 Task: Look for space in Miri, Malaysia from 2nd June, 2023 to 9th June, 2023 for 5 adults in price range Rs.7000 to Rs.13000. Place can be shared room with 2 bedrooms having 5 beds and 2 bathrooms. Property type can be house, flat, guest house. Amenities needed are: wifi. Booking option can be shelf check-in. Required host language is English.
Action: Mouse moved to (512, 144)
Screenshot: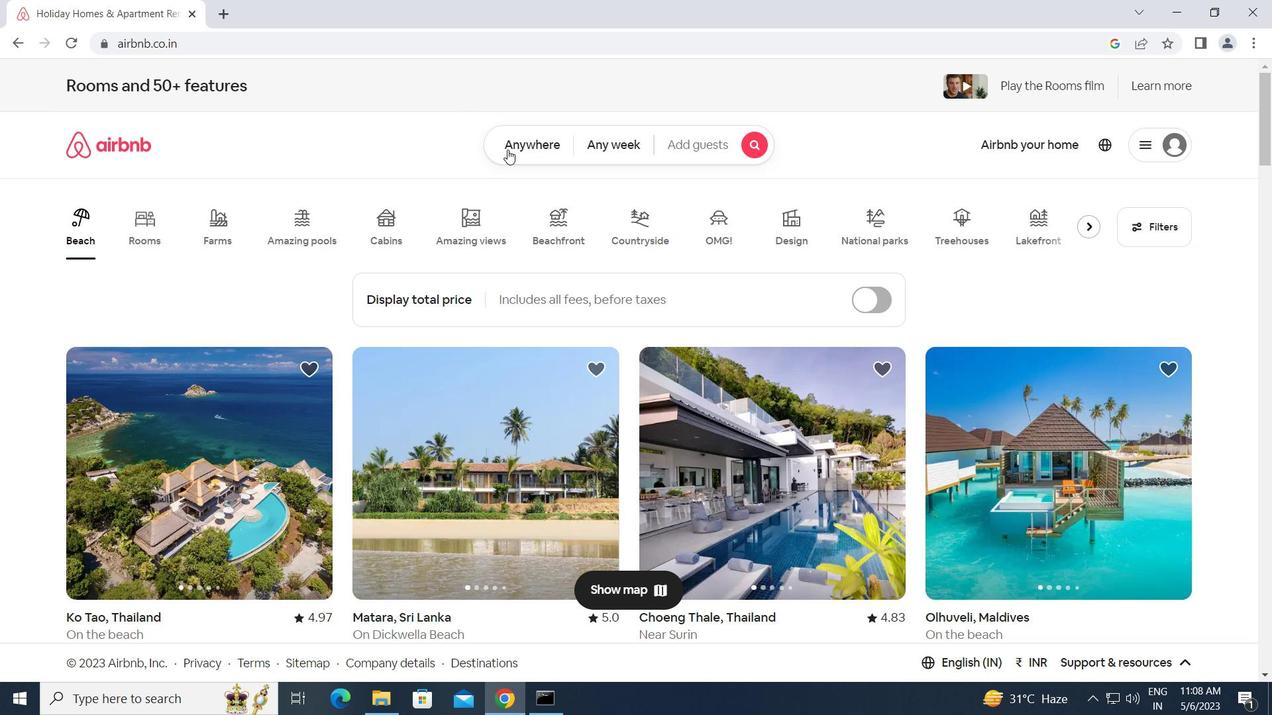 
Action: Mouse pressed left at (512, 144)
Screenshot: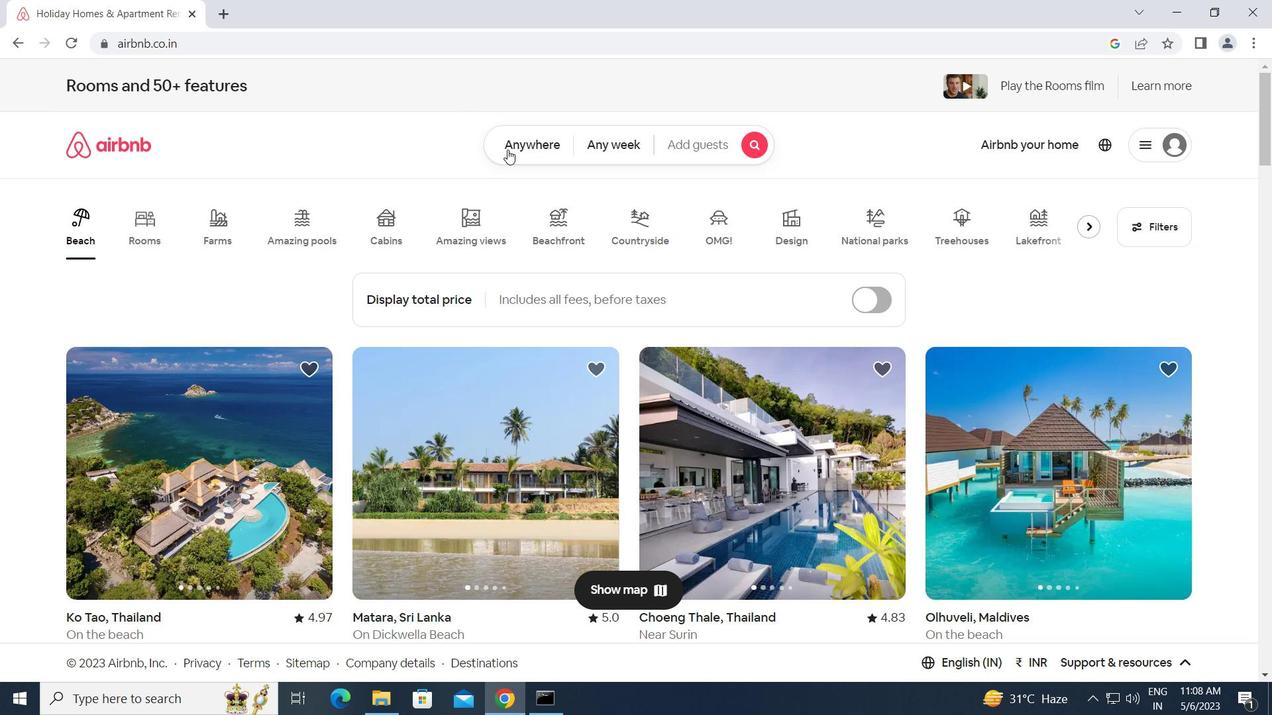
Action: Mouse moved to (379, 205)
Screenshot: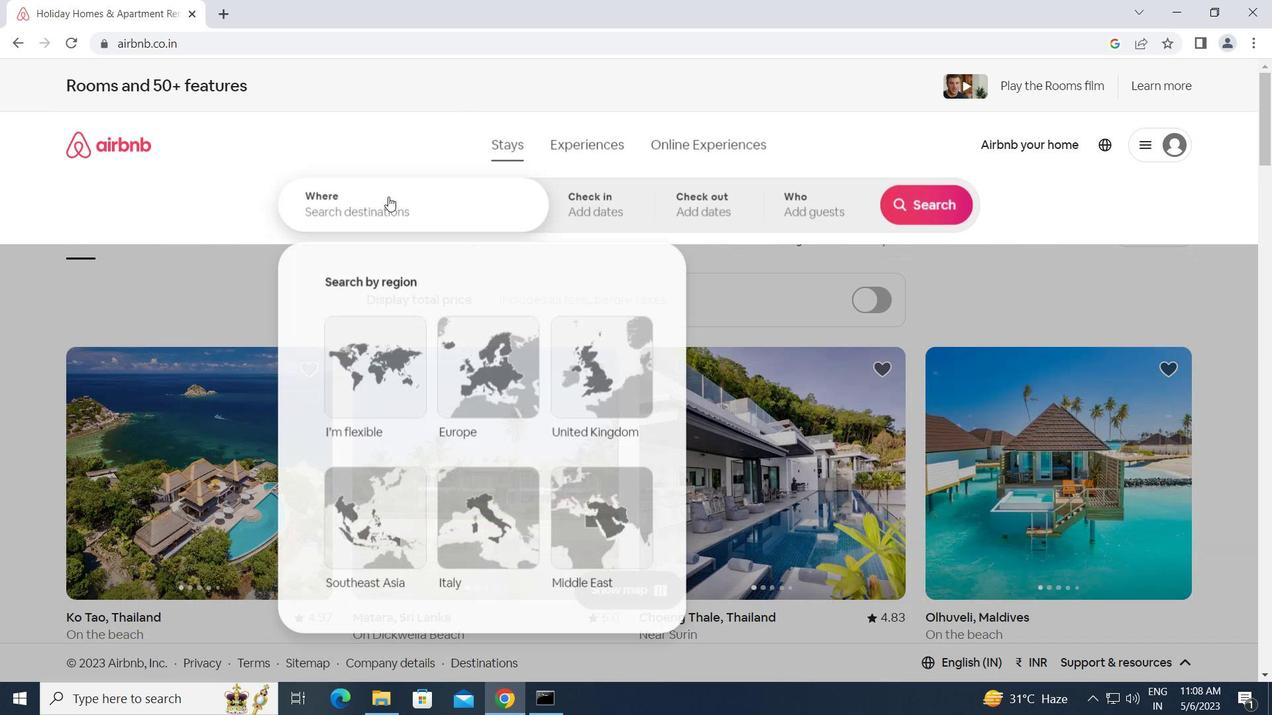 
Action: Mouse pressed left at (379, 205)
Screenshot: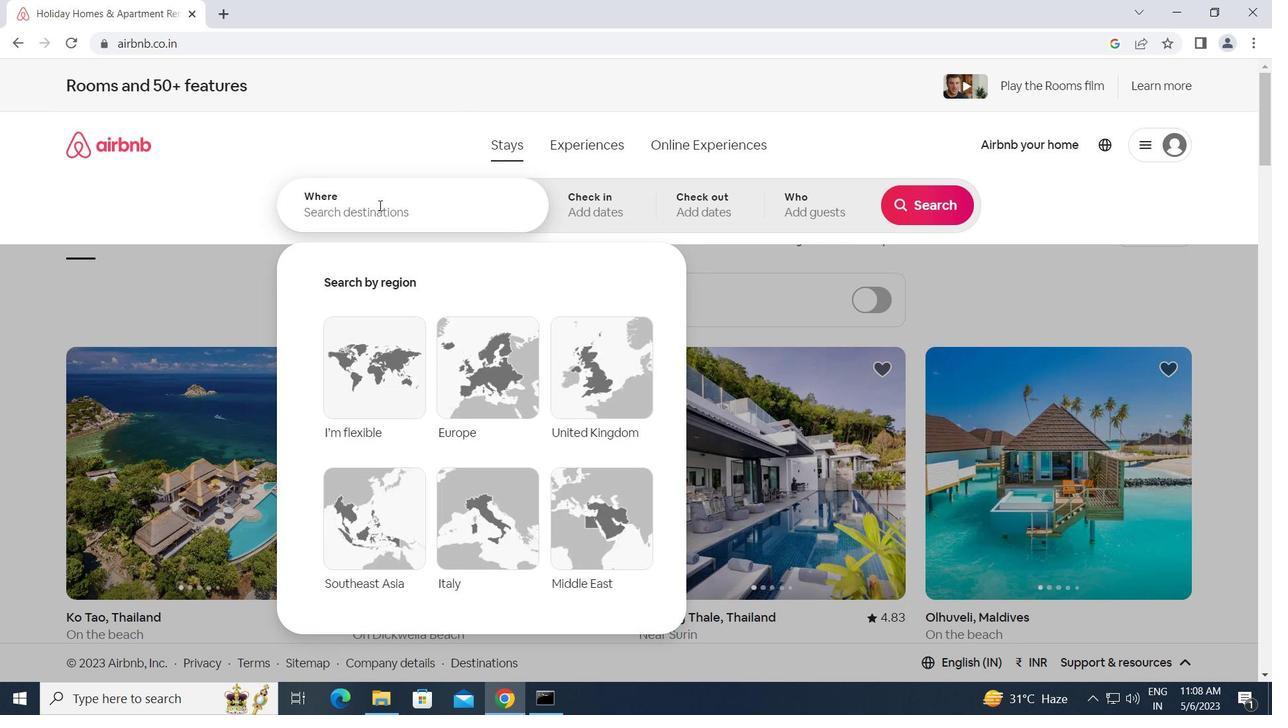 
Action: Key pressed m<Key.caps_lock>iri,<Key.space><Key.caps_lock>m<Key.caps_lock>alaysia<Key.enter>
Screenshot: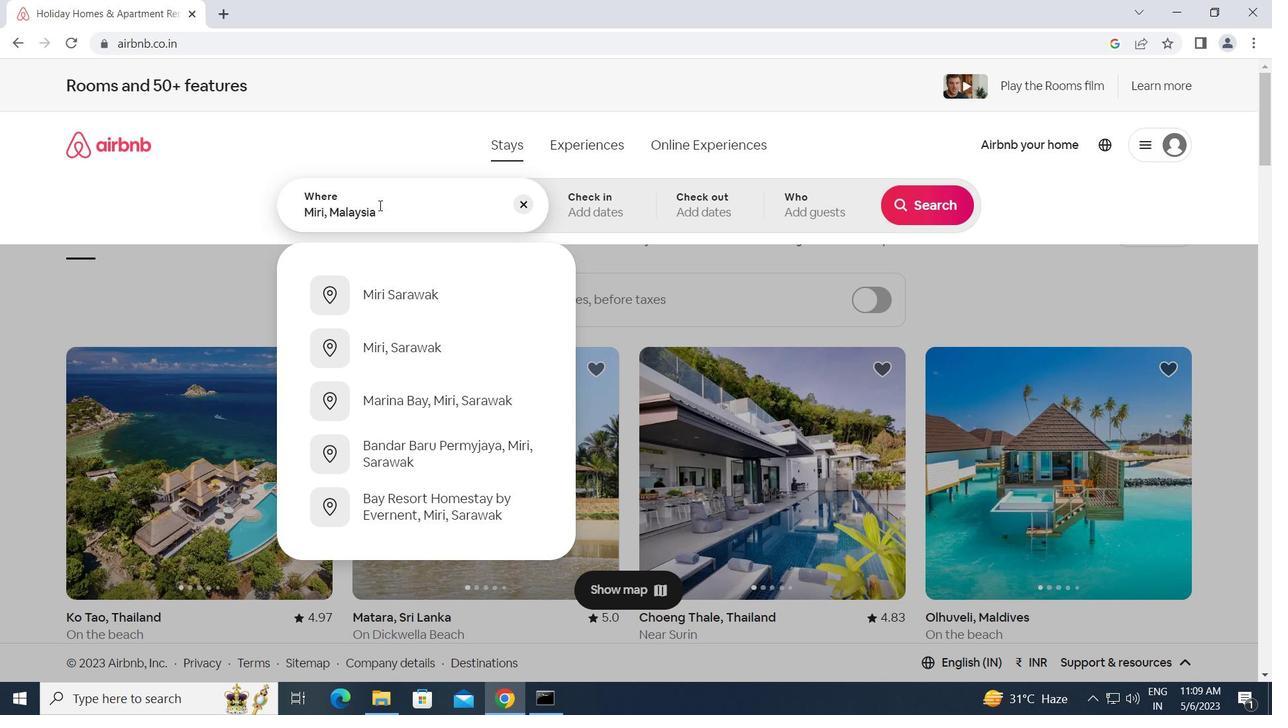 
Action: Mouse moved to (861, 405)
Screenshot: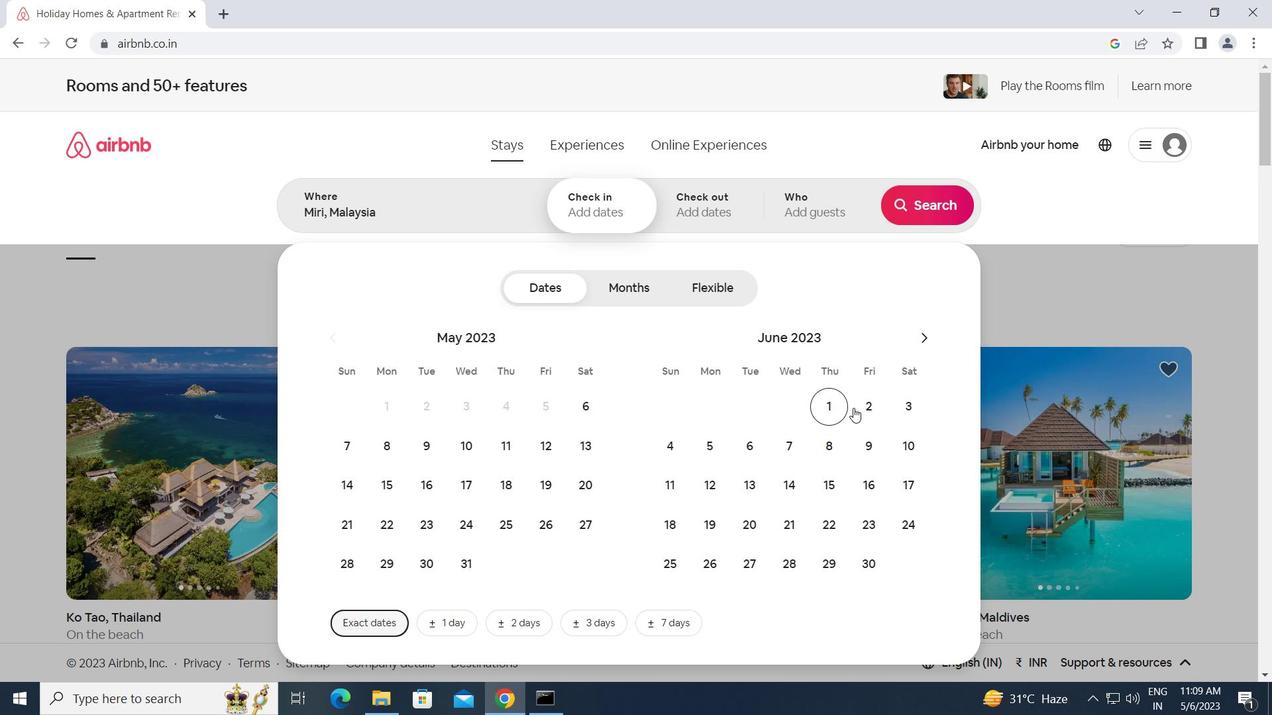 
Action: Mouse pressed left at (861, 405)
Screenshot: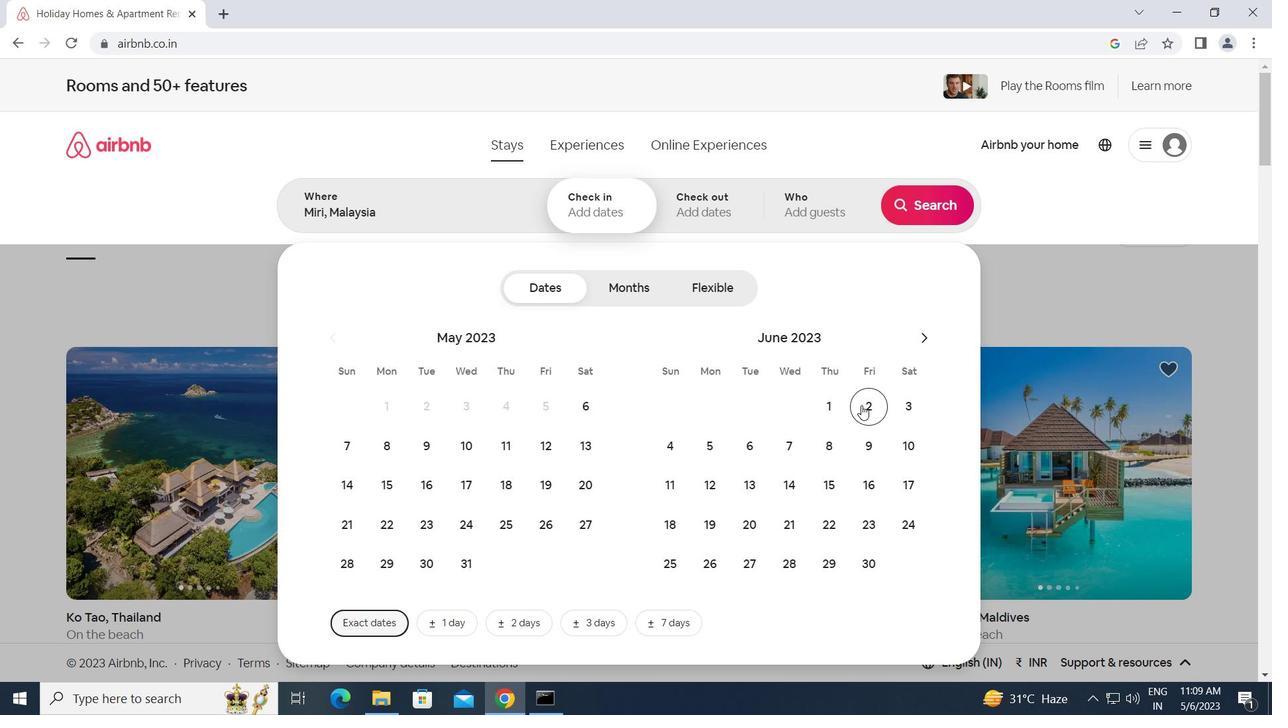 
Action: Mouse moved to (860, 443)
Screenshot: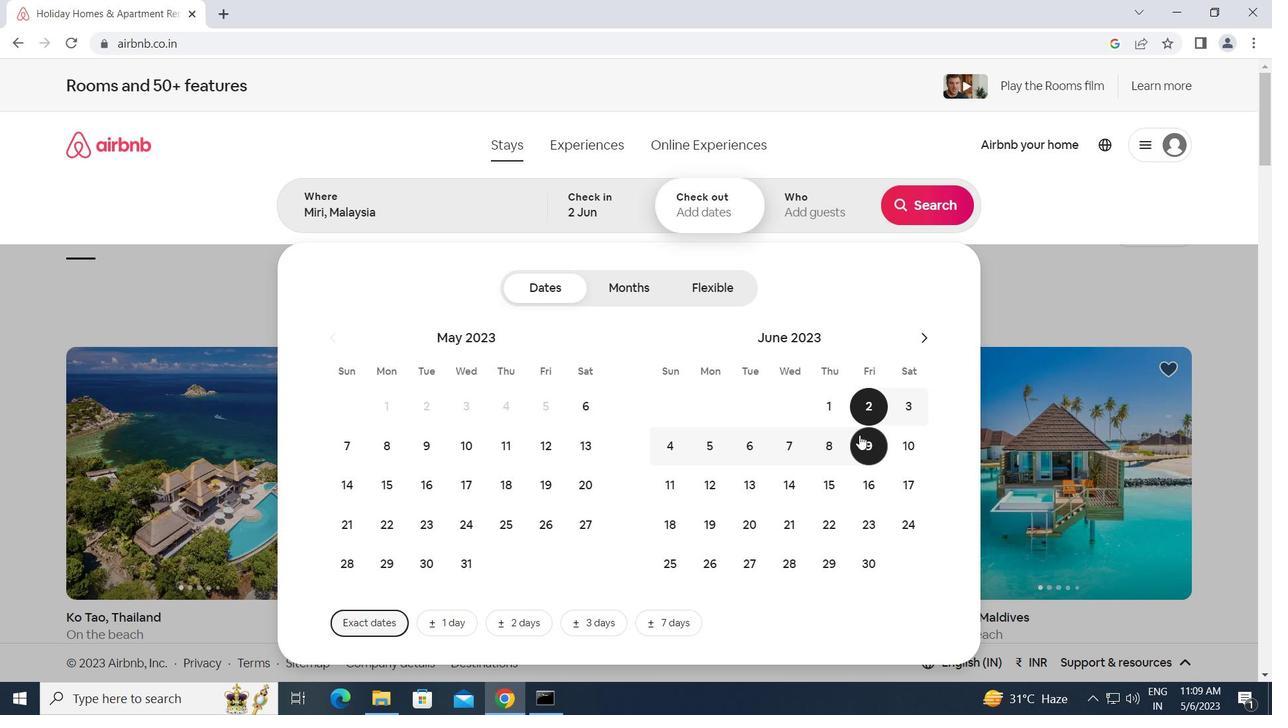 
Action: Mouse pressed left at (860, 443)
Screenshot: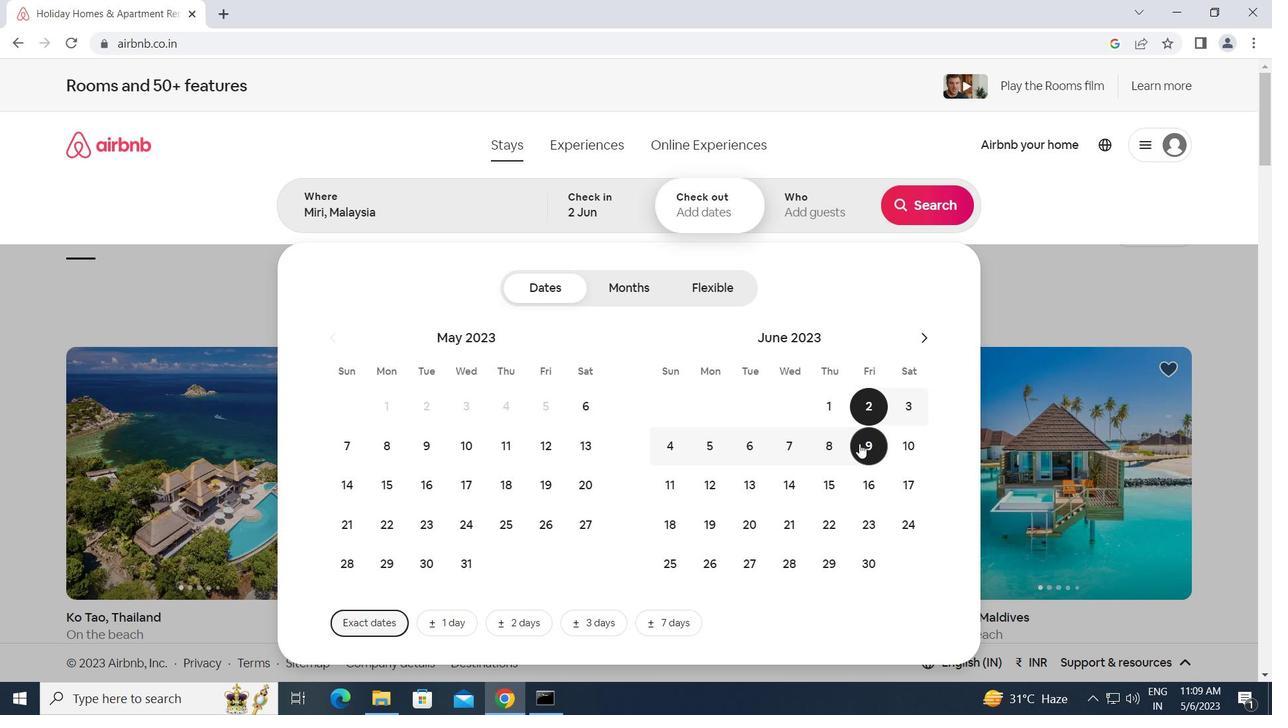 
Action: Mouse moved to (819, 205)
Screenshot: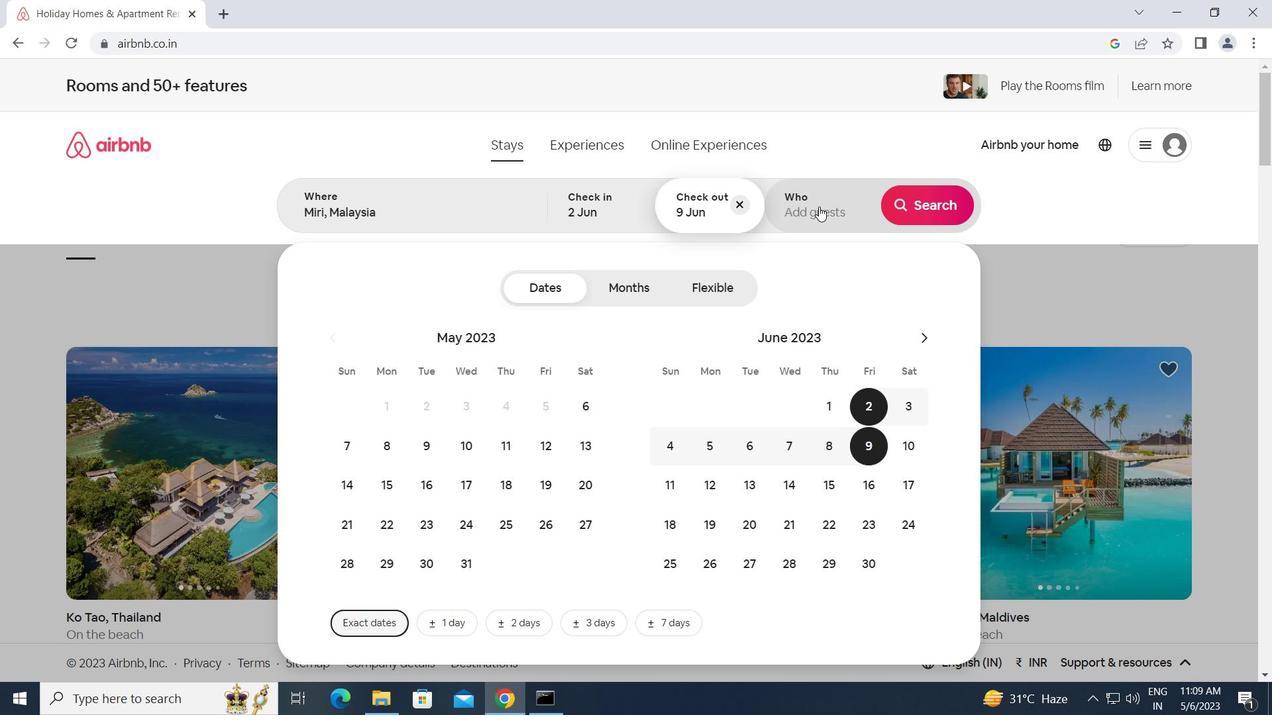 
Action: Mouse pressed left at (819, 205)
Screenshot: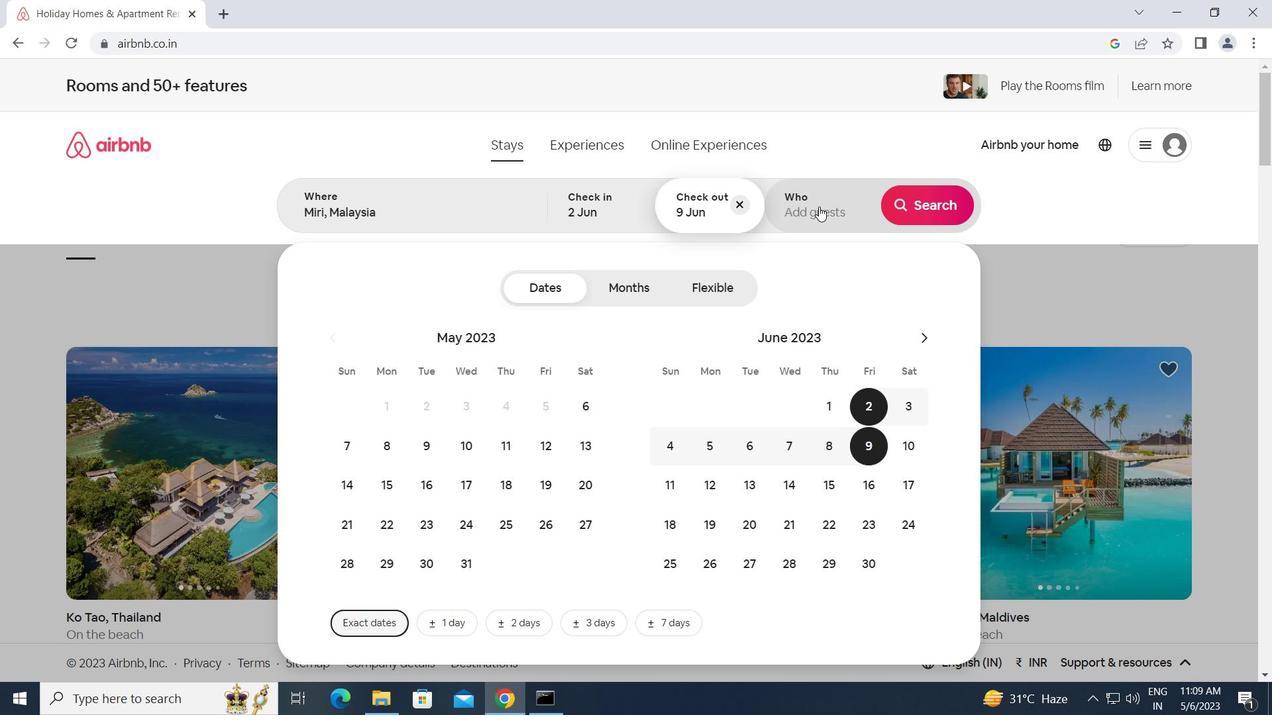
Action: Mouse moved to (929, 300)
Screenshot: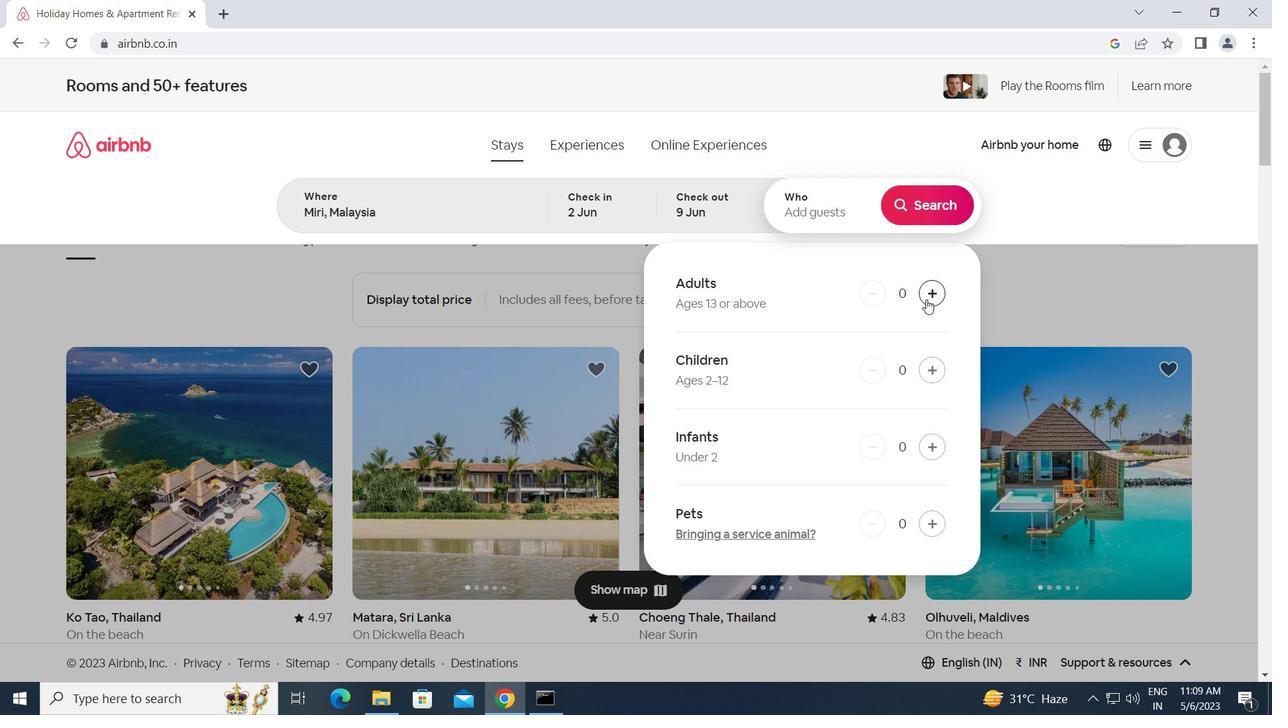 
Action: Mouse pressed left at (929, 300)
Screenshot: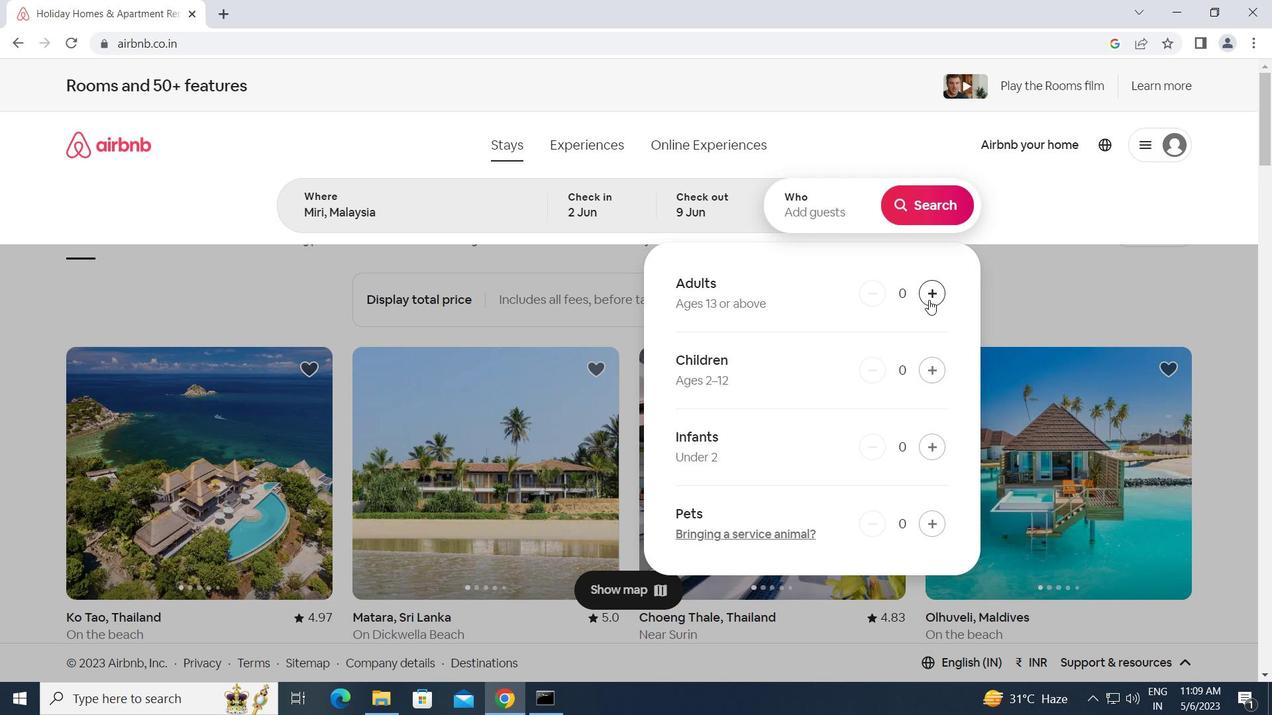 
Action: Mouse pressed left at (929, 300)
Screenshot: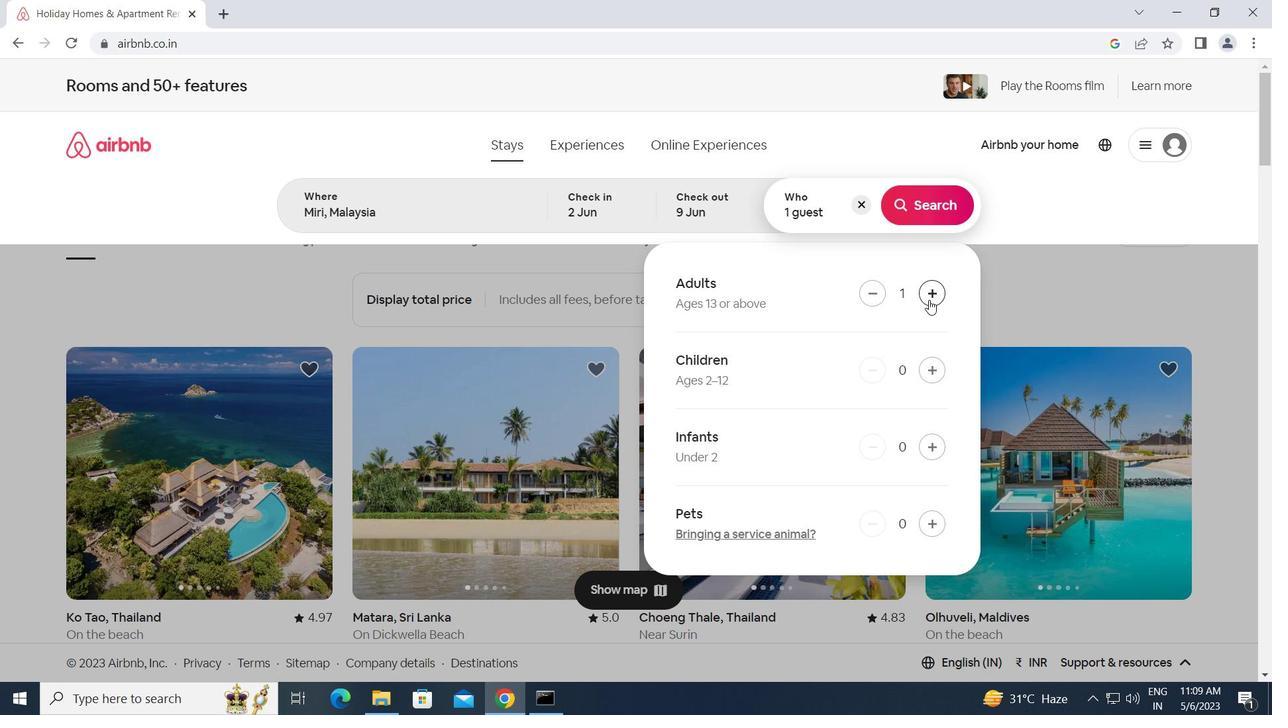 
Action: Mouse pressed left at (929, 300)
Screenshot: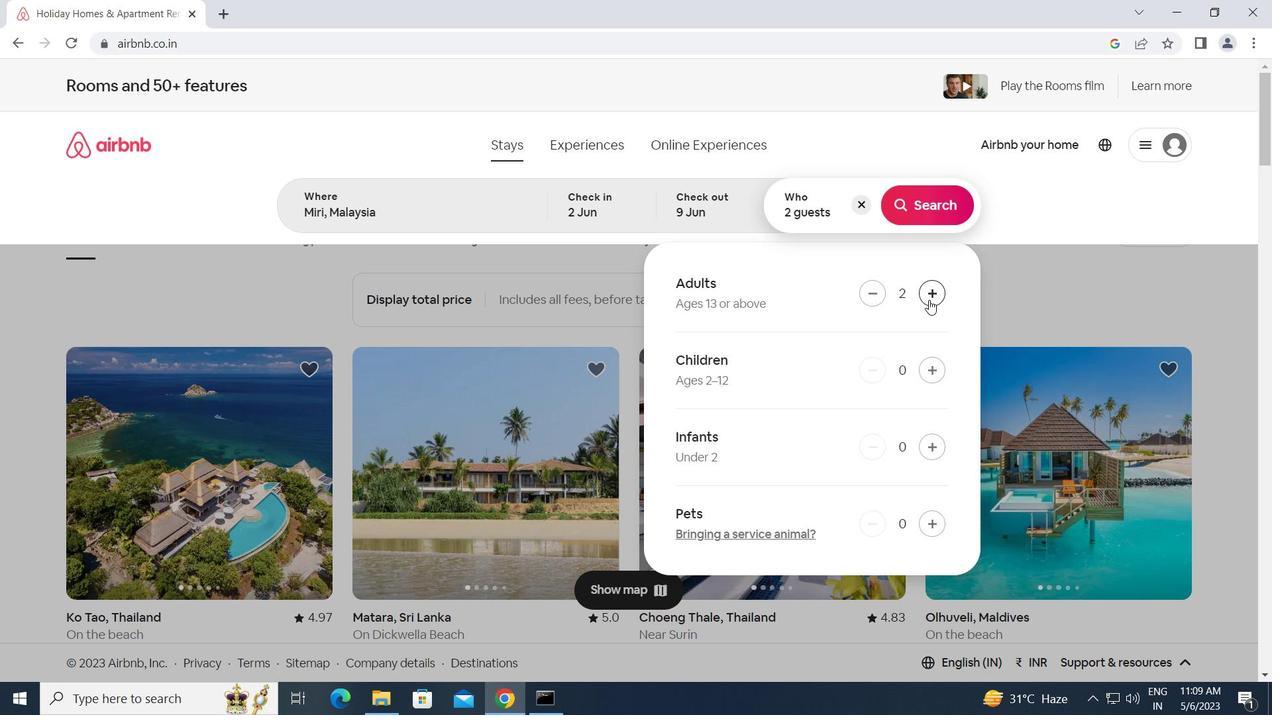 
Action: Mouse pressed left at (929, 300)
Screenshot: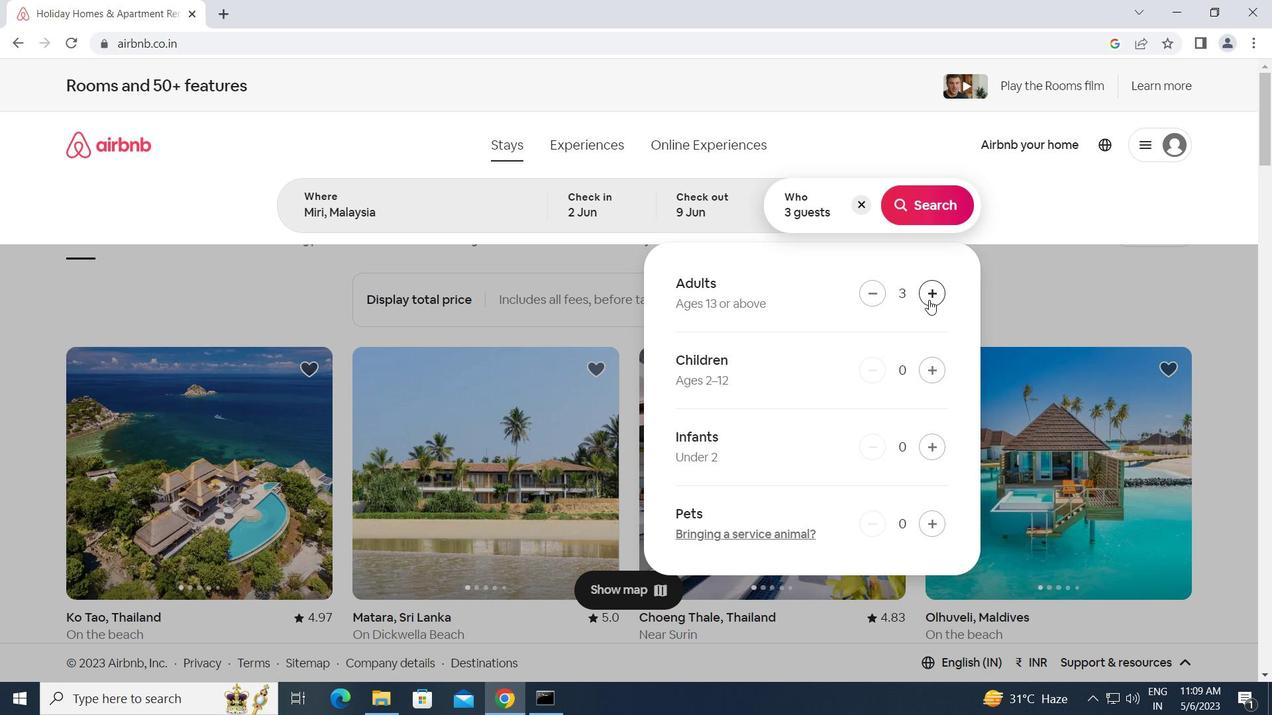 
Action: Mouse pressed left at (929, 300)
Screenshot: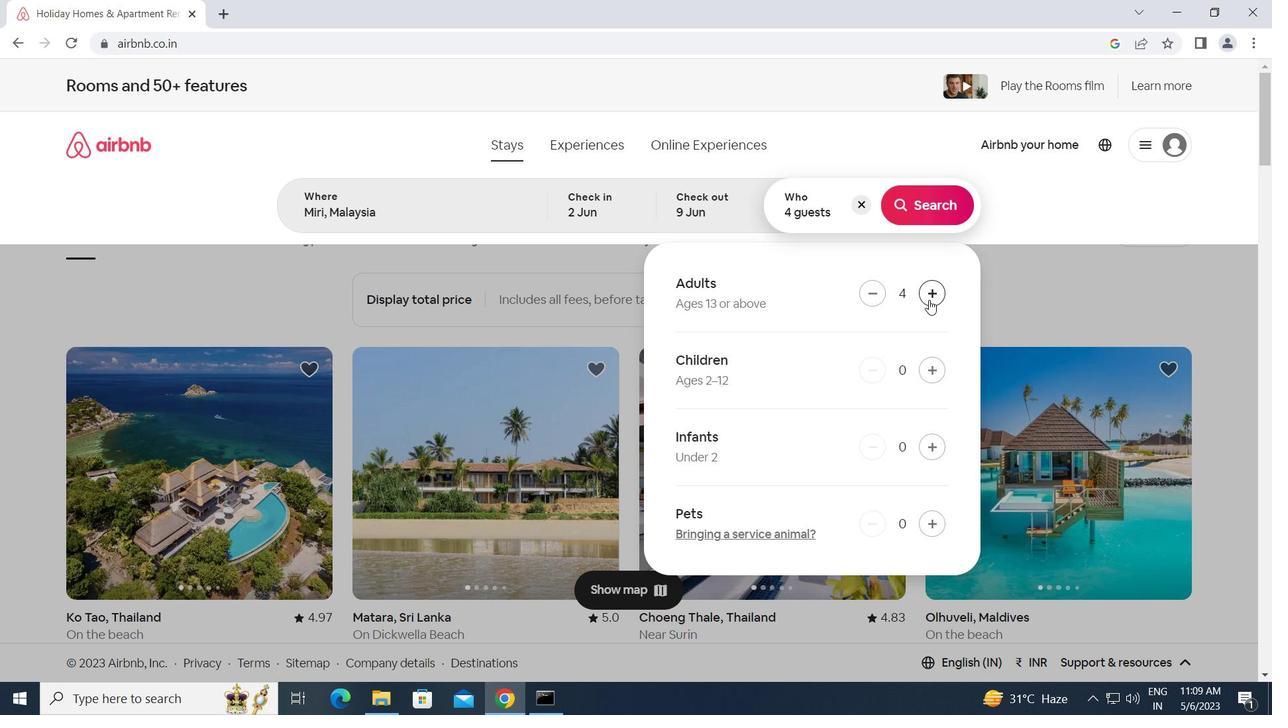 
Action: Mouse moved to (919, 207)
Screenshot: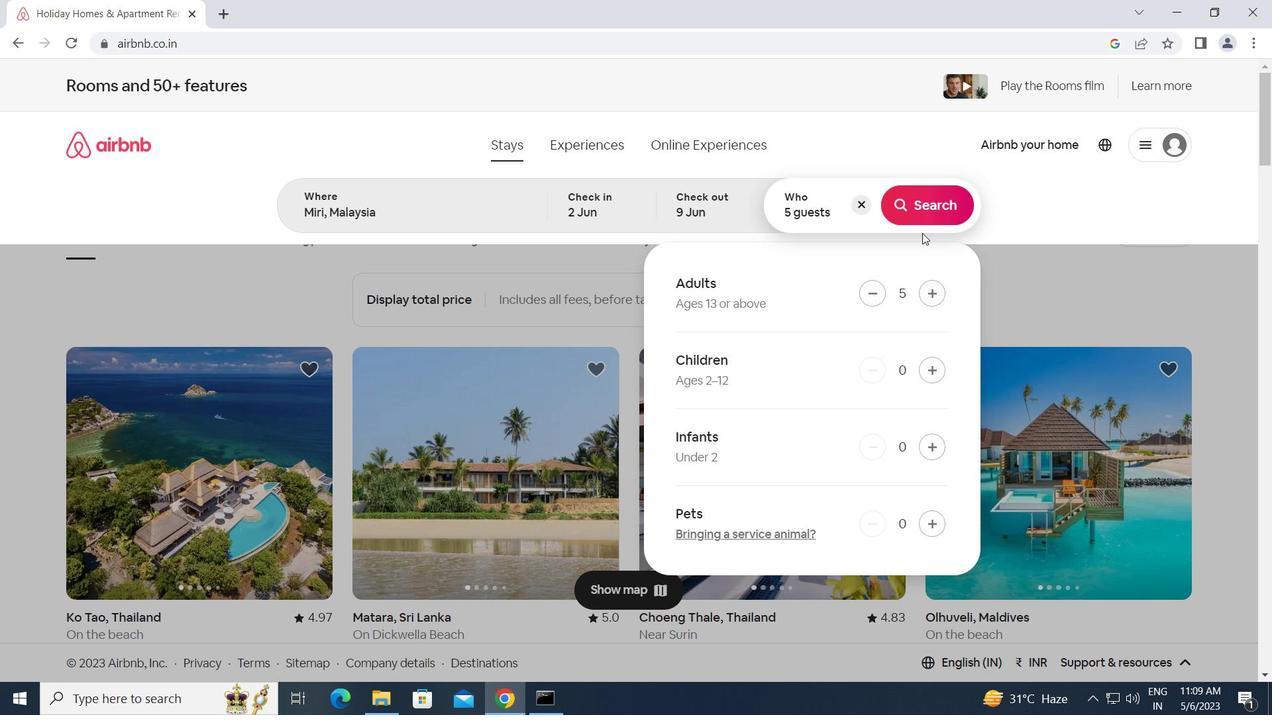 
Action: Mouse pressed left at (919, 207)
Screenshot: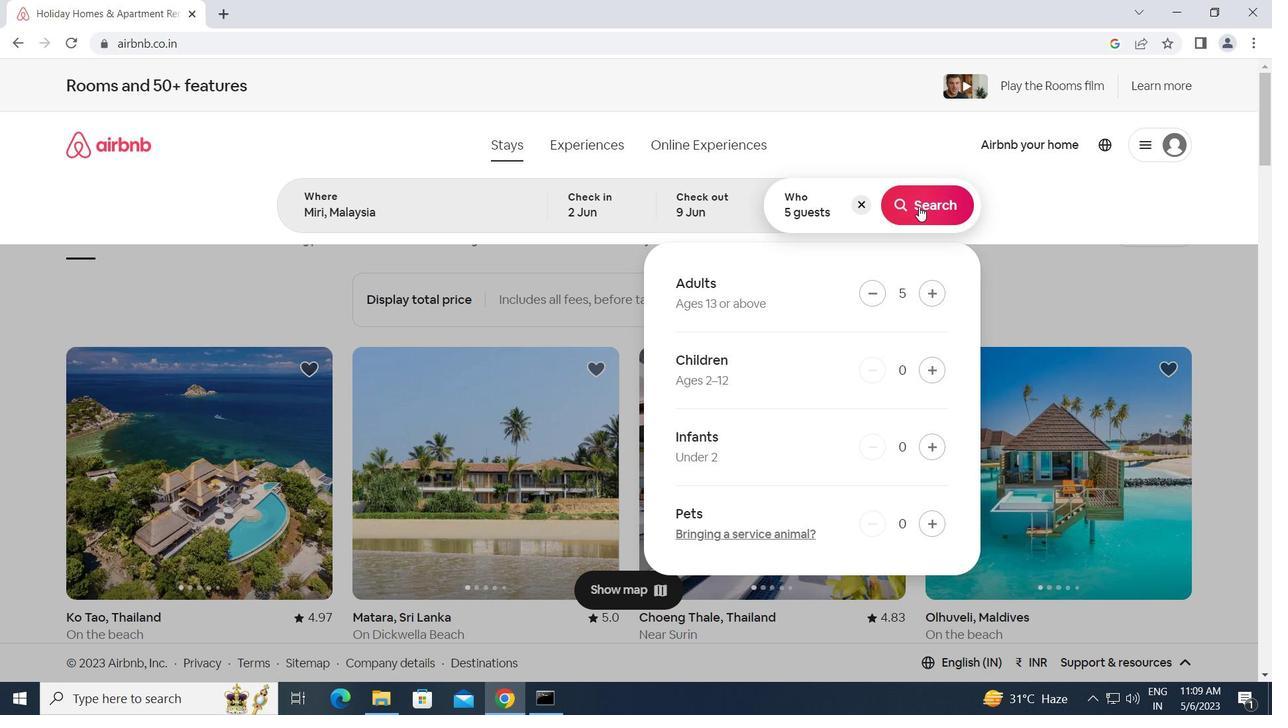 
Action: Mouse moved to (1204, 166)
Screenshot: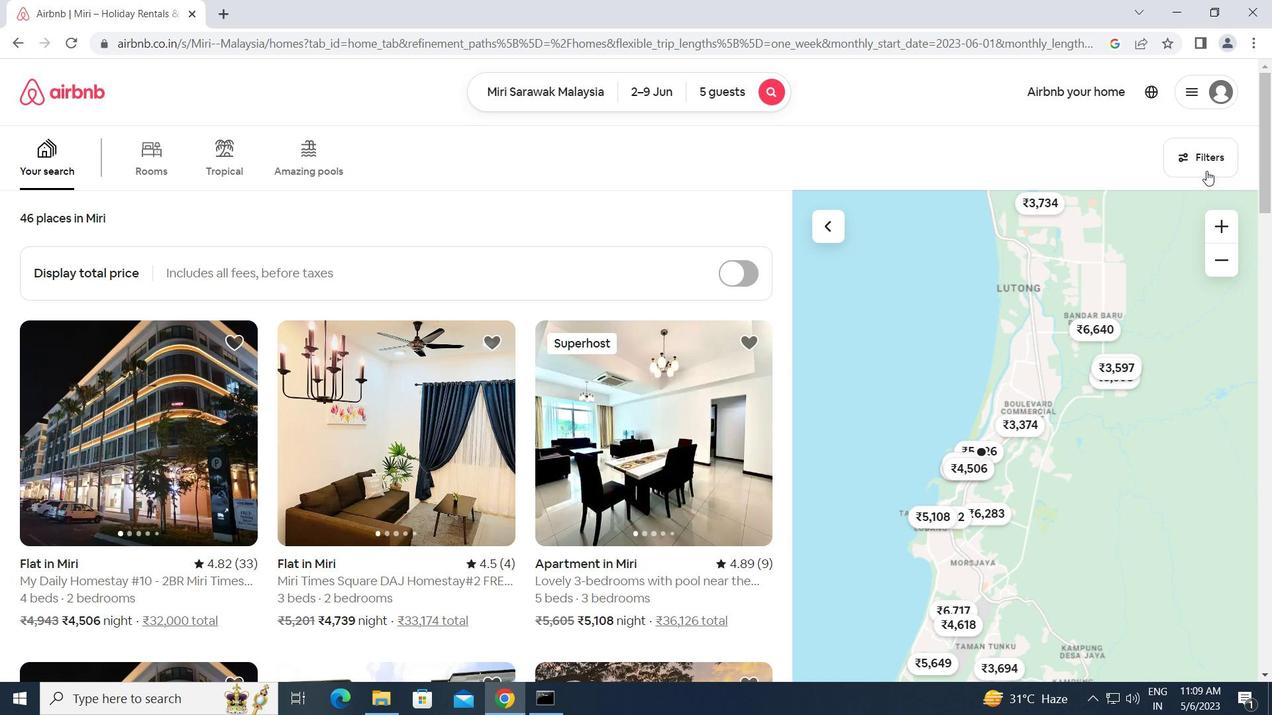 
Action: Mouse pressed left at (1204, 166)
Screenshot: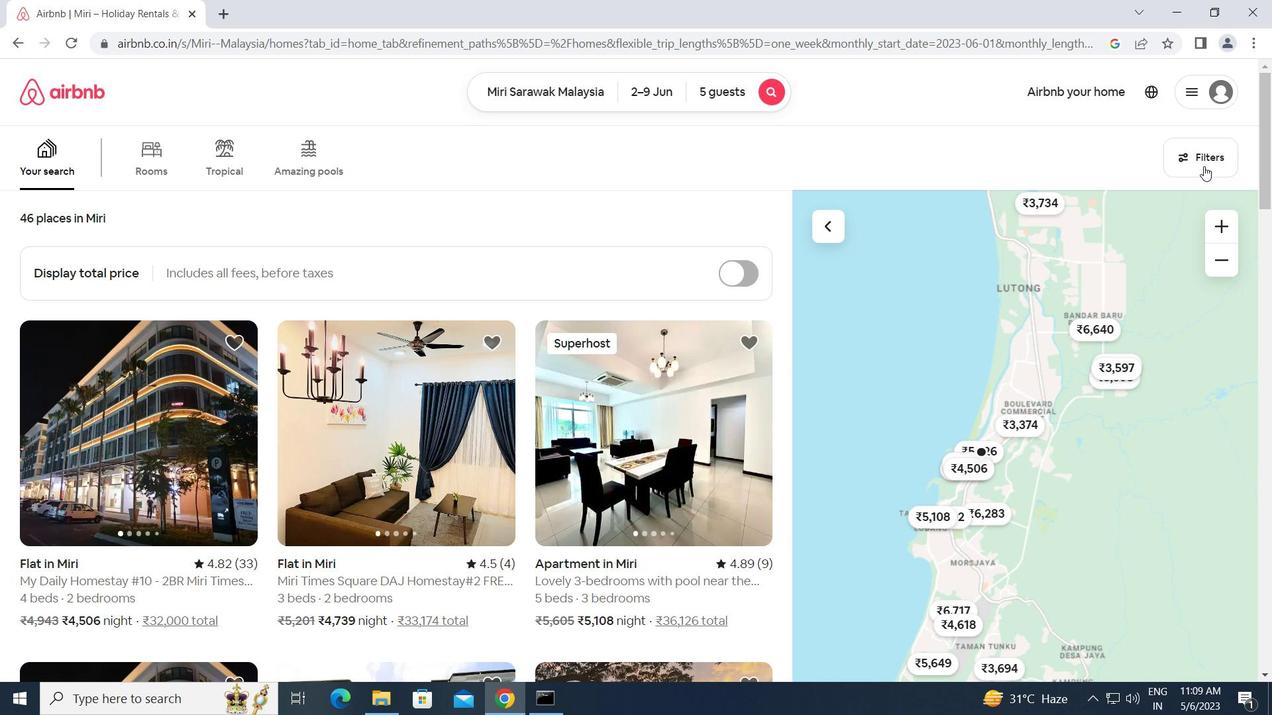 
Action: Mouse moved to (414, 454)
Screenshot: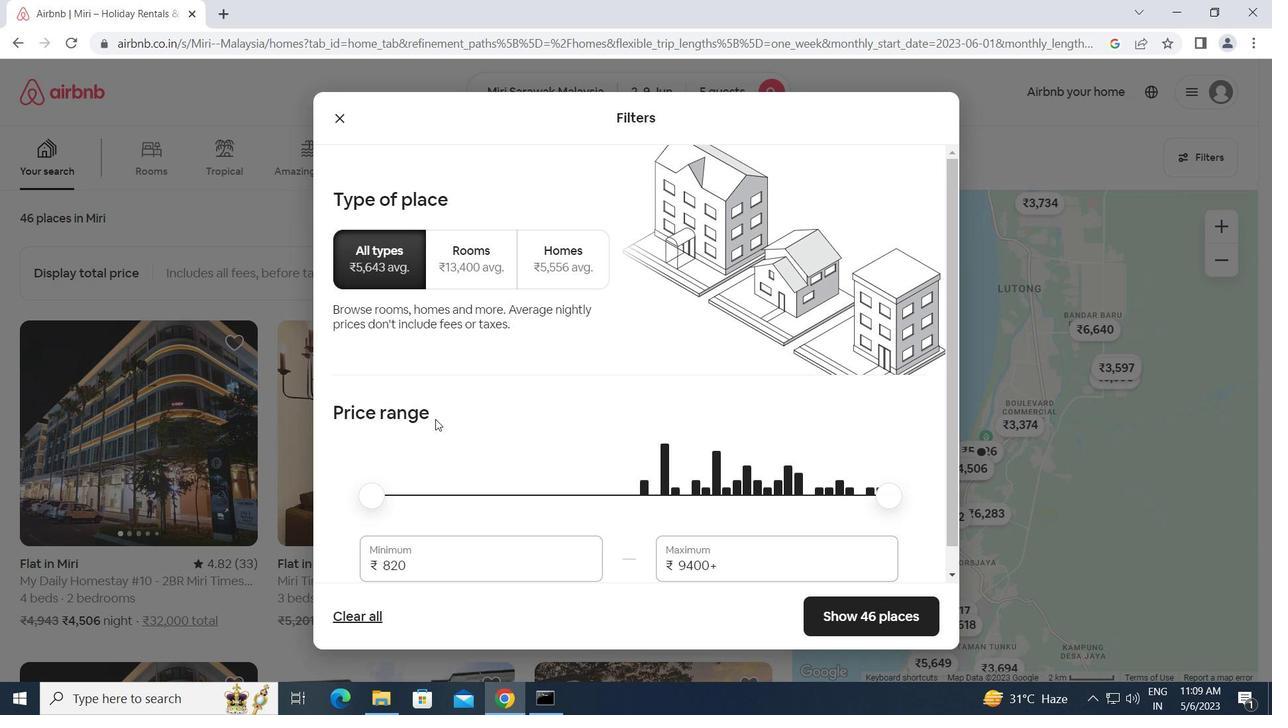 
Action: Mouse scrolled (414, 453) with delta (0, 0)
Screenshot: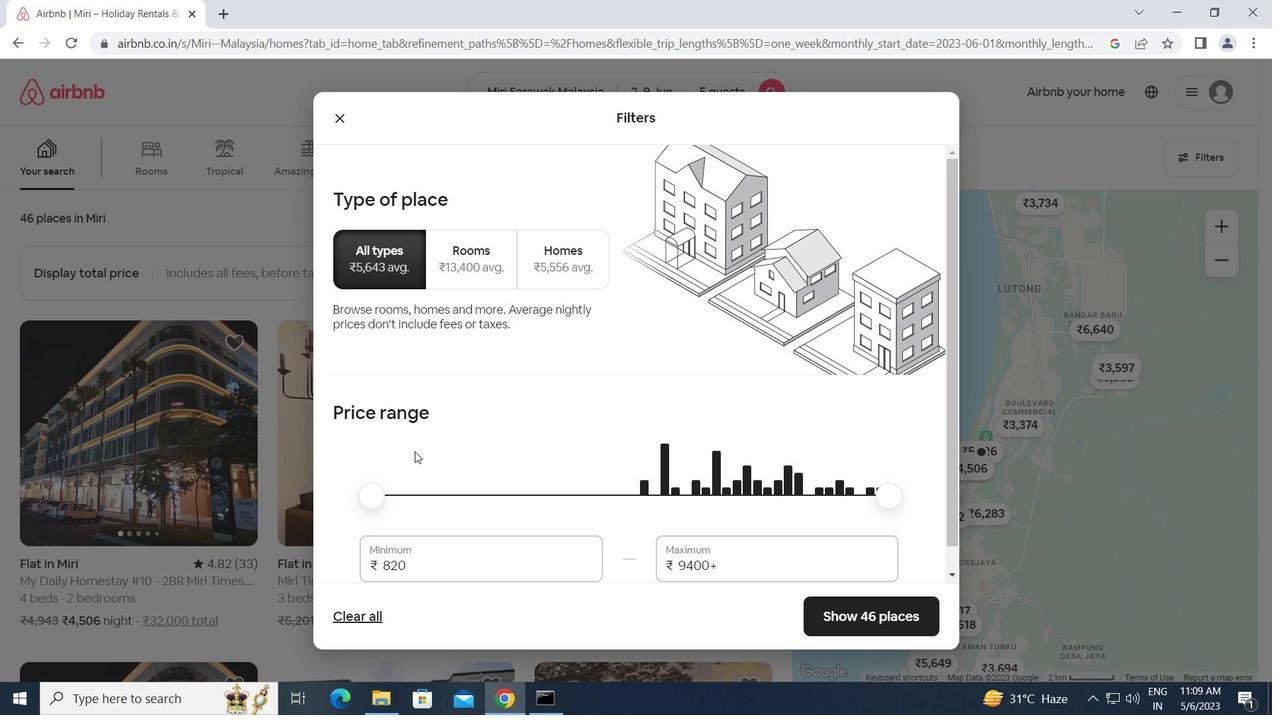 
Action: Mouse scrolled (414, 453) with delta (0, 0)
Screenshot: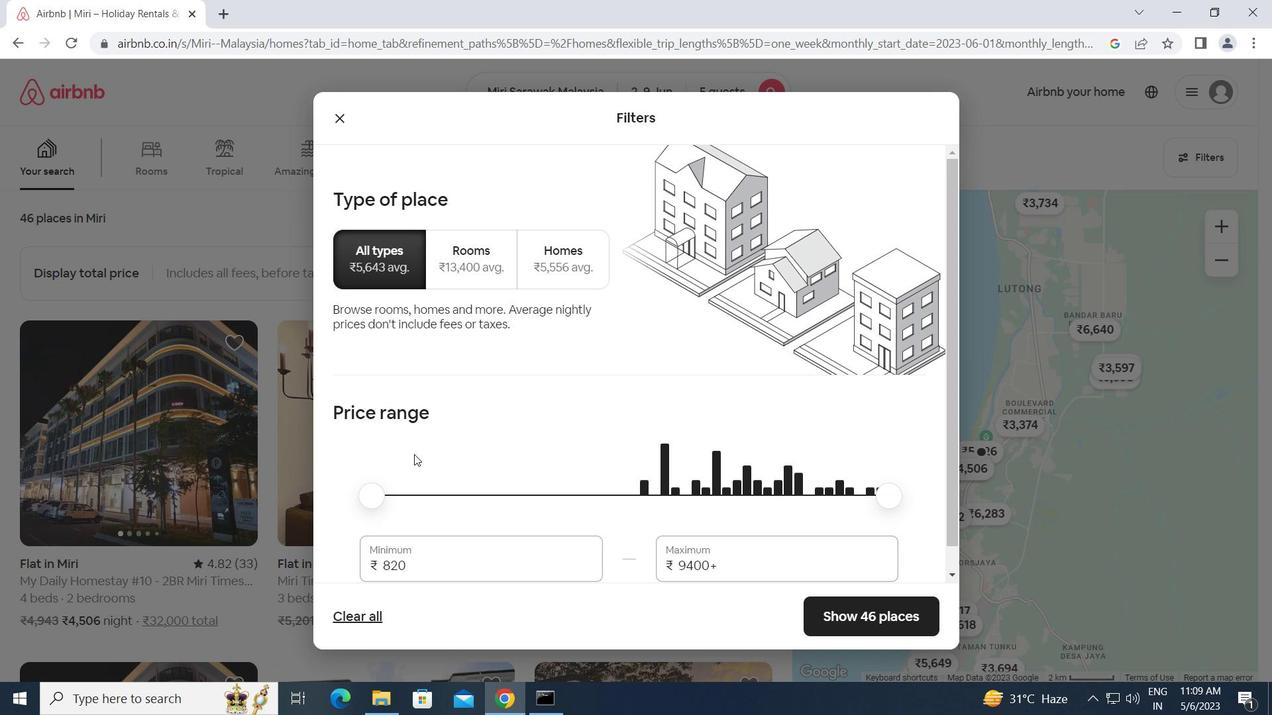 
Action: Mouse moved to (413, 536)
Screenshot: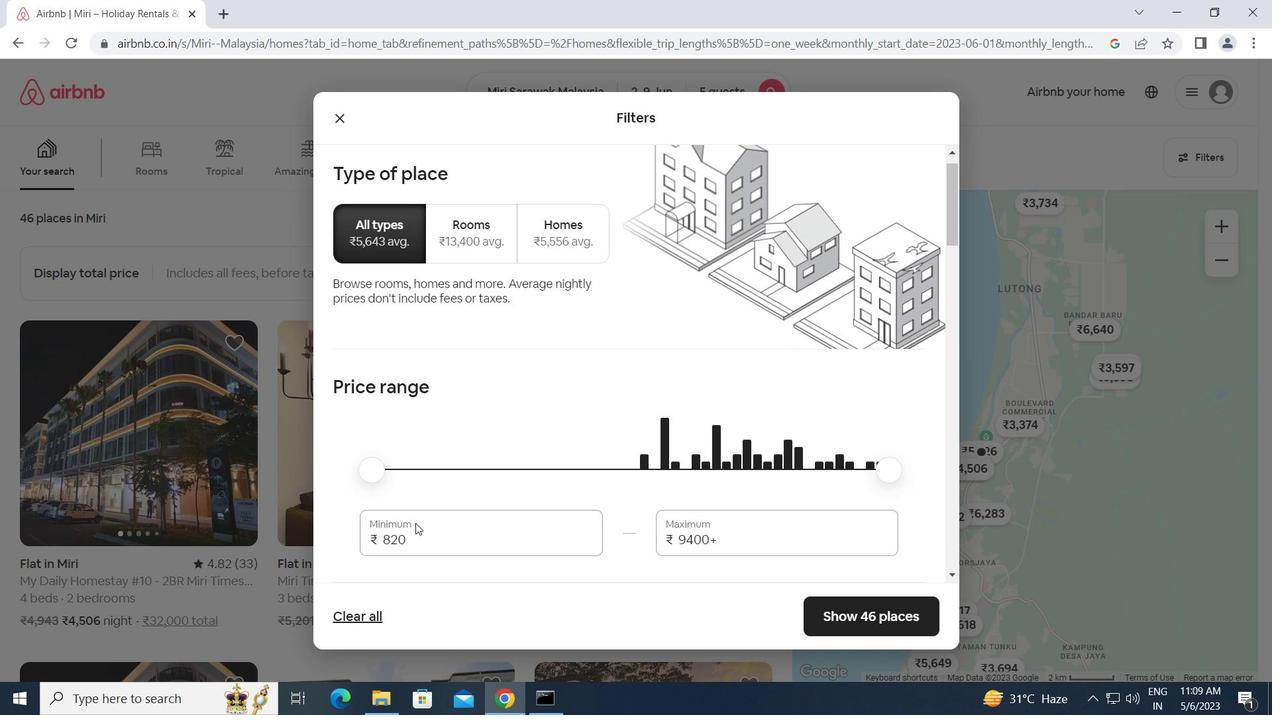 
Action: Mouse pressed left at (413, 536)
Screenshot: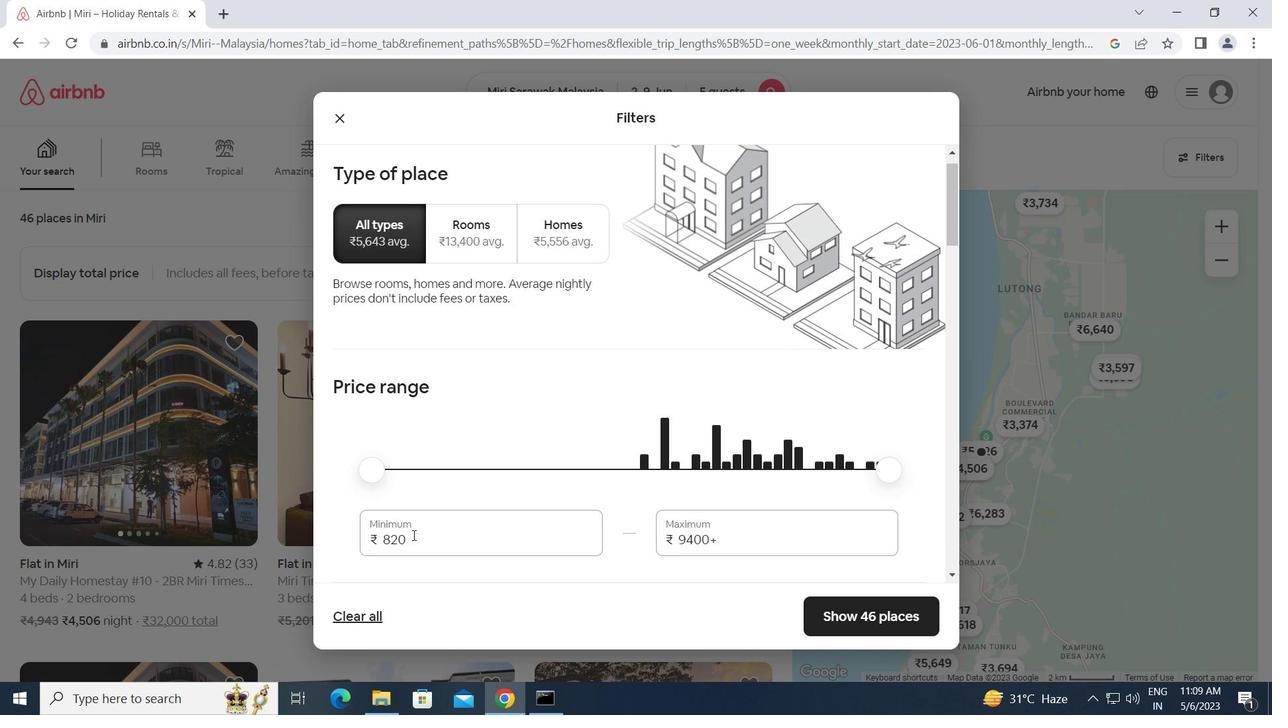 
Action: Mouse moved to (354, 542)
Screenshot: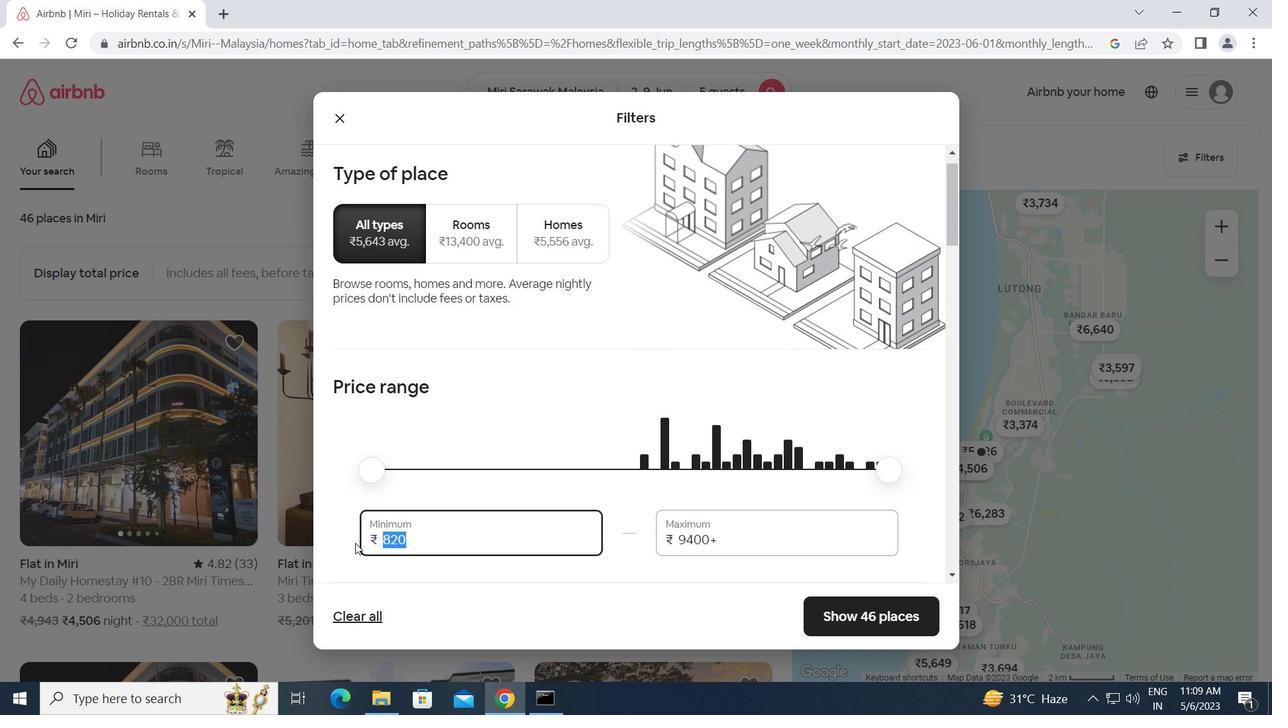 
Action: Key pressed 7000<Key.tab>13000
Screenshot: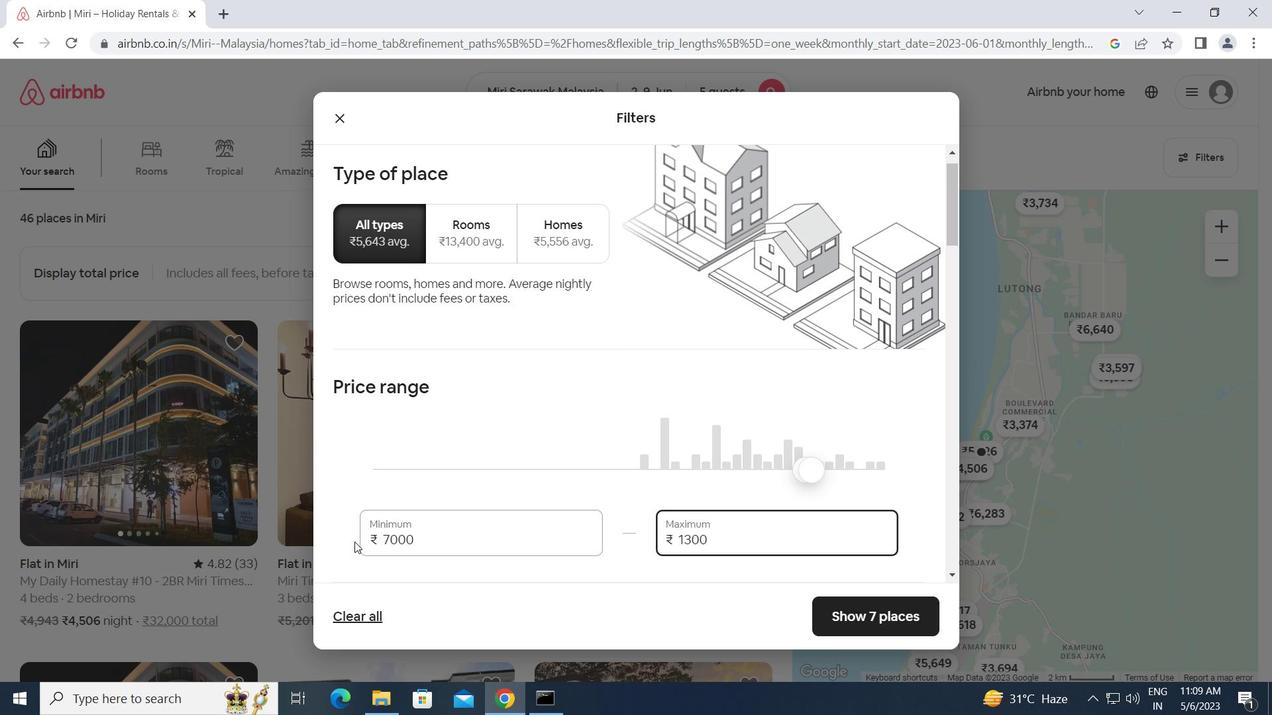
Action: Mouse moved to (422, 542)
Screenshot: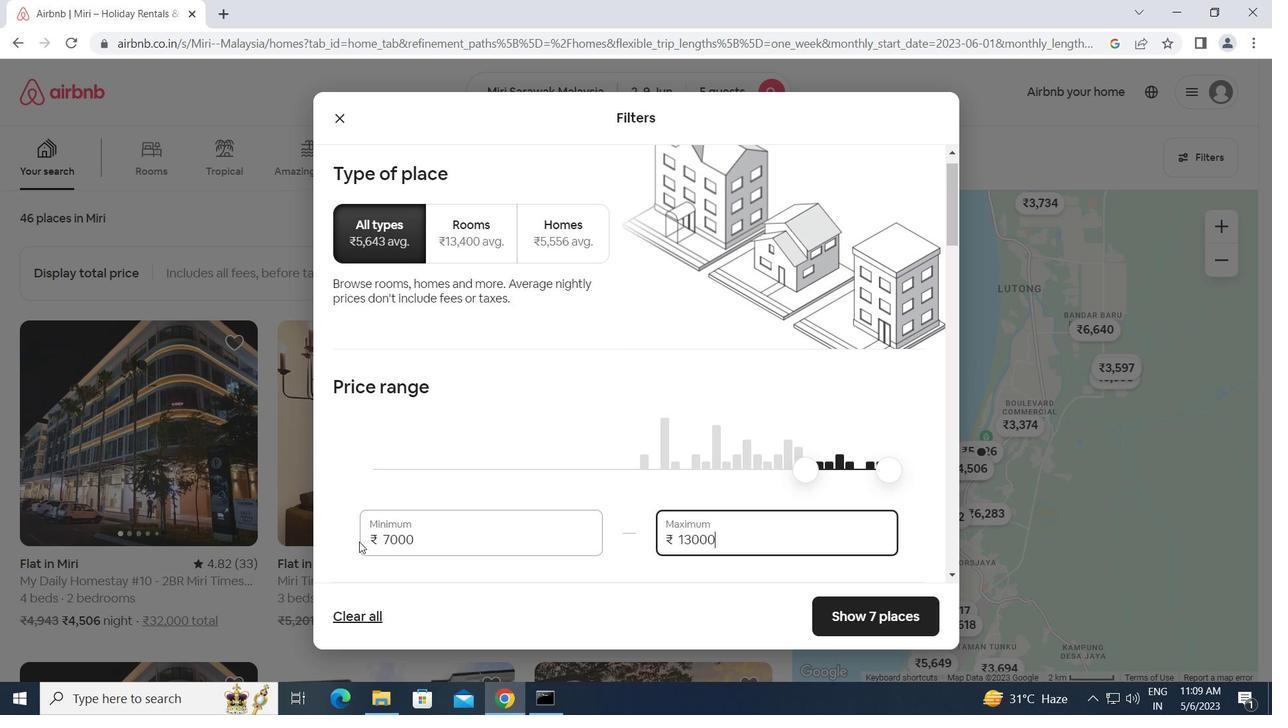 
Action: Mouse scrolled (422, 542) with delta (0, 0)
Screenshot: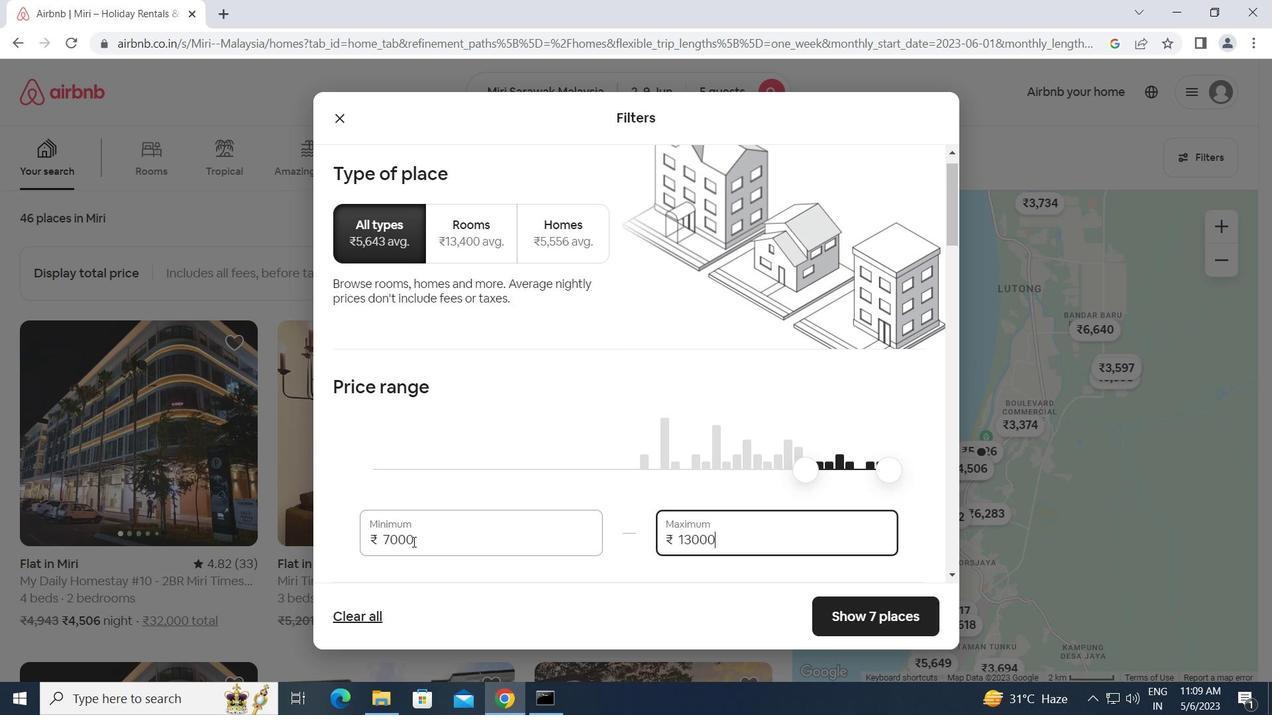 
Action: Mouse scrolled (422, 542) with delta (0, 0)
Screenshot: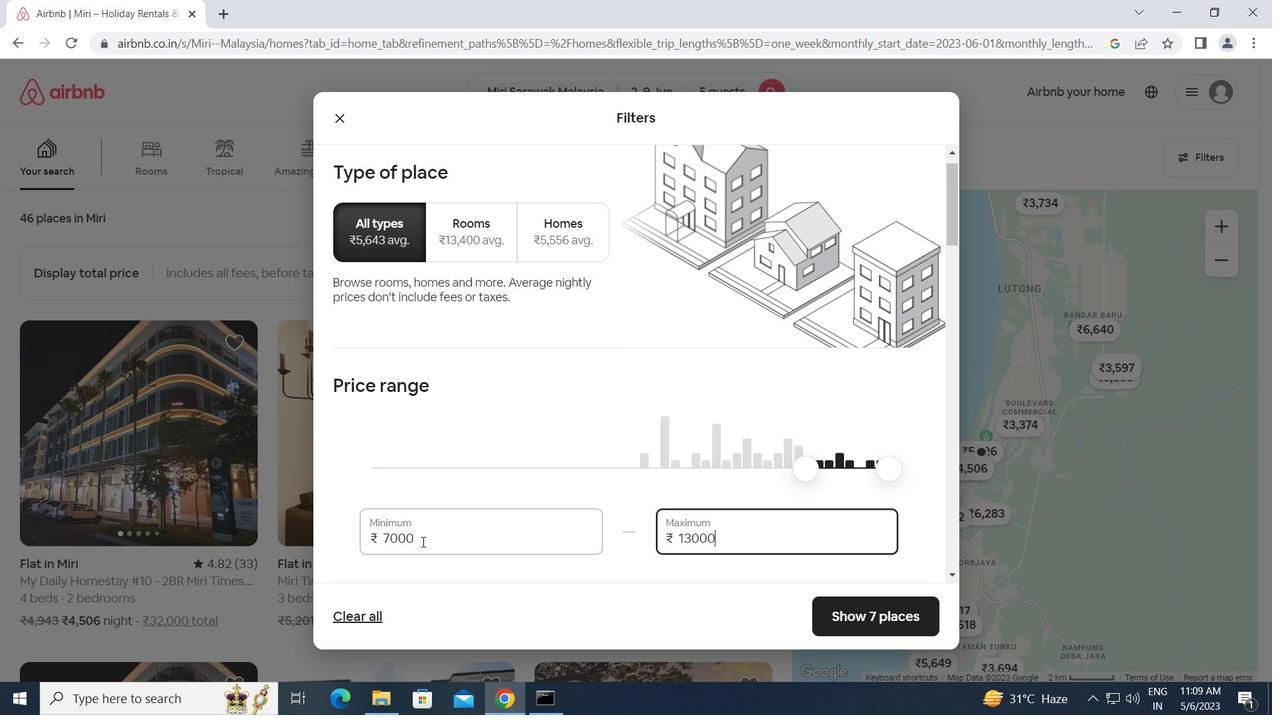 
Action: Mouse scrolled (422, 542) with delta (0, 0)
Screenshot: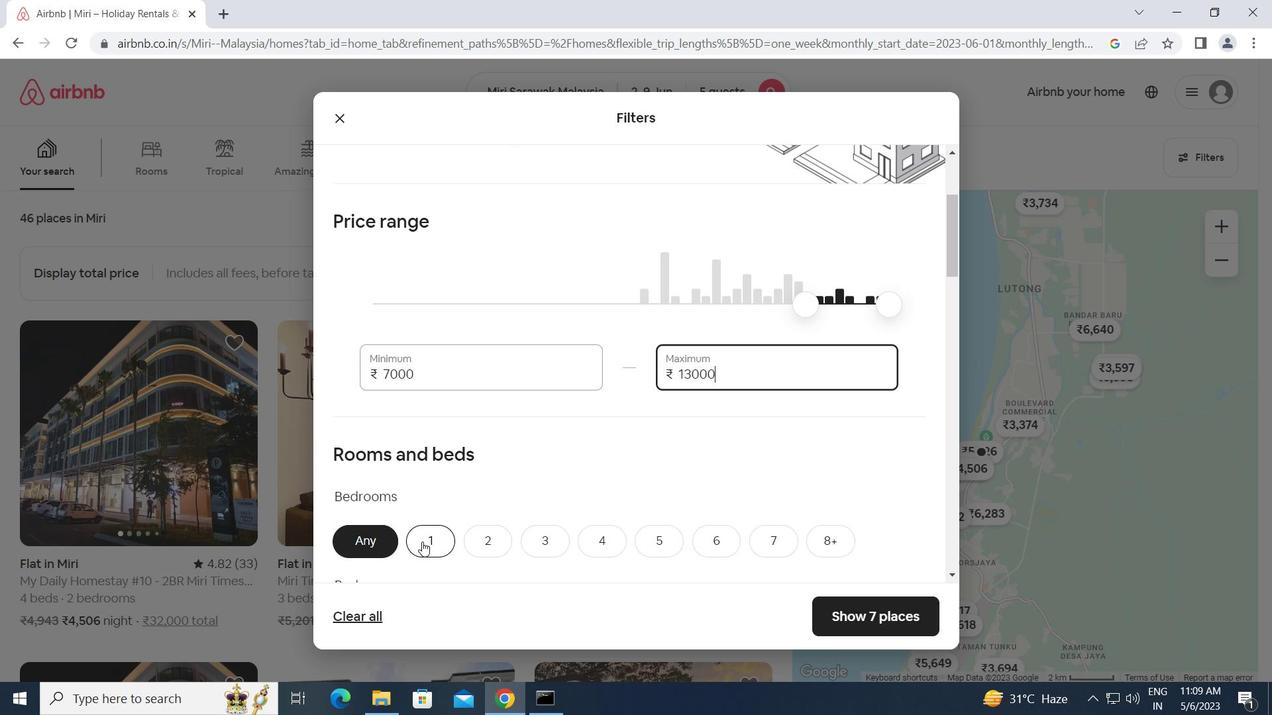 
Action: Mouse scrolled (422, 542) with delta (0, 0)
Screenshot: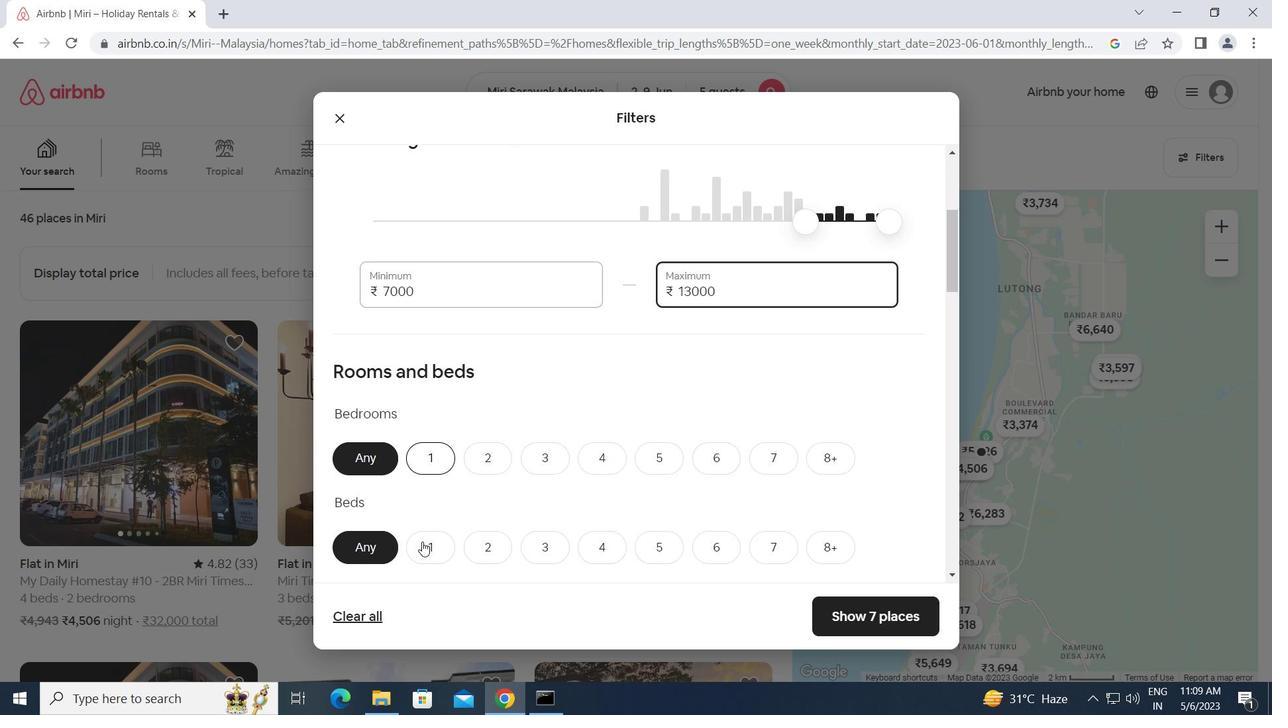 
Action: Mouse moved to (481, 371)
Screenshot: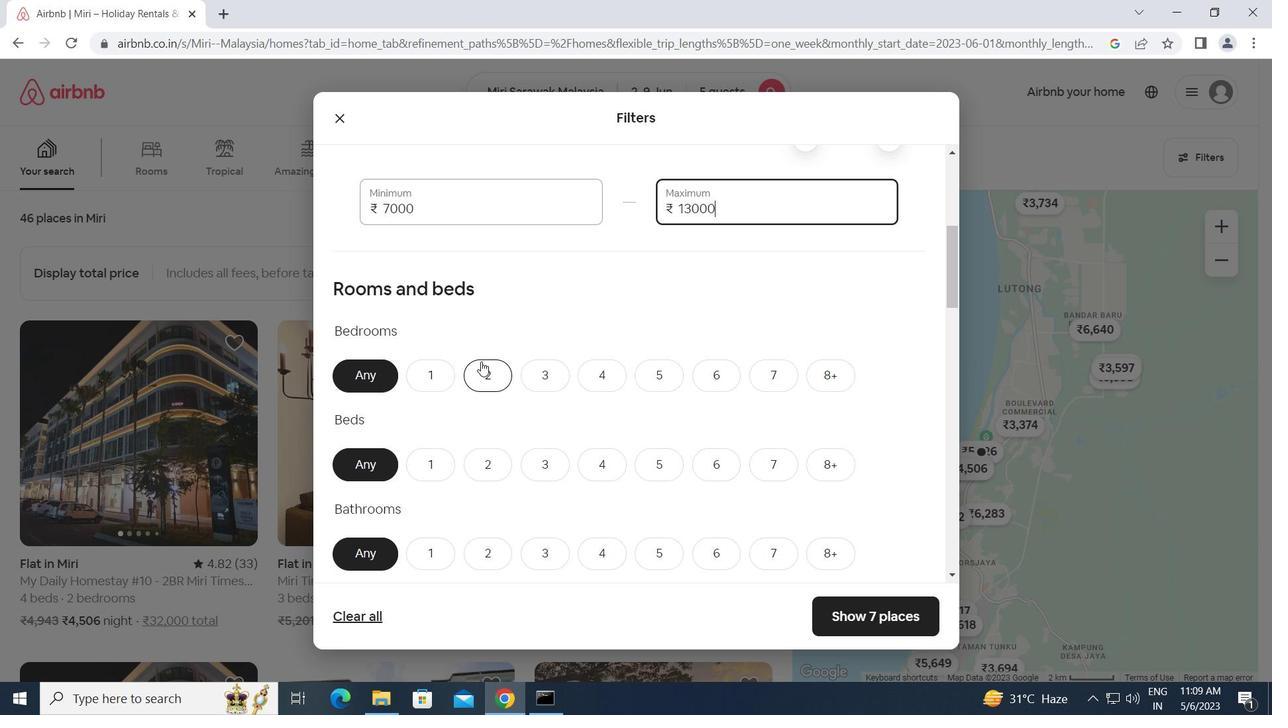 
Action: Mouse pressed left at (481, 371)
Screenshot: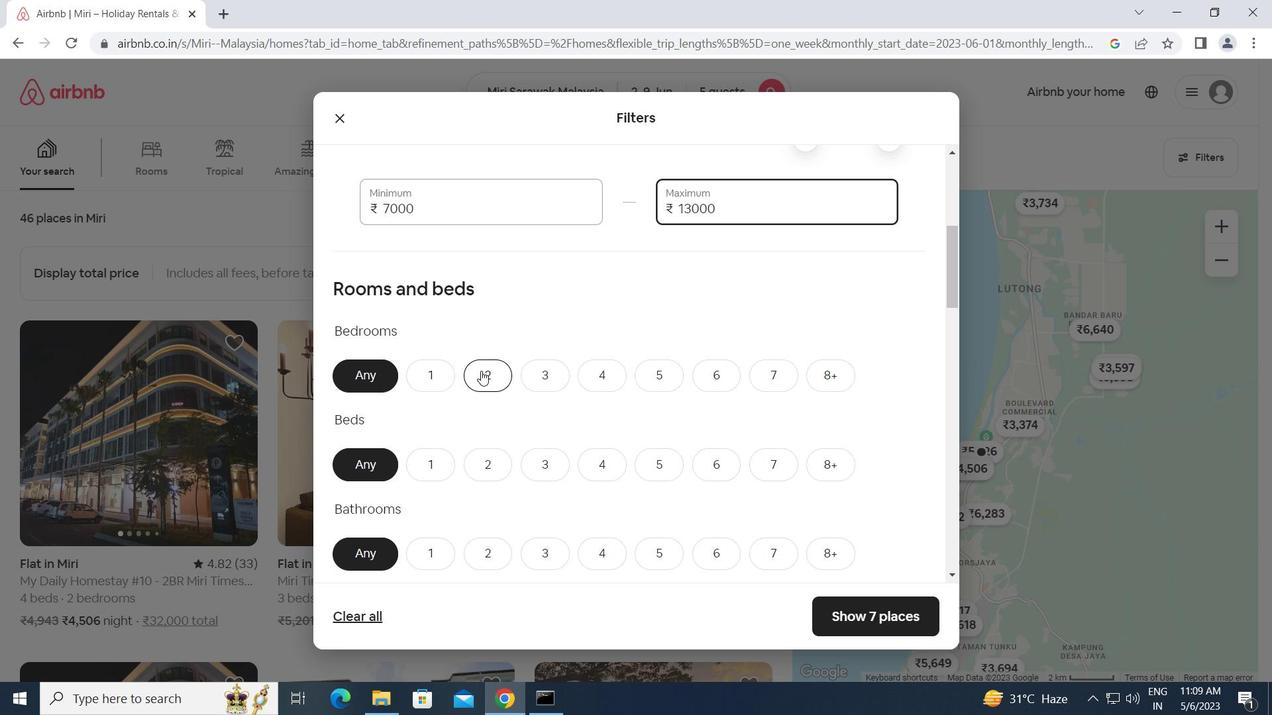 
Action: Mouse moved to (656, 461)
Screenshot: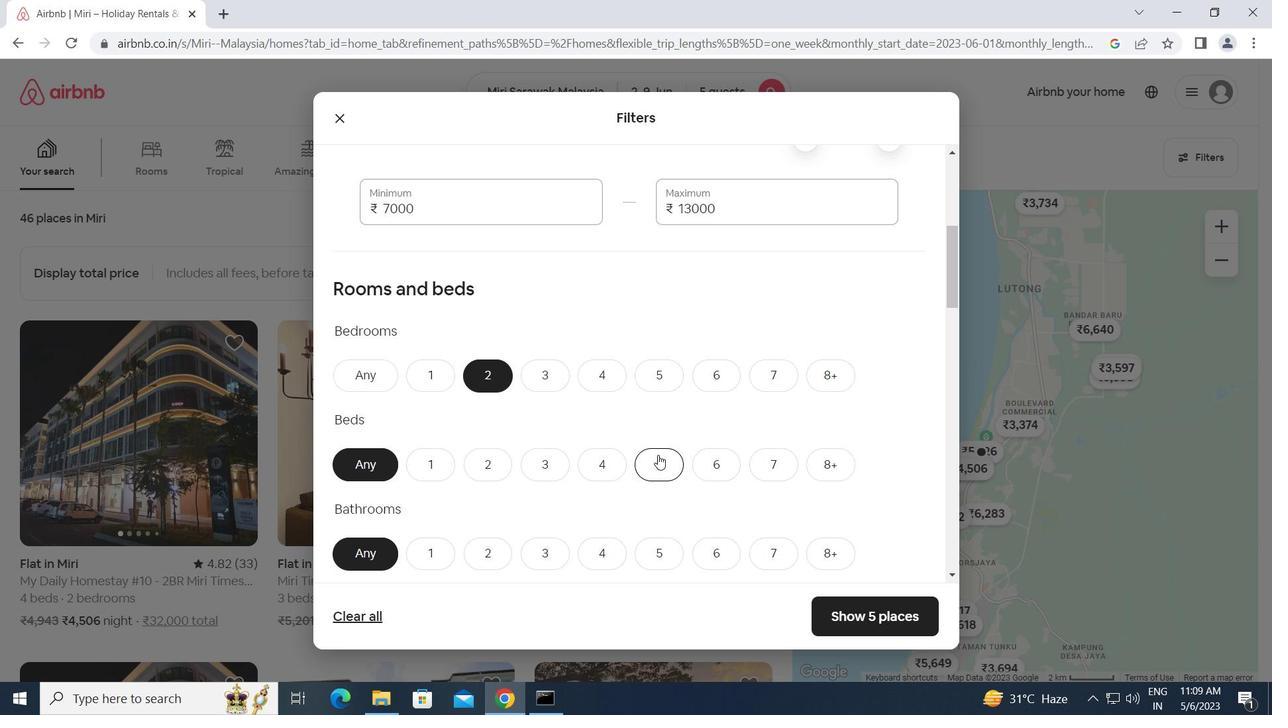 
Action: Mouse pressed left at (656, 461)
Screenshot: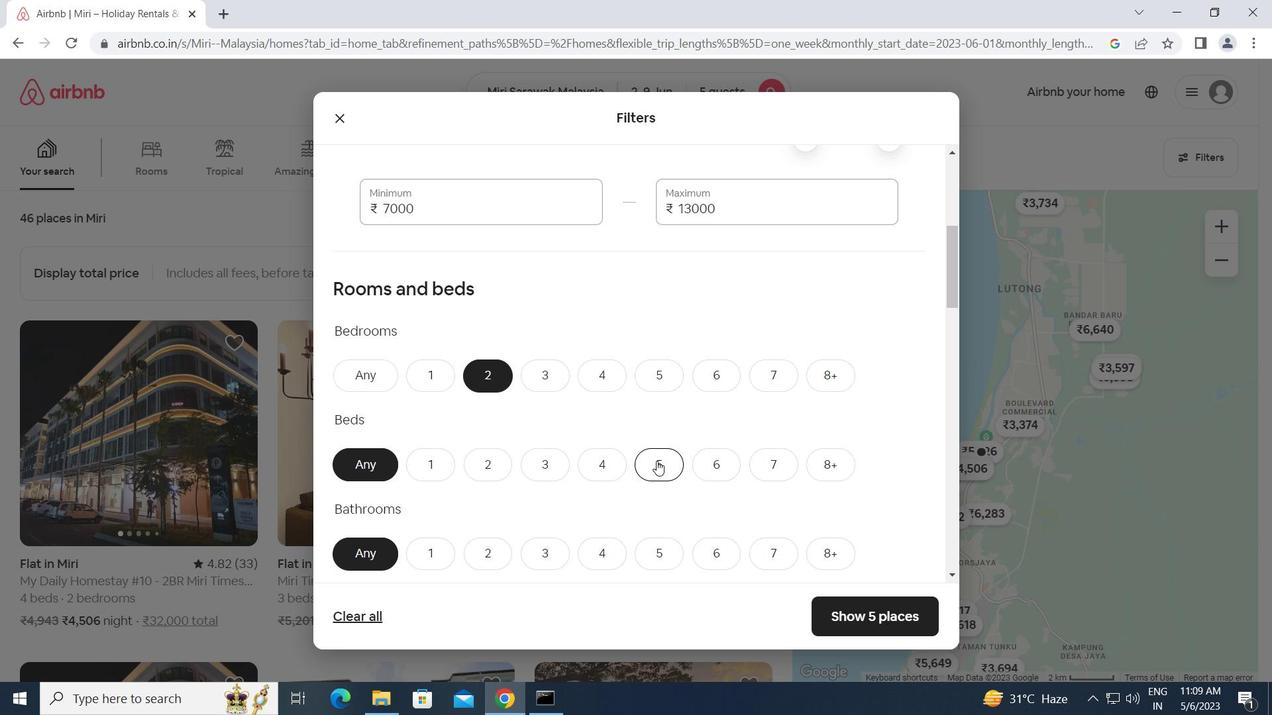 
Action: Mouse moved to (494, 555)
Screenshot: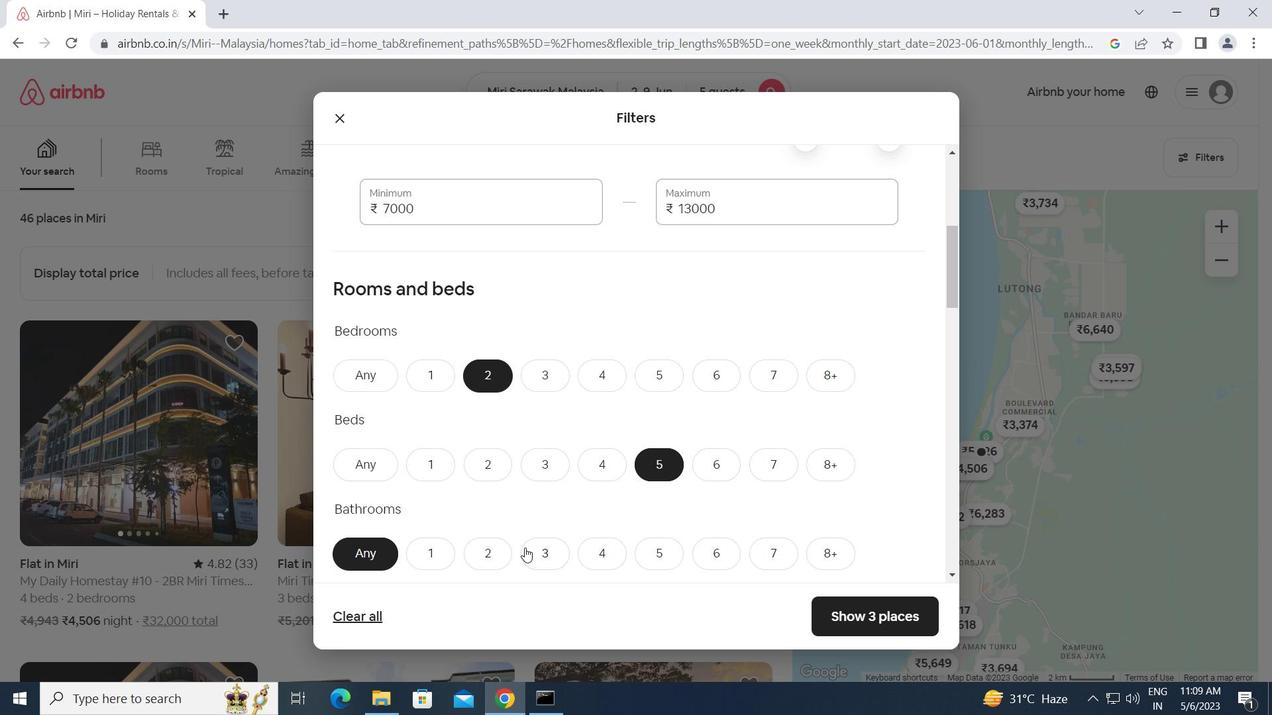 
Action: Mouse pressed left at (494, 555)
Screenshot: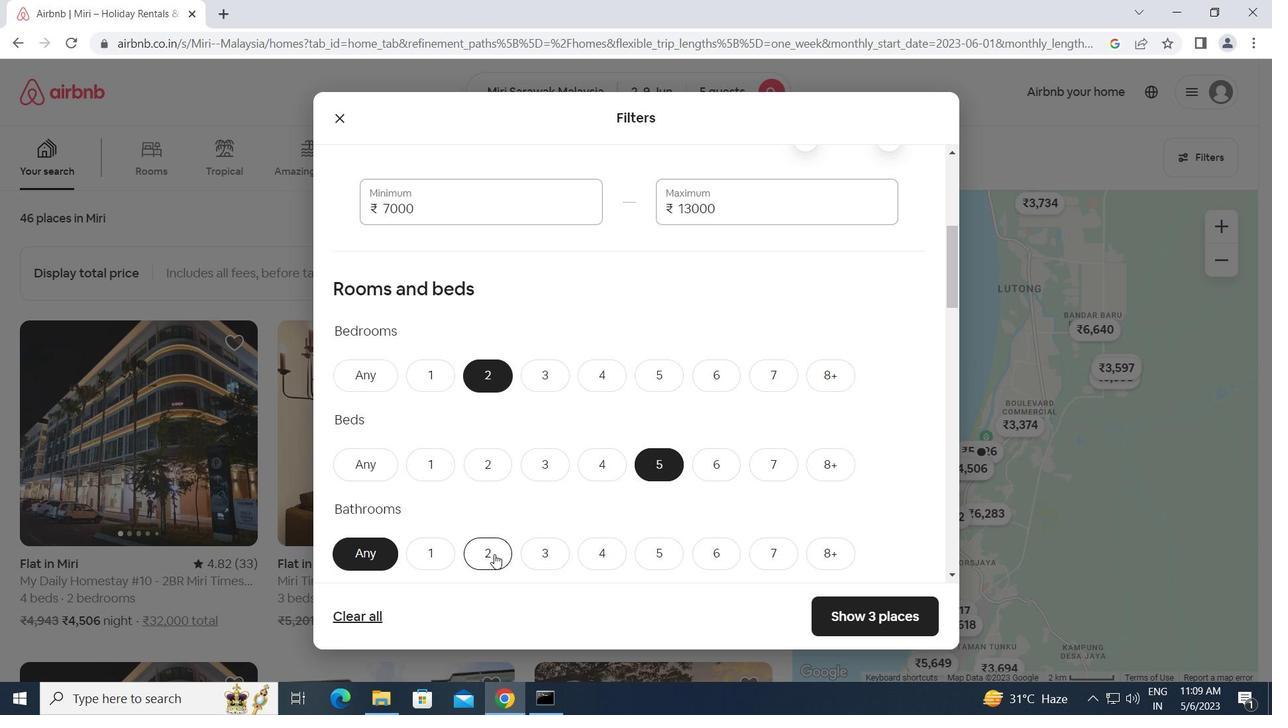 
Action: Mouse moved to (569, 565)
Screenshot: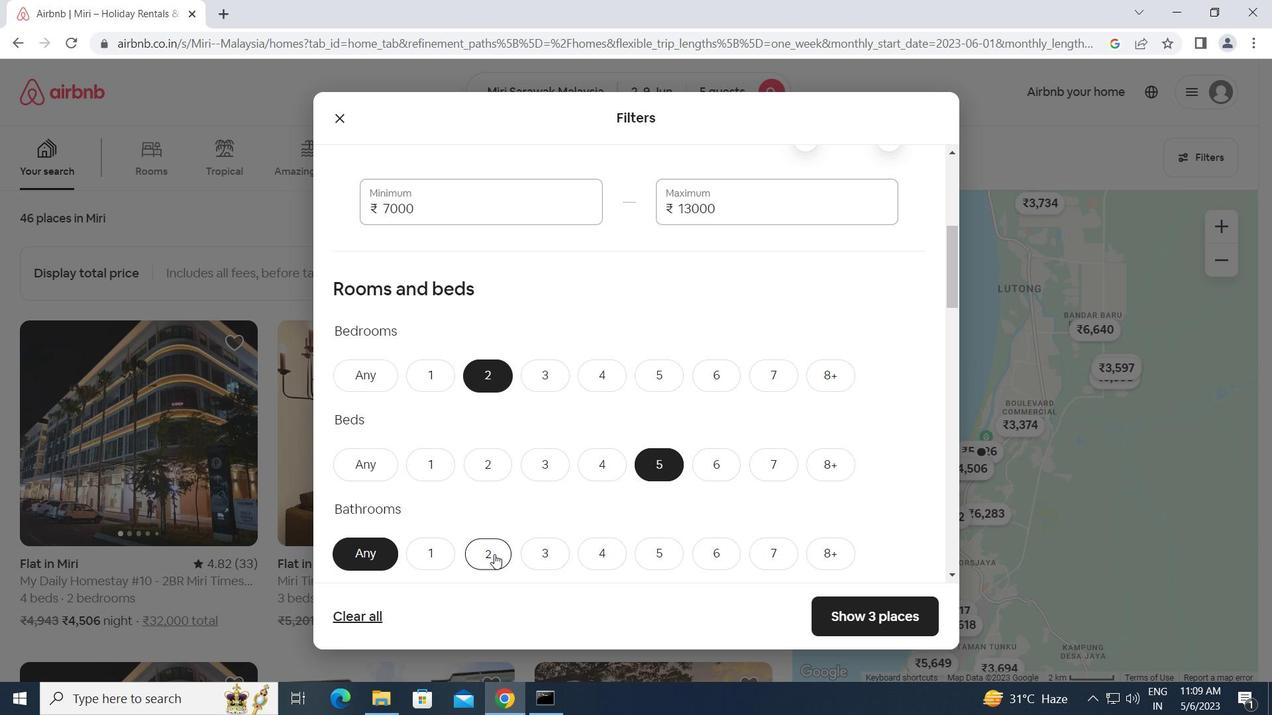 
Action: Mouse scrolled (569, 565) with delta (0, 0)
Screenshot: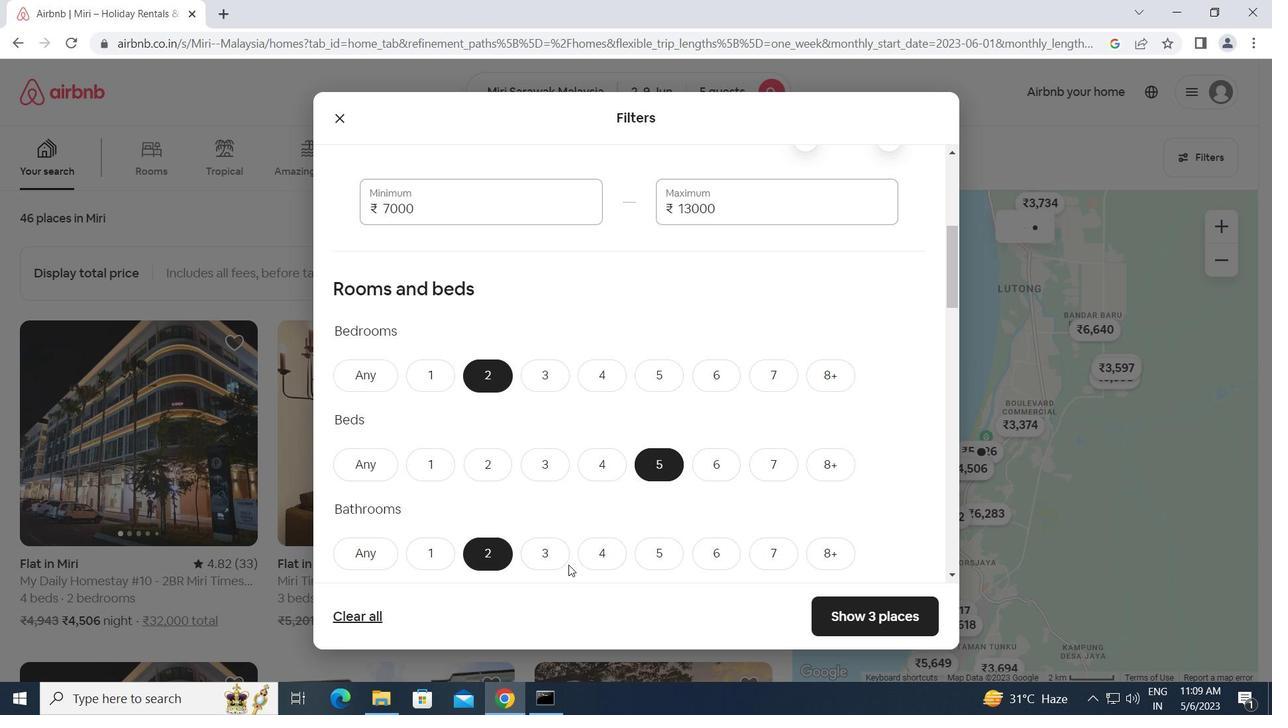 
Action: Mouse scrolled (569, 565) with delta (0, 0)
Screenshot: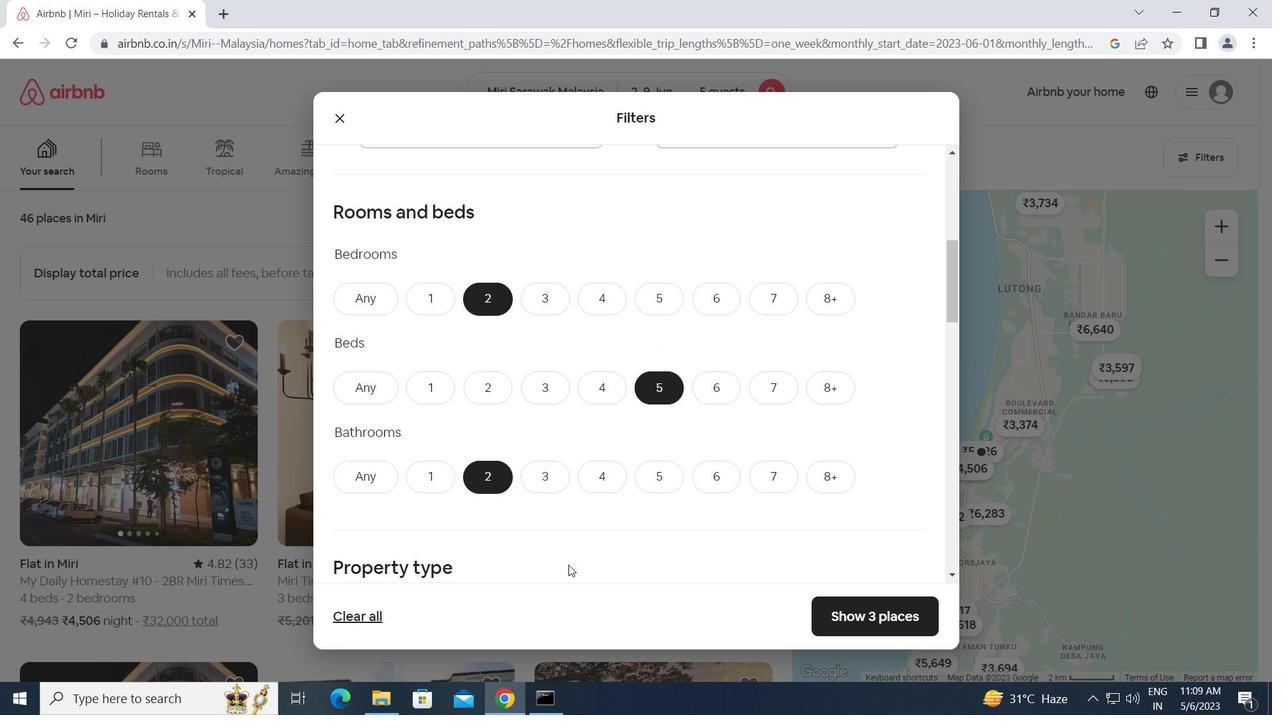 
Action: Mouse scrolled (569, 565) with delta (0, 0)
Screenshot: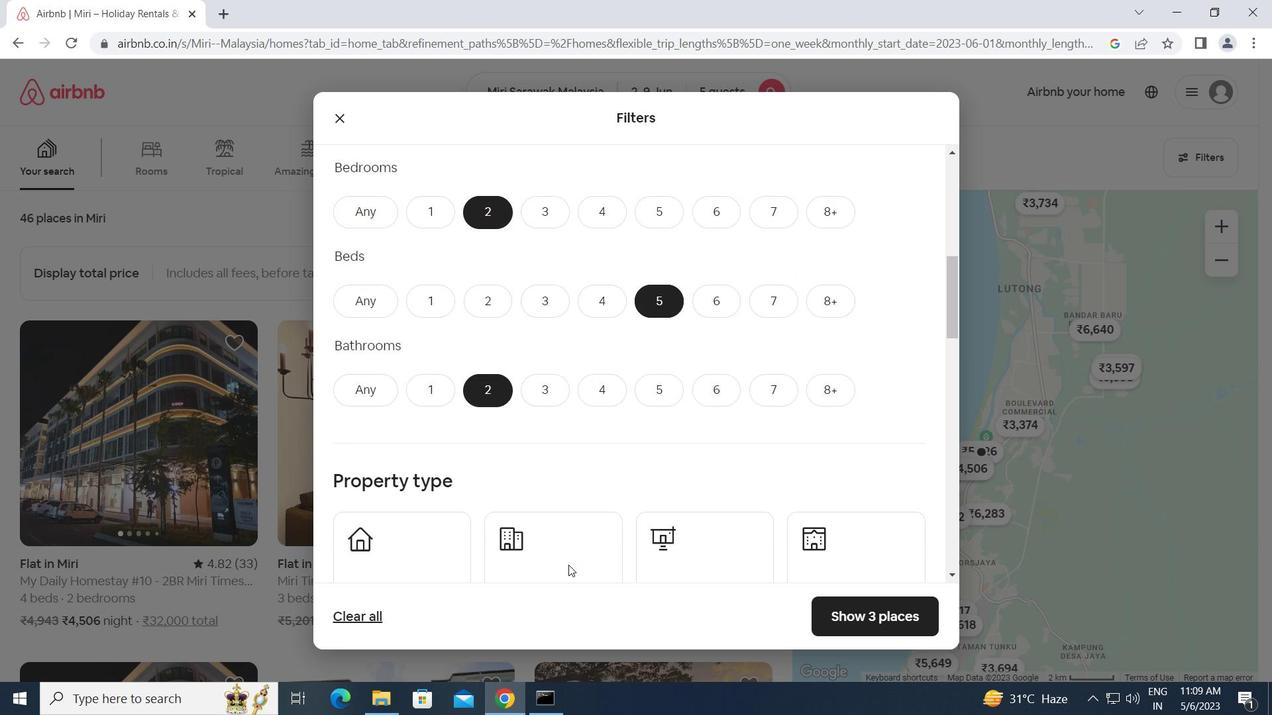 
Action: Mouse moved to (413, 495)
Screenshot: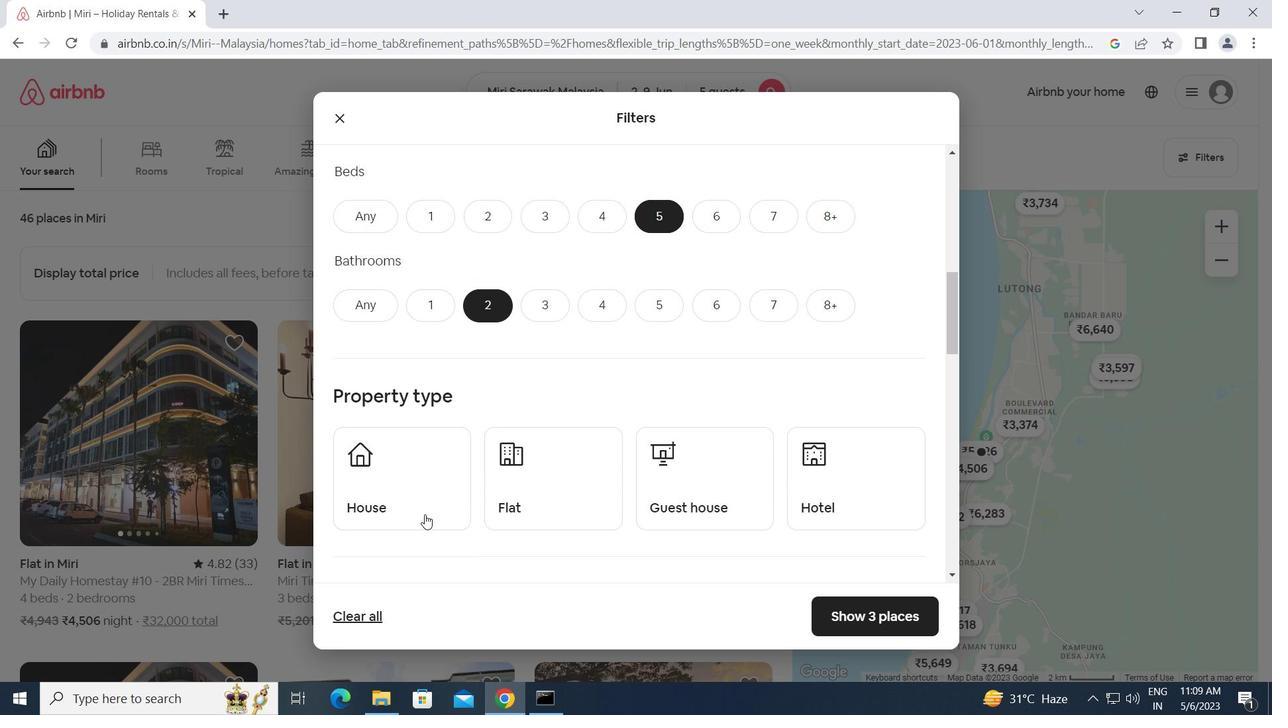 
Action: Mouse pressed left at (413, 495)
Screenshot: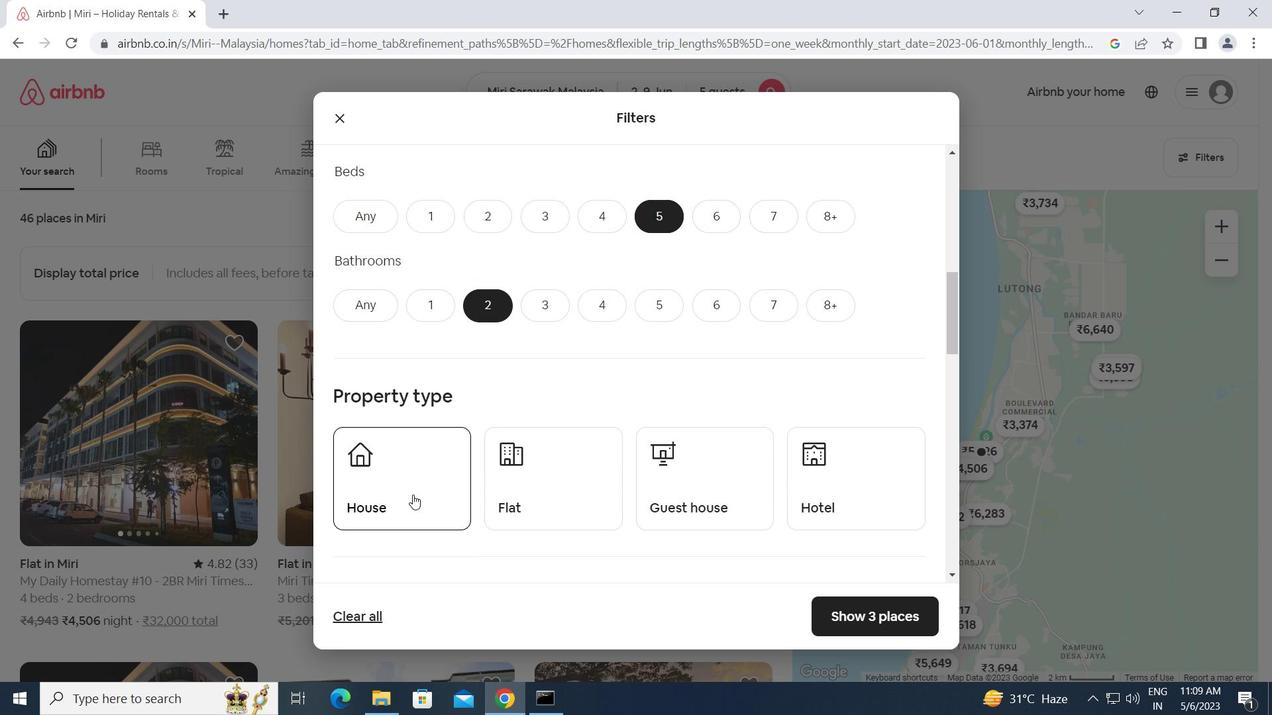 
Action: Mouse moved to (565, 494)
Screenshot: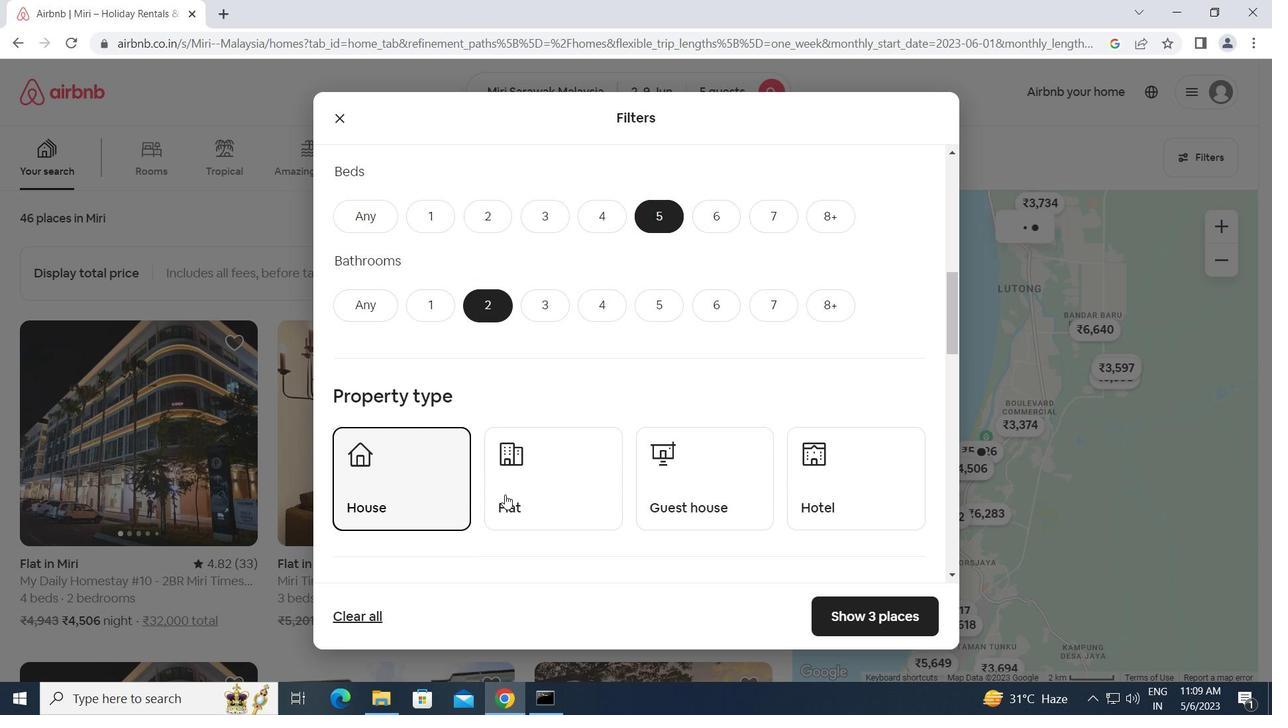 
Action: Mouse pressed left at (565, 494)
Screenshot: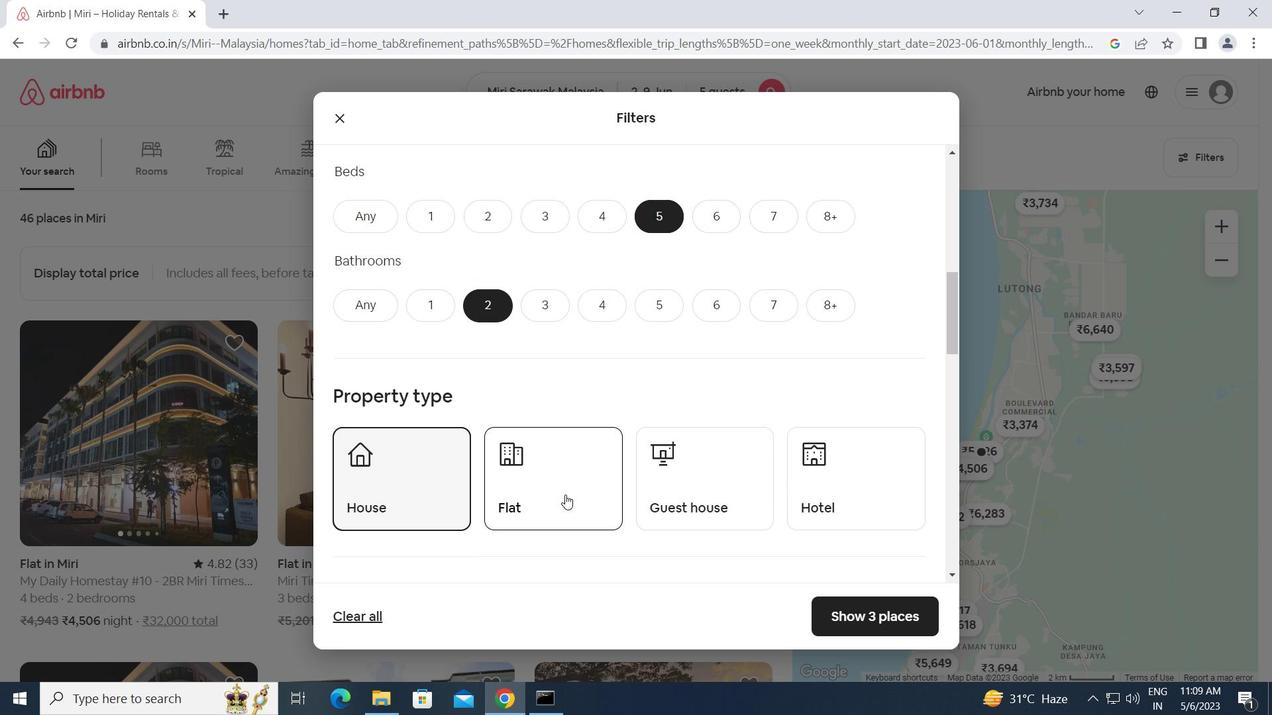 
Action: Mouse moved to (720, 500)
Screenshot: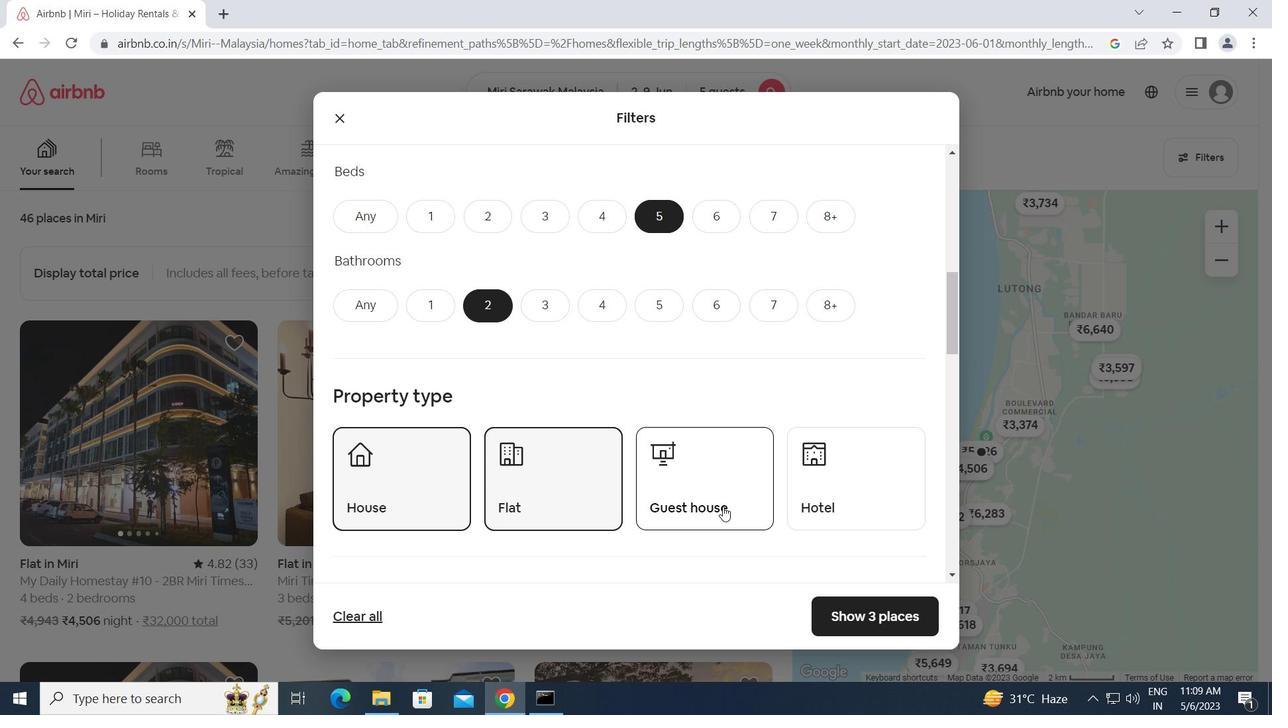 
Action: Mouse pressed left at (720, 500)
Screenshot: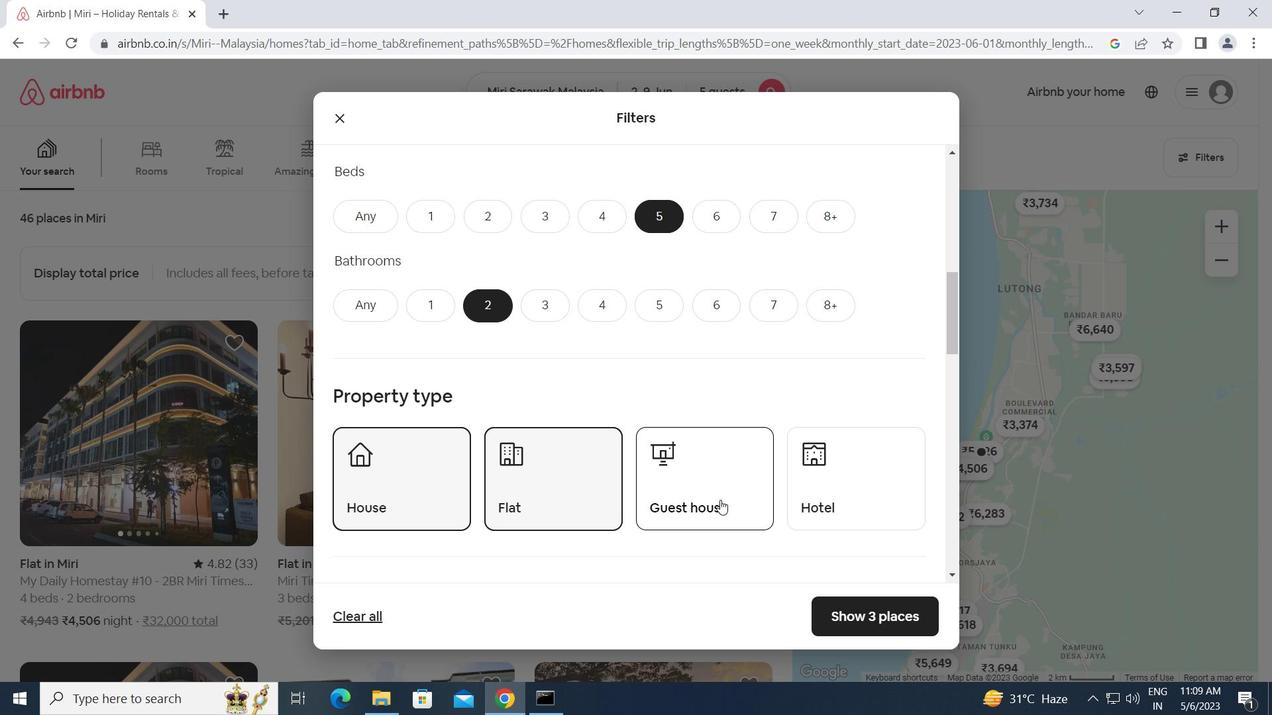 
Action: Mouse scrolled (720, 499) with delta (0, 0)
Screenshot: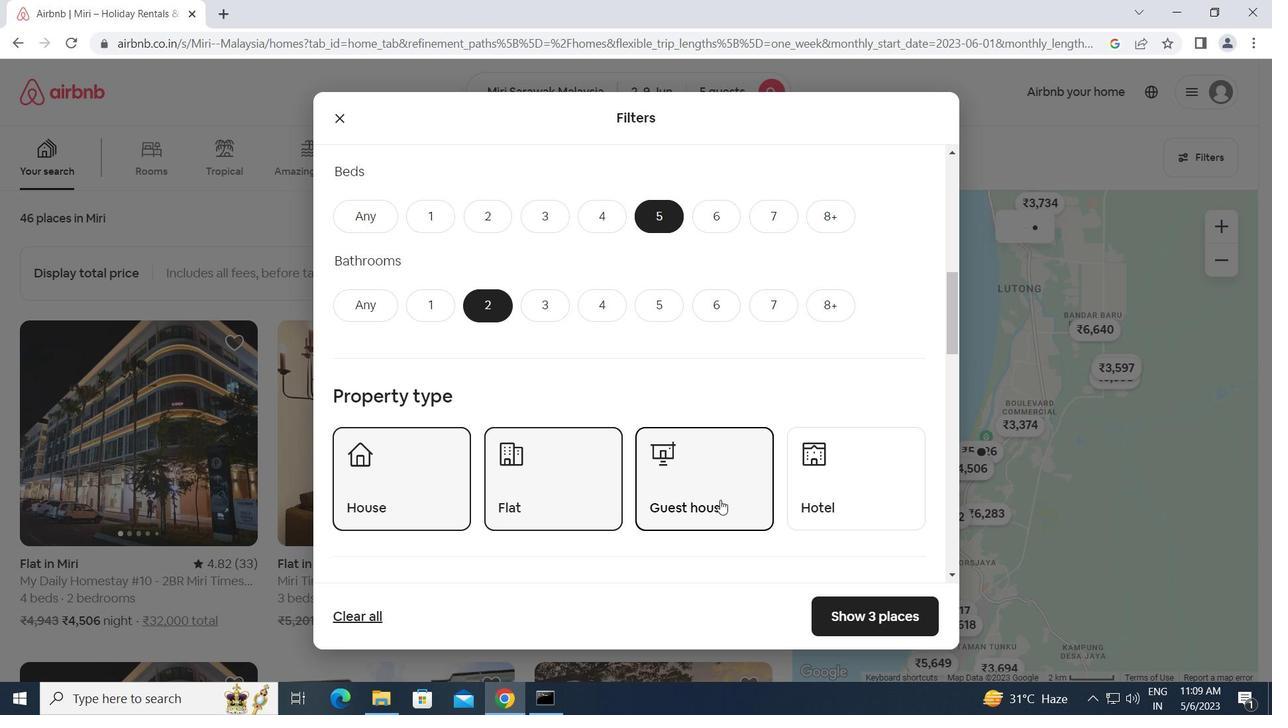 
Action: Mouse scrolled (720, 499) with delta (0, 0)
Screenshot: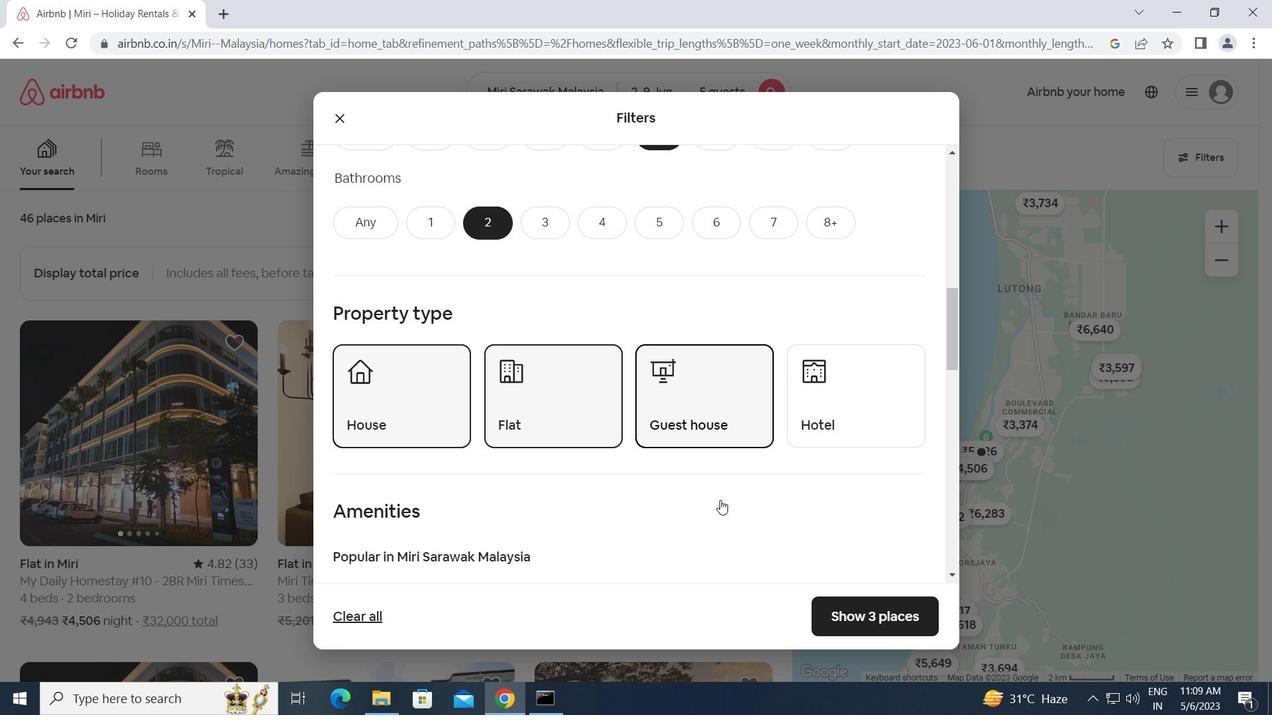 
Action: Mouse scrolled (720, 499) with delta (0, 0)
Screenshot: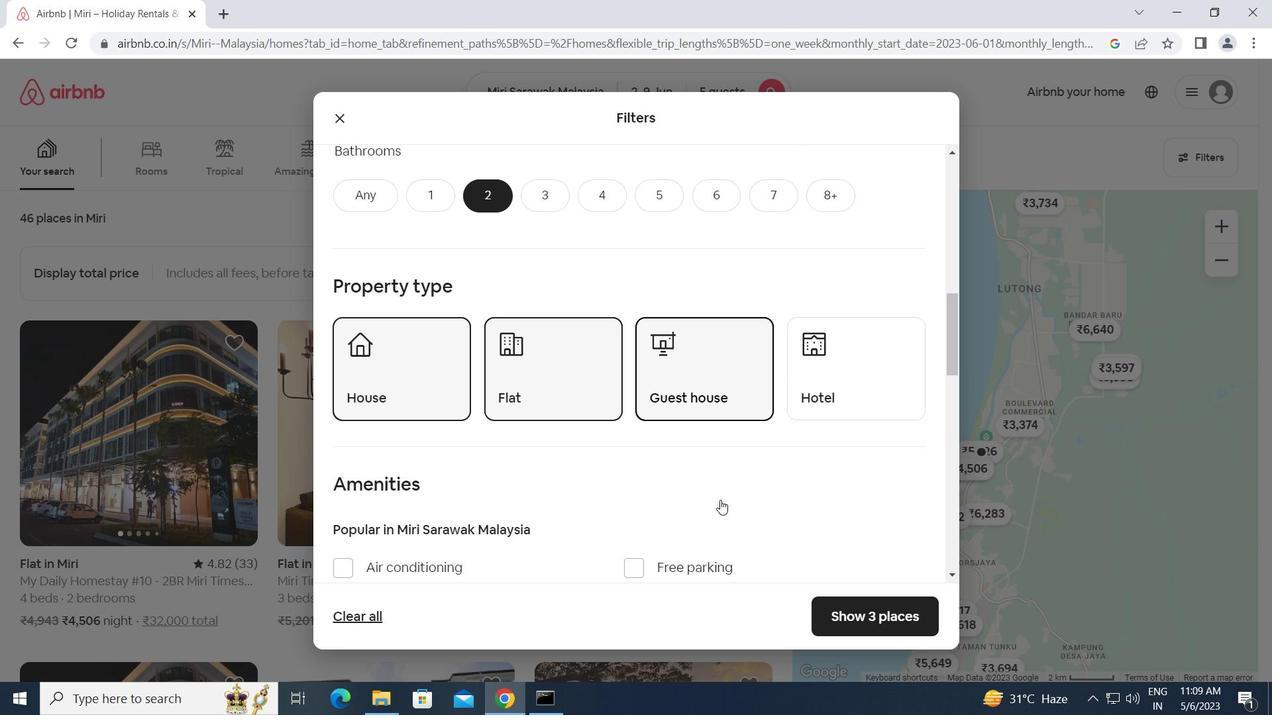 
Action: Mouse scrolled (720, 499) with delta (0, 0)
Screenshot: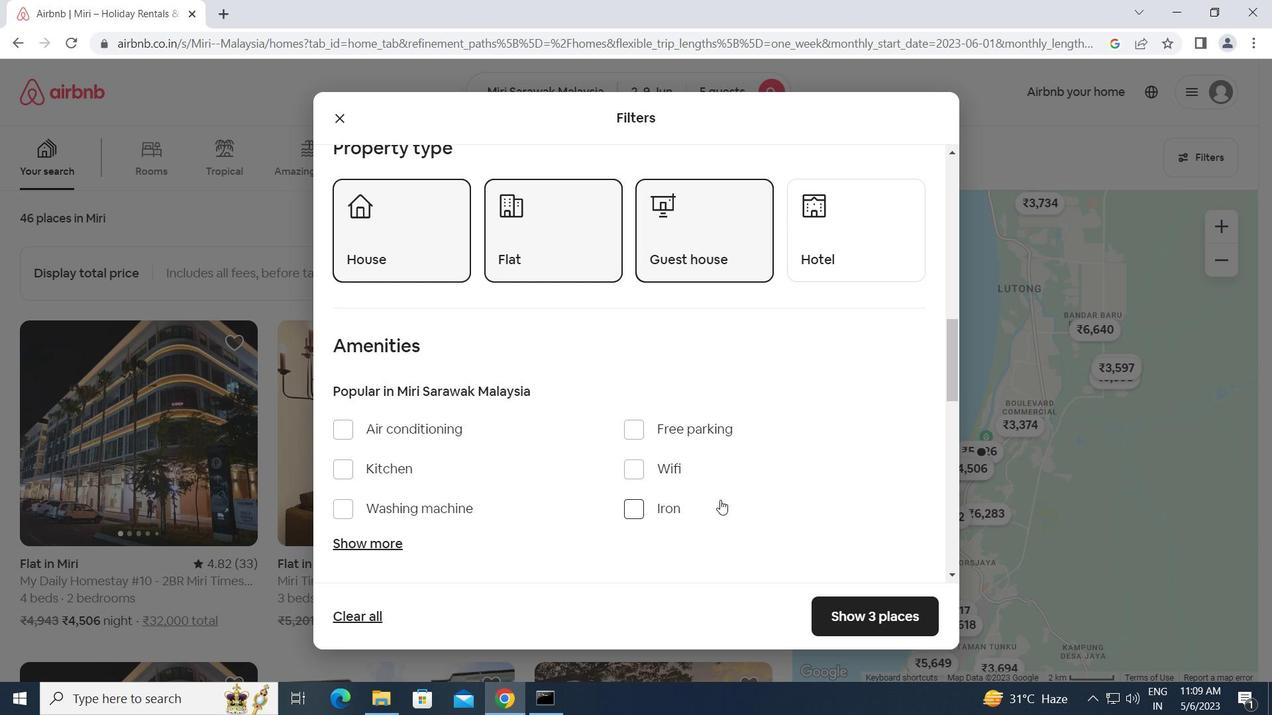 
Action: Mouse moved to (622, 388)
Screenshot: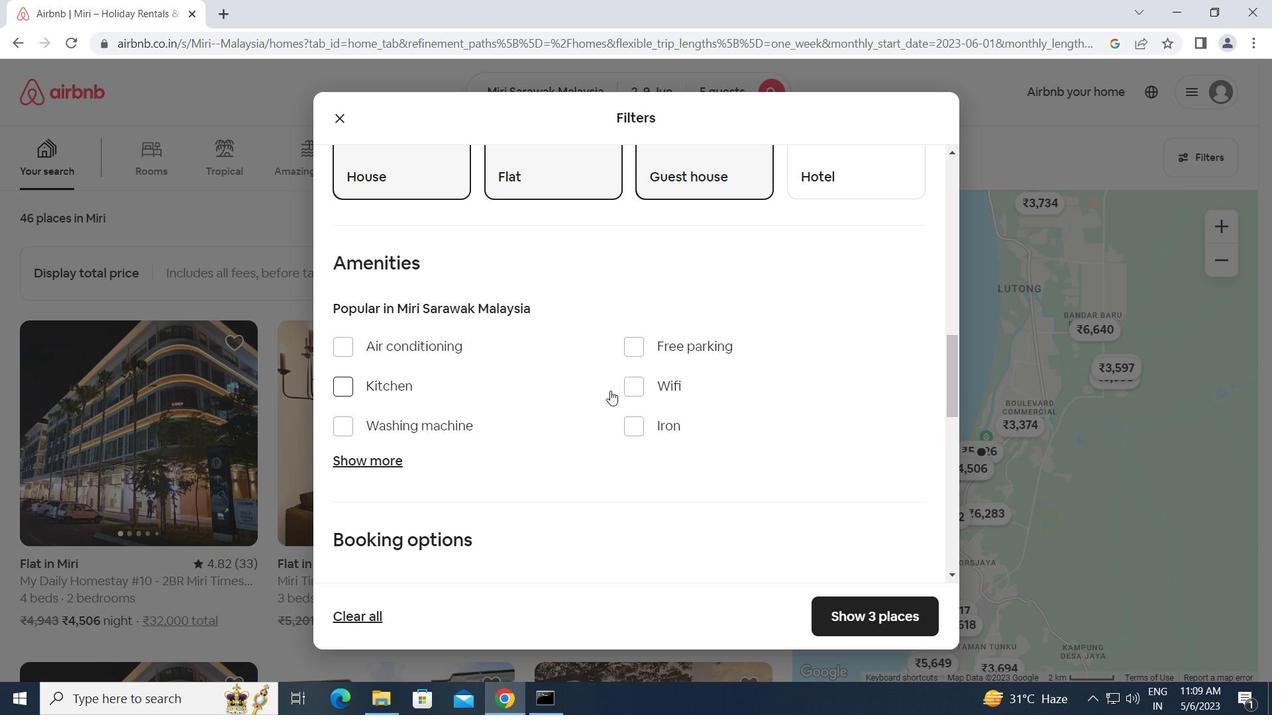 
Action: Mouse pressed left at (622, 388)
Screenshot: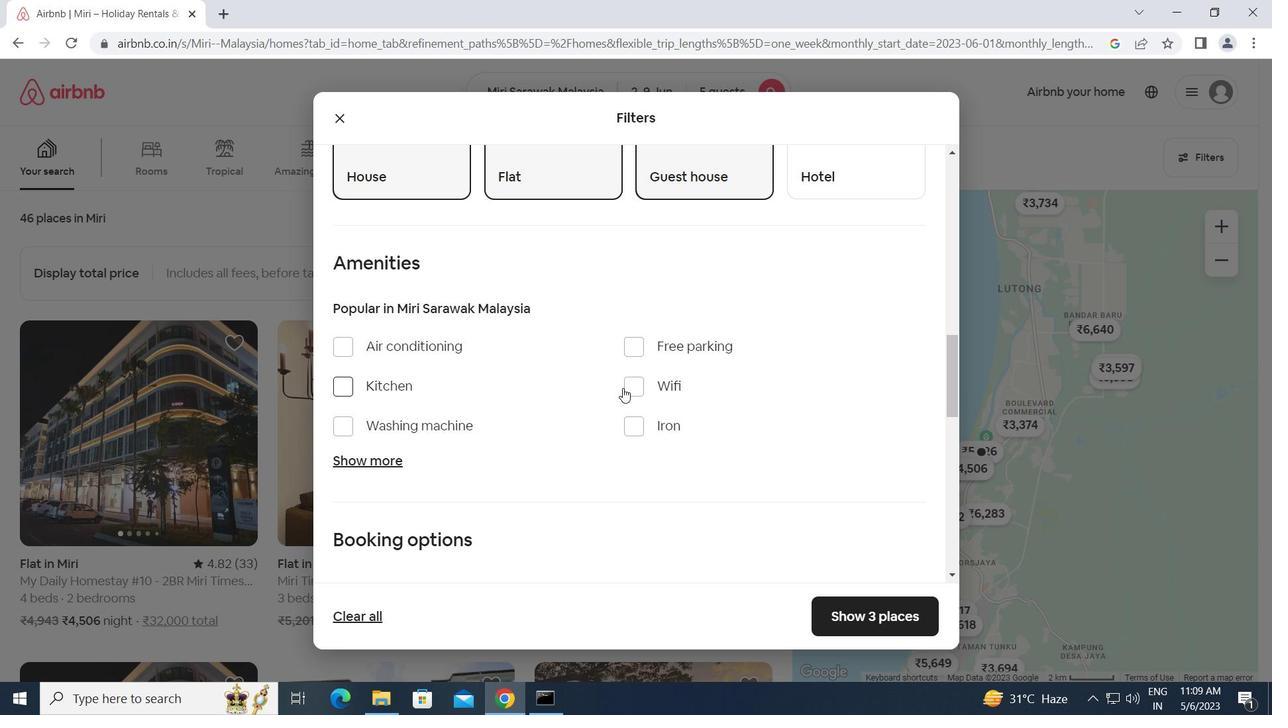 
Action: Mouse moved to (634, 388)
Screenshot: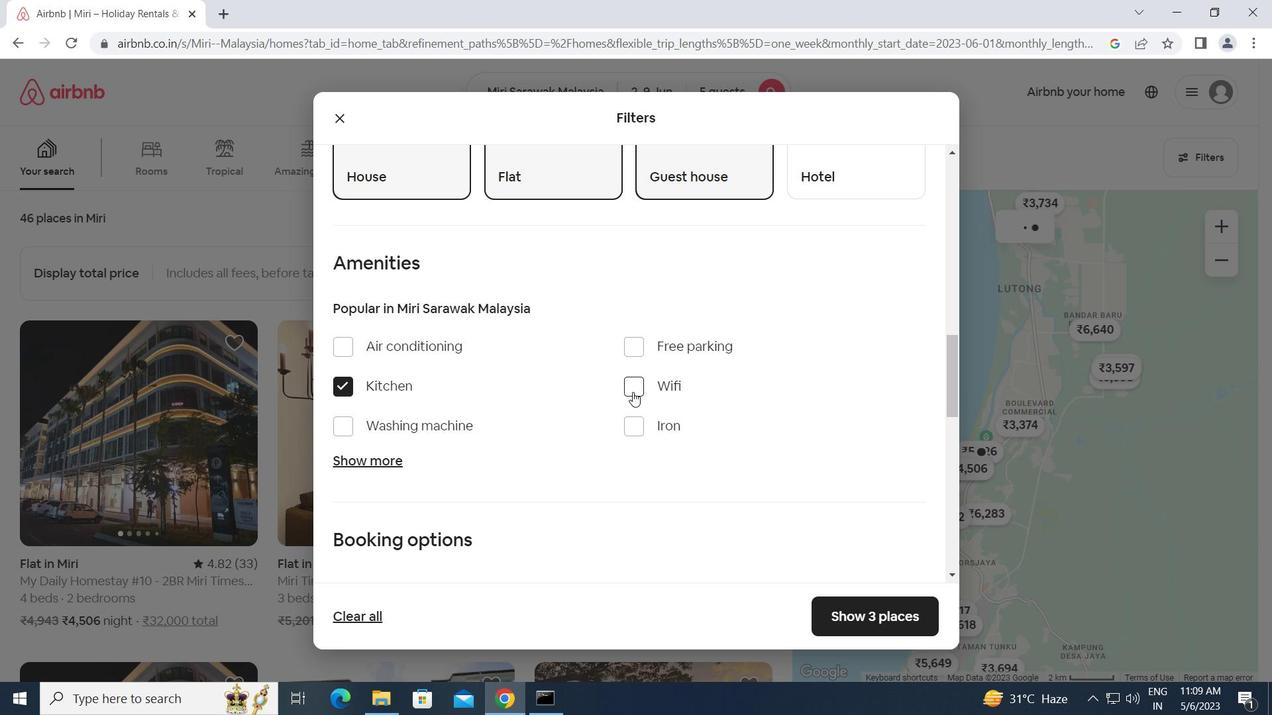 
Action: Mouse pressed left at (634, 388)
Screenshot: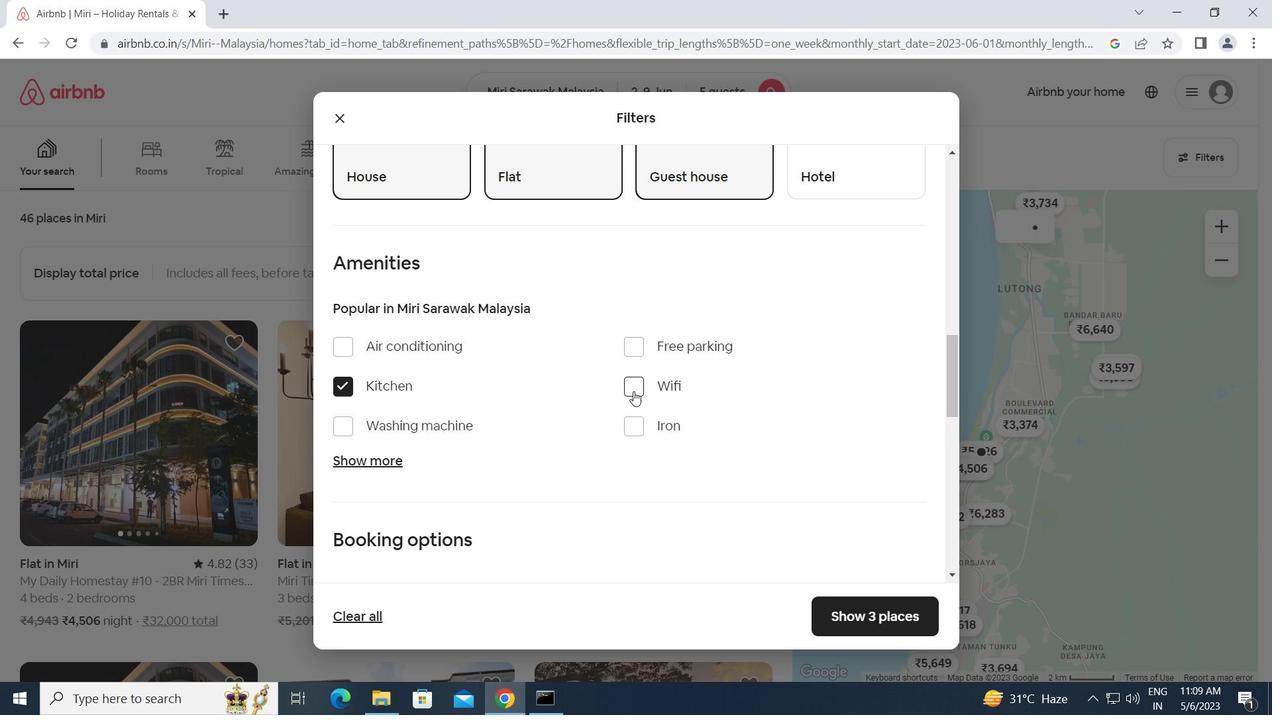 
Action: Mouse moved to (347, 388)
Screenshot: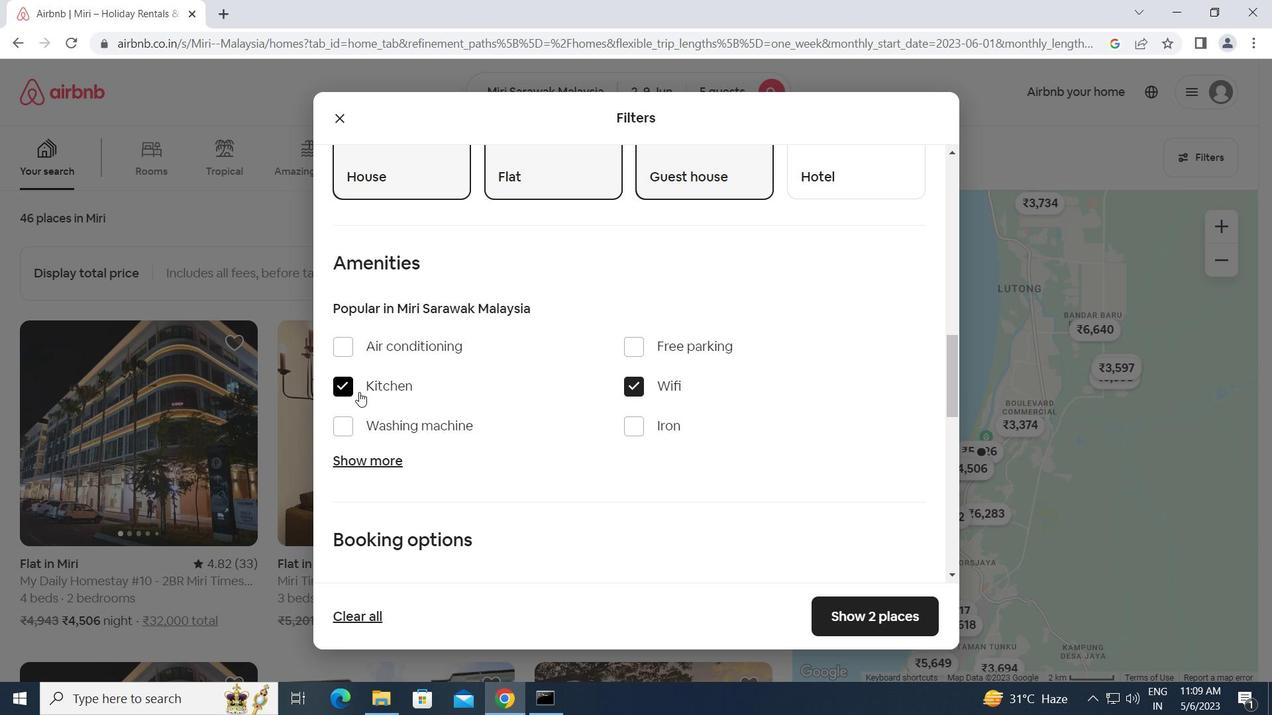
Action: Mouse pressed left at (347, 388)
Screenshot: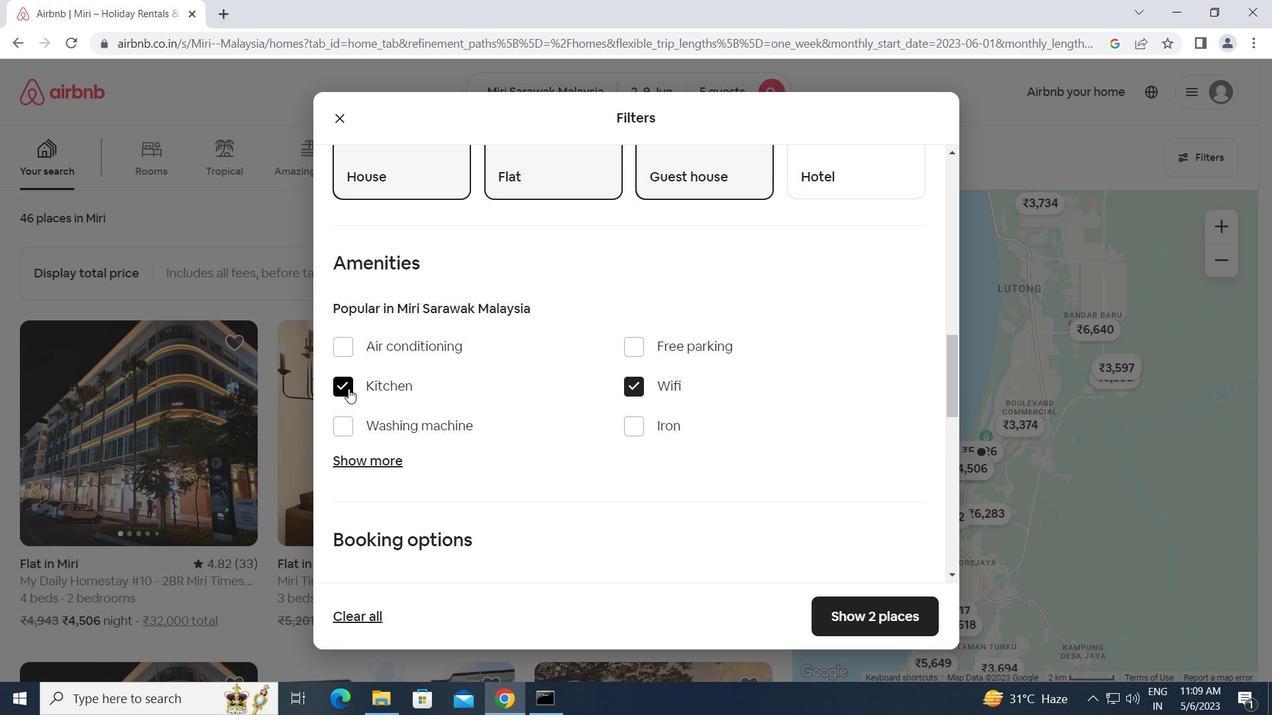 
Action: Mouse moved to (451, 451)
Screenshot: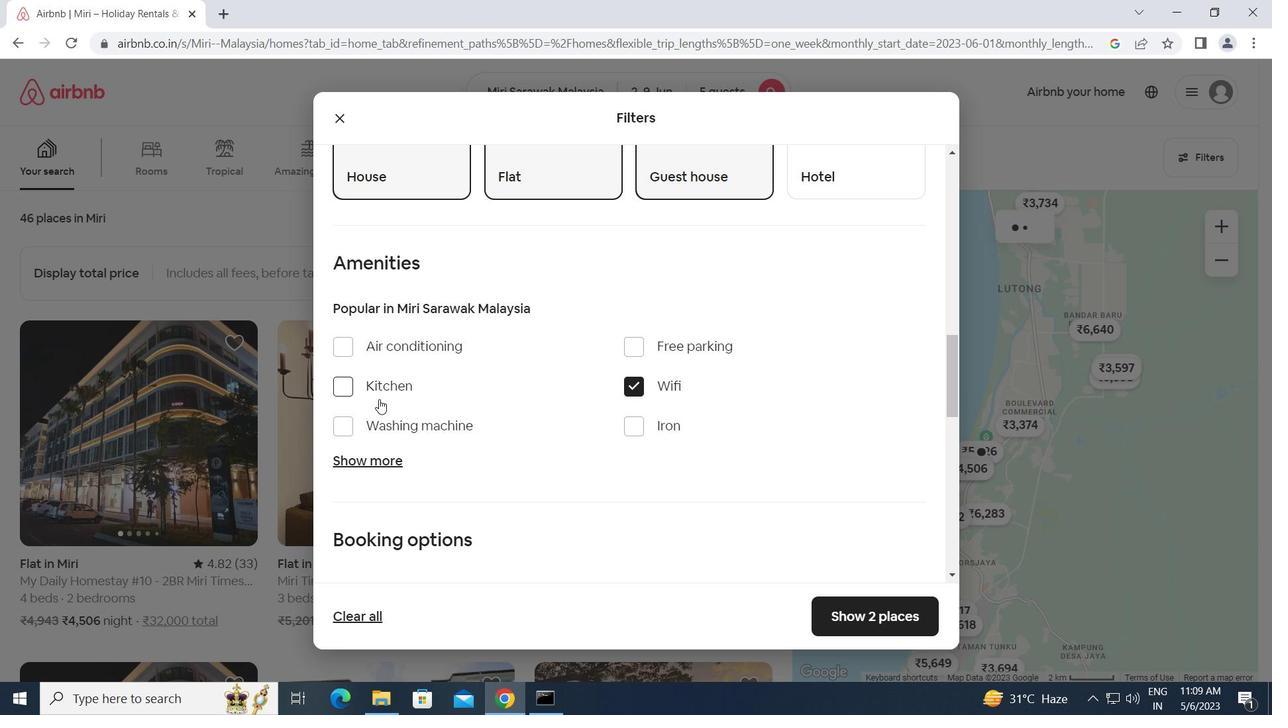 
Action: Mouse scrolled (451, 450) with delta (0, 0)
Screenshot: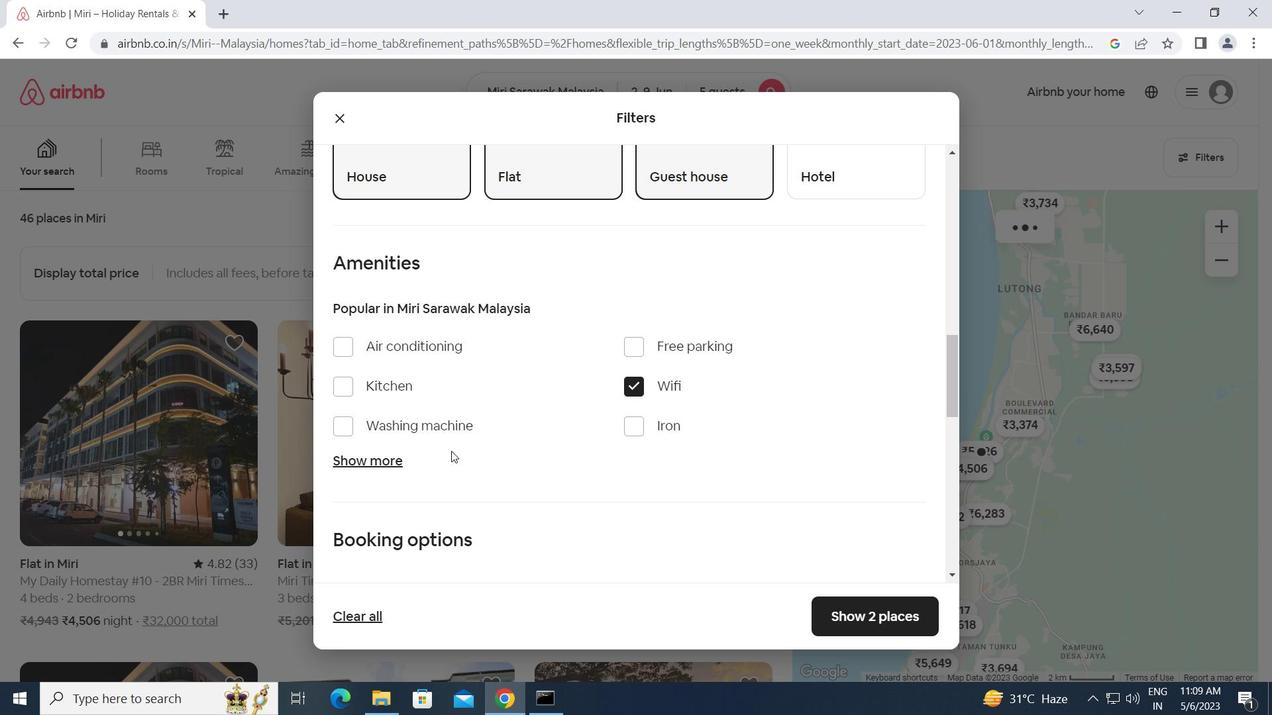 
Action: Mouse scrolled (451, 450) with delta (0, 0)
Screenshot: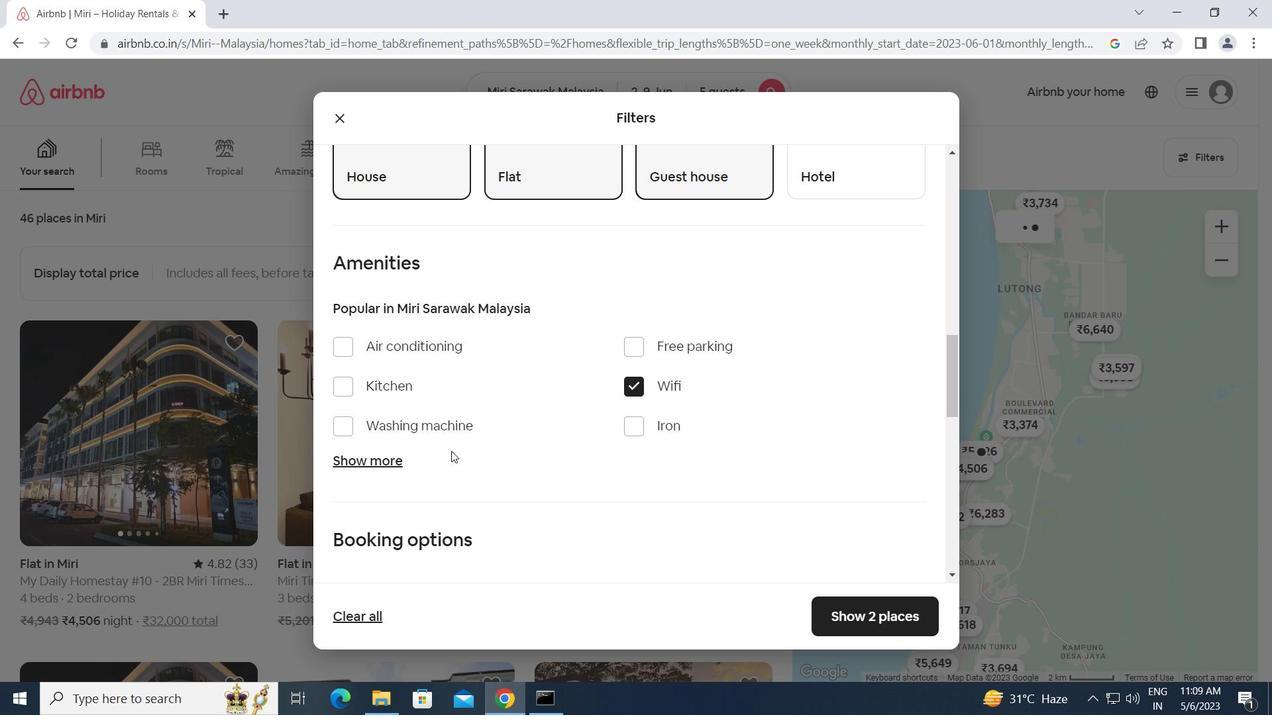 
Action: Mouse scrolled (451, 450) with delta (0, 0)
Screenshot: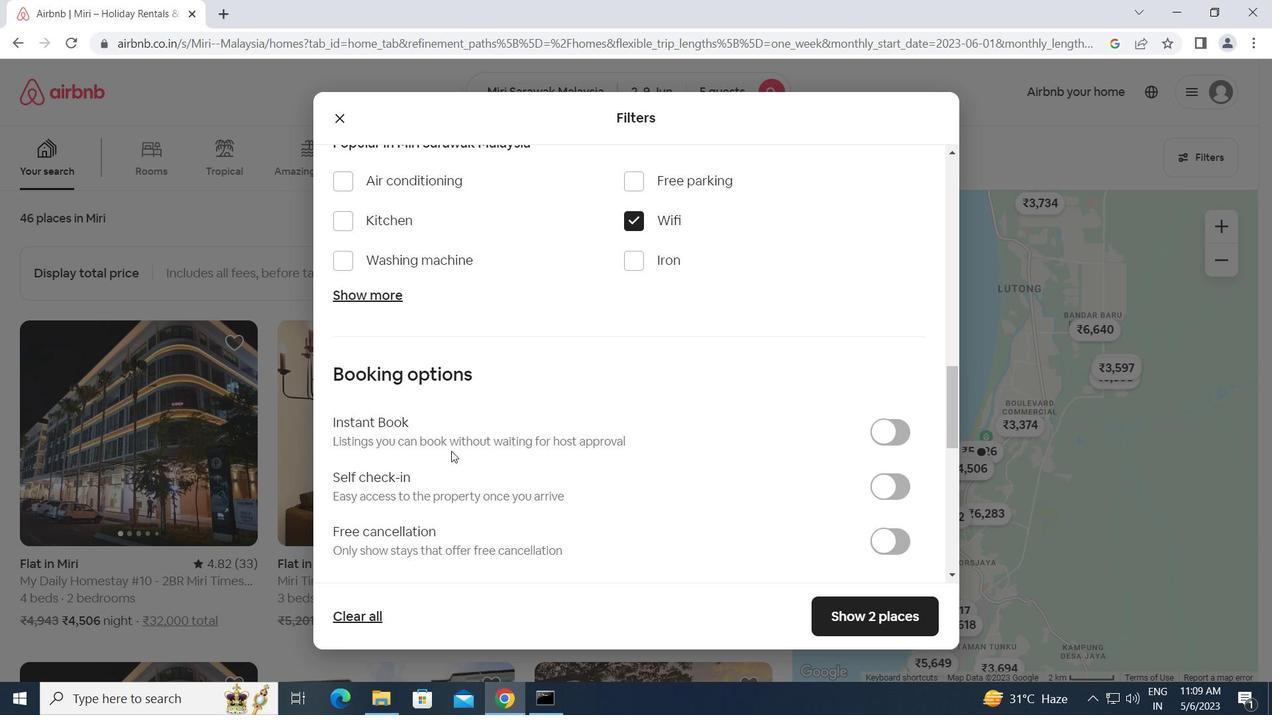 
Action: Mouse moved to (798, 404)
Screenshot: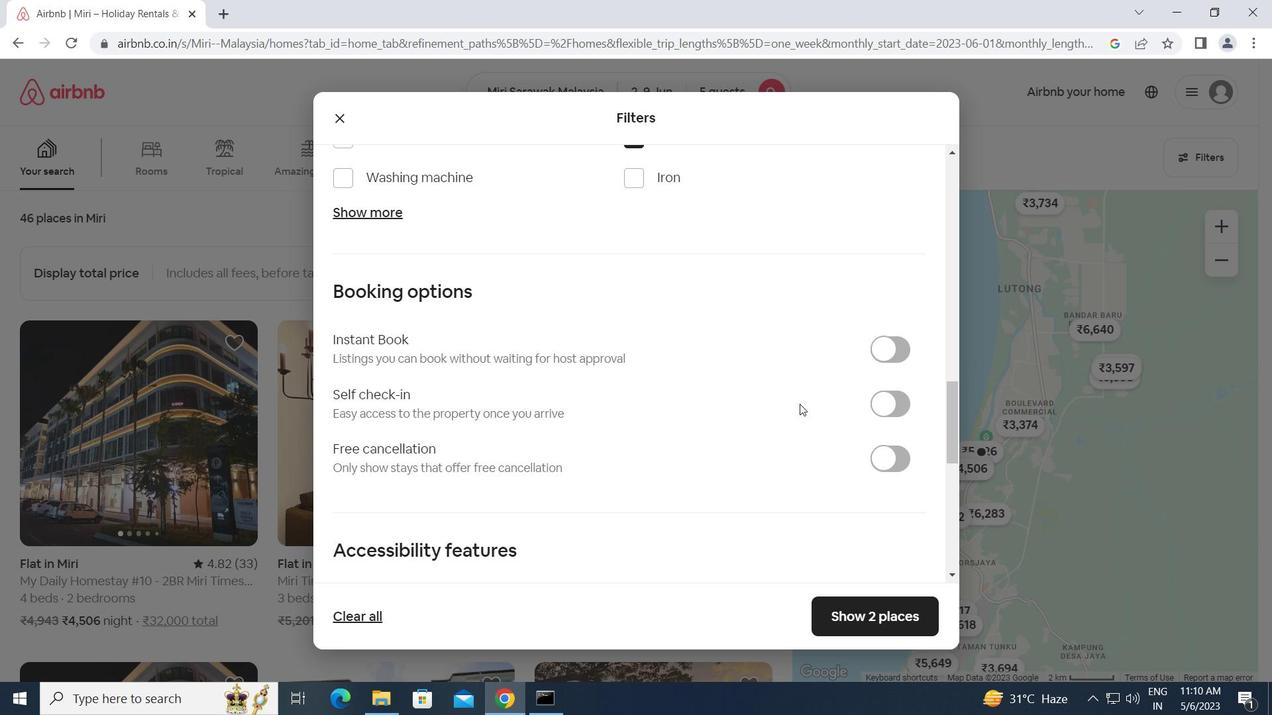
Action: Mouse scrolled (798, 404) with delta (0, 0)
Screenshot: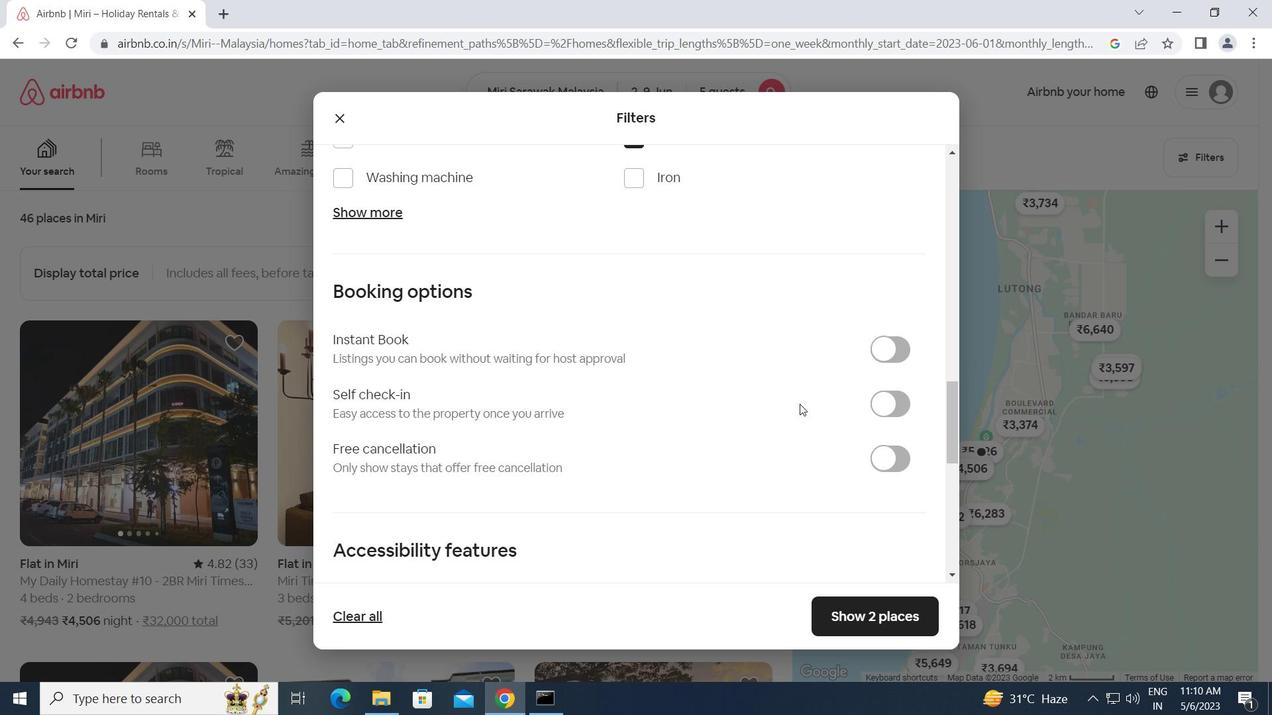 
Action: Mouse moved to (799, 404)
Screenshot: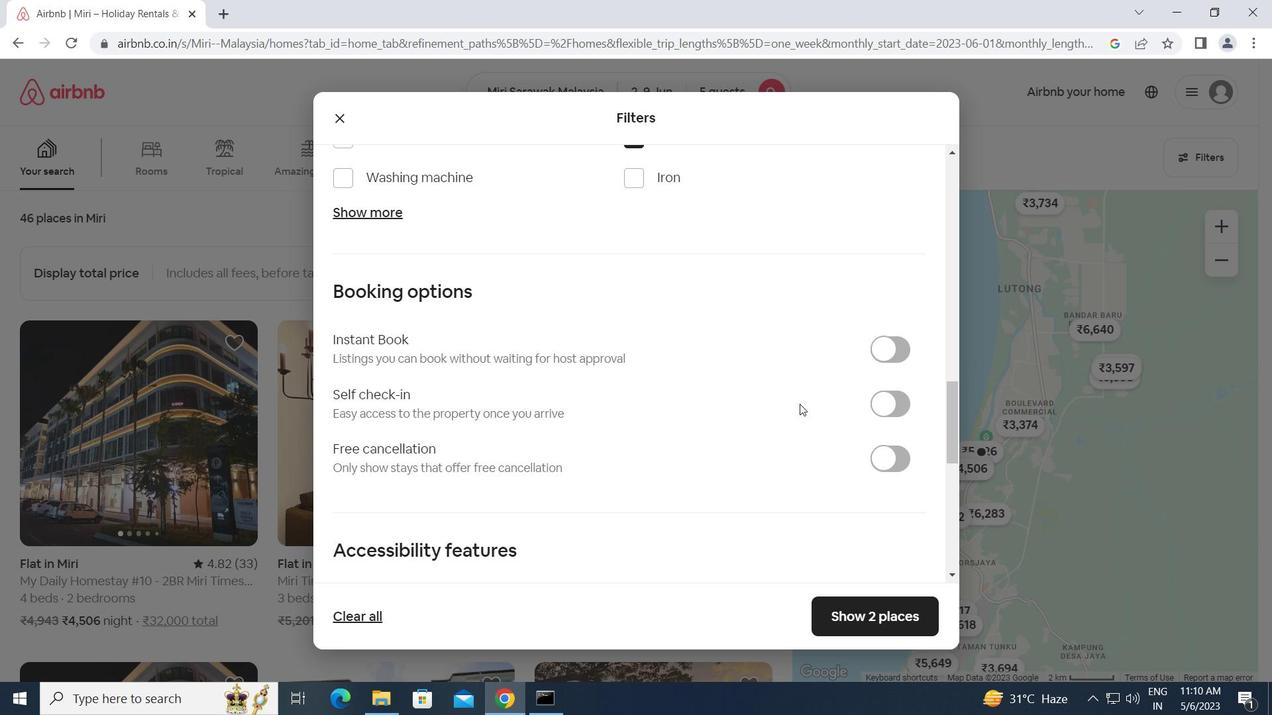 
Action: Mouse scrolled (799, 405) with delta (0, 0)
Screenshot: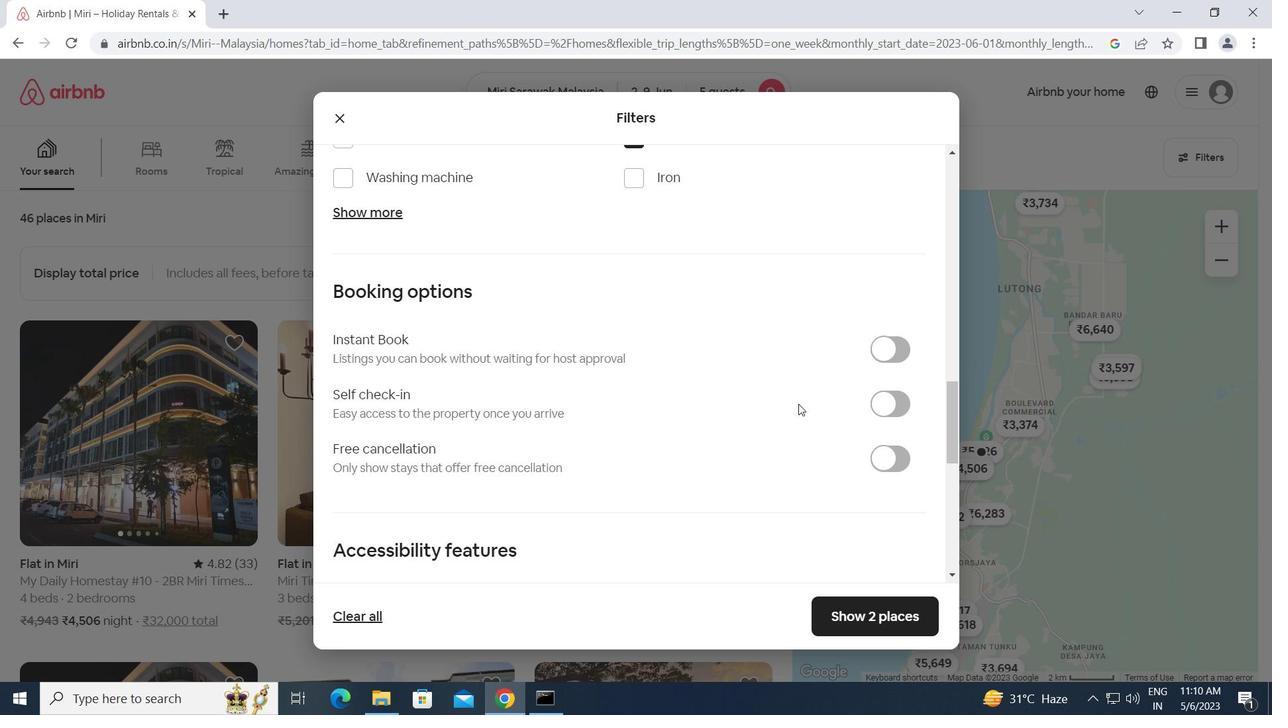 
Action: Mouse moved to (884, 571)
Screenshot: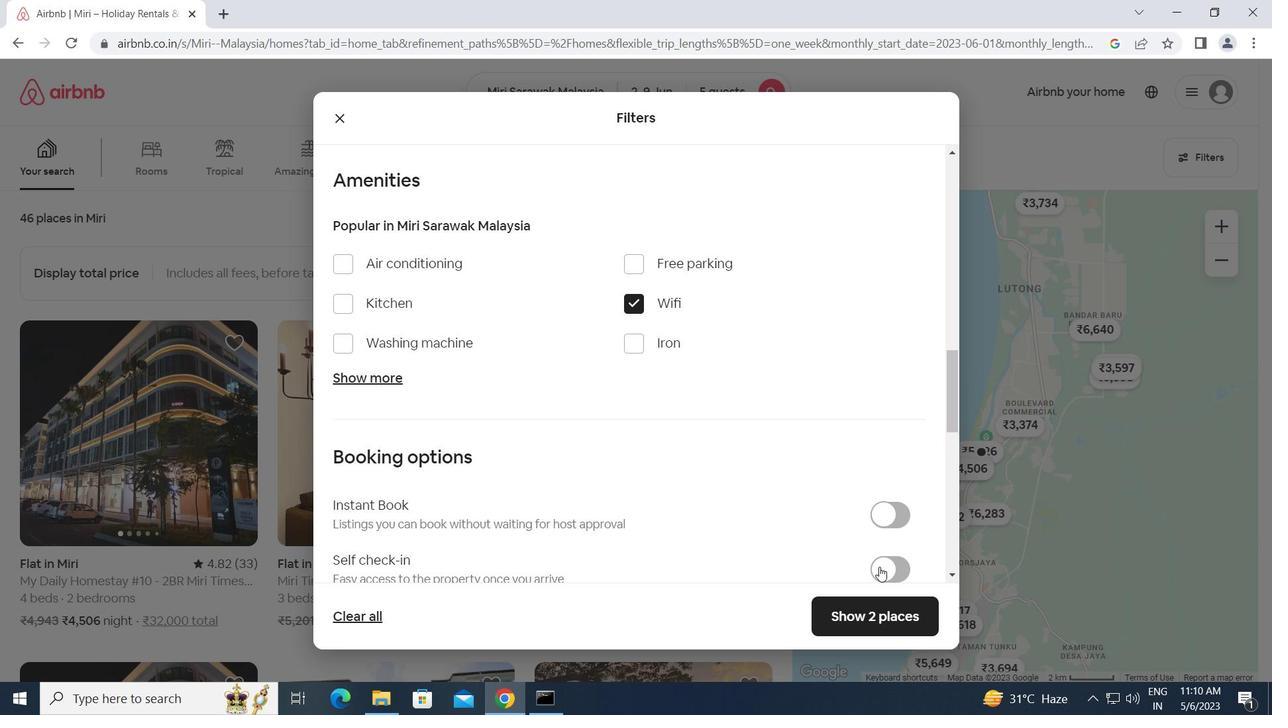 
Action: Mouse scrolled (884, 570) with delta (0, 0)
Screenshot: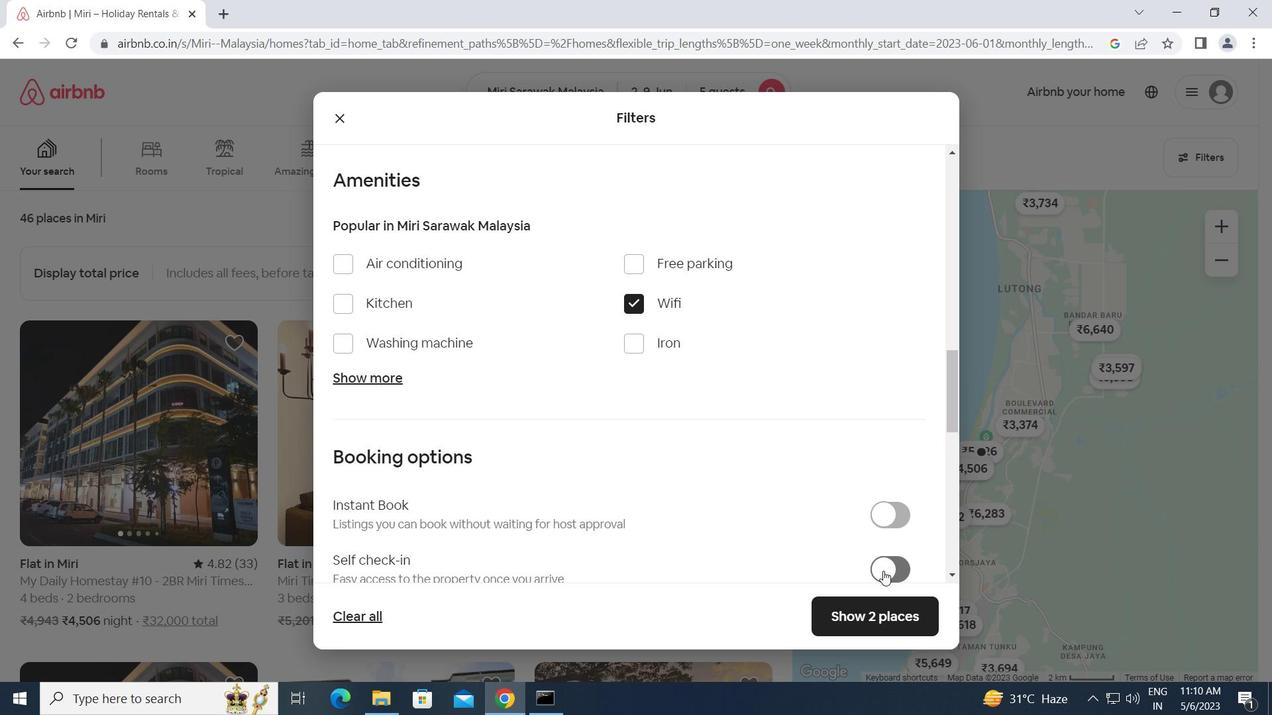 
Action: Mouse moved to (886, 481)
Screenshot: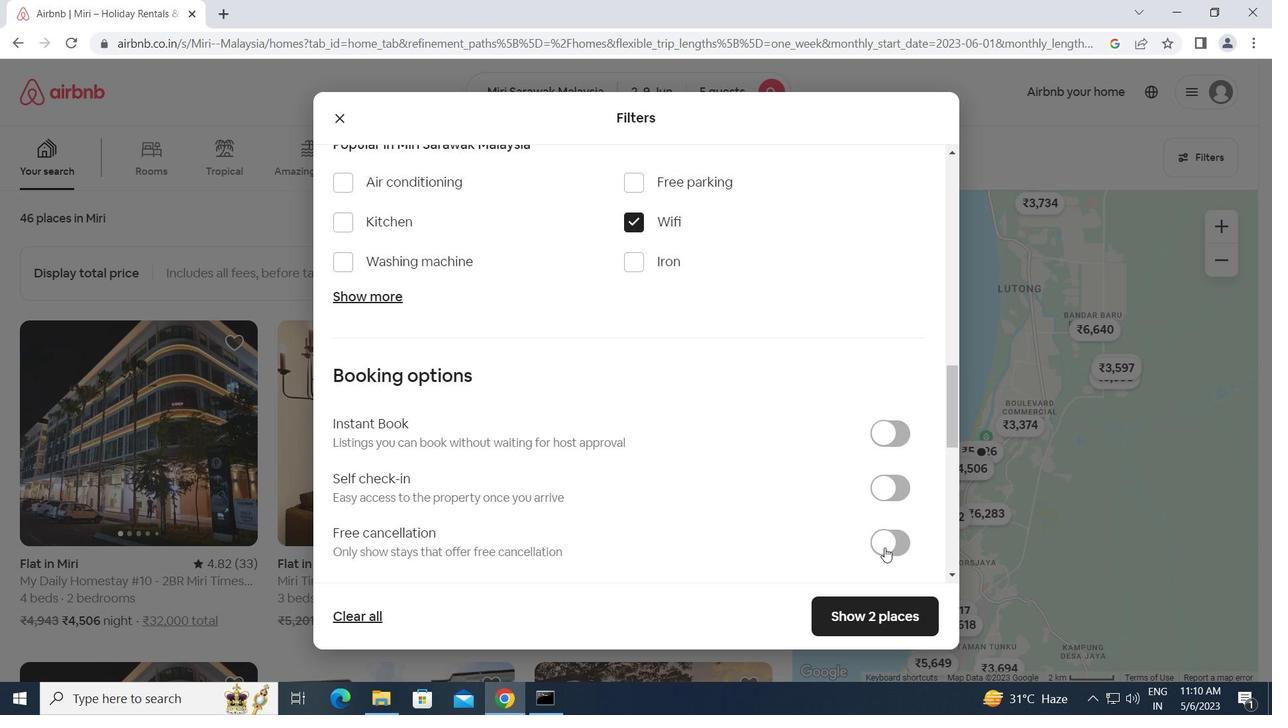 
Action: Mouse pressed left at (886, 481)
Screenshot: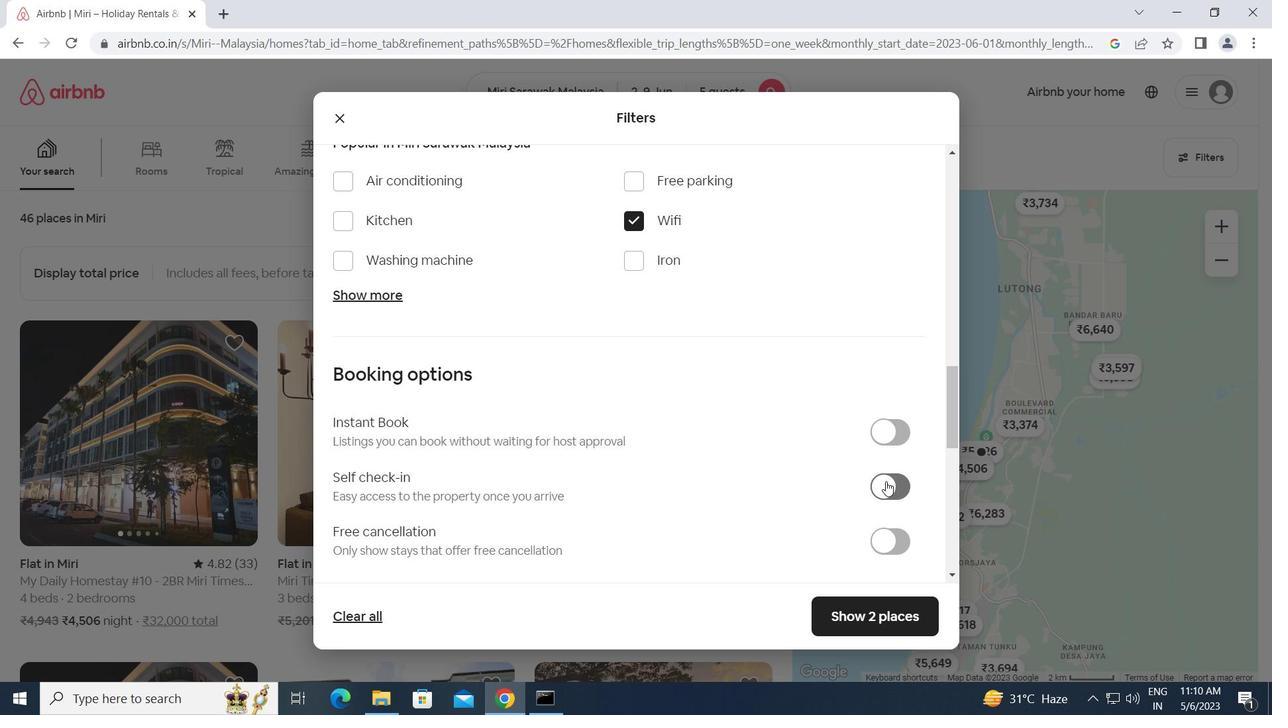 
Action: Mouse moved to (623, 491)
Screenshot: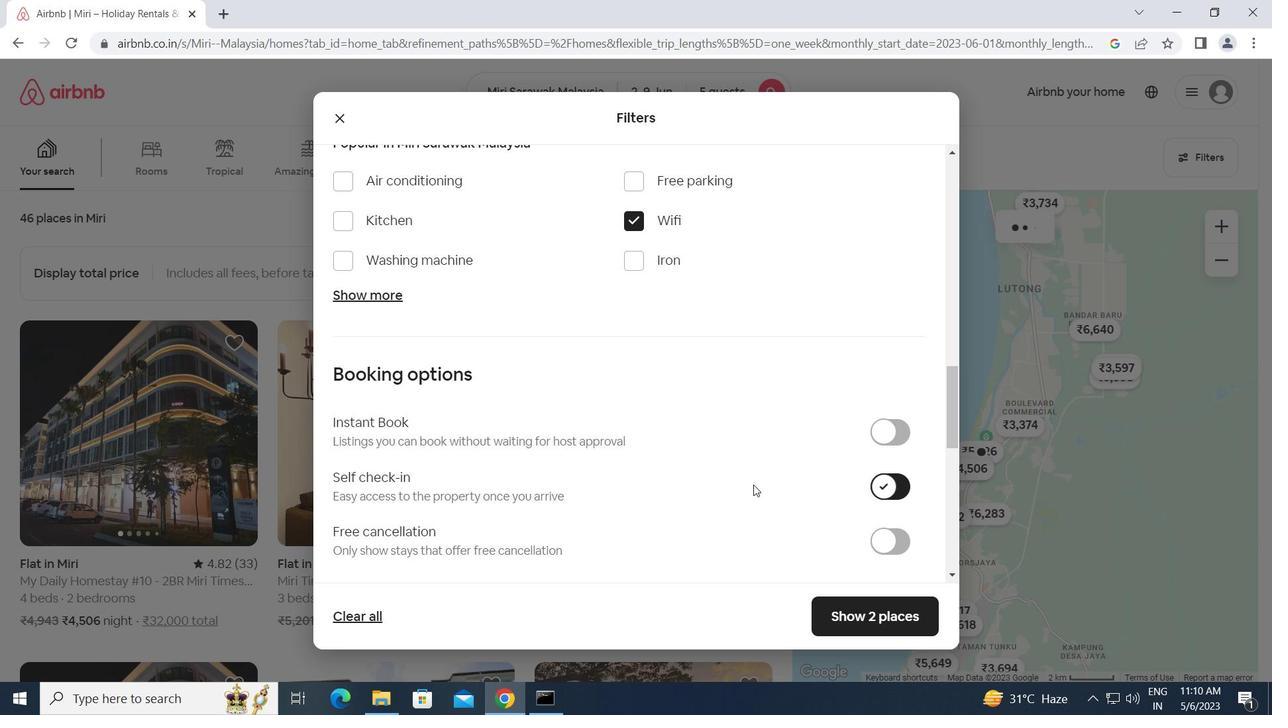 
Action: Mouse scrolled (623, 491) with delta (0, 0)
Screenshot: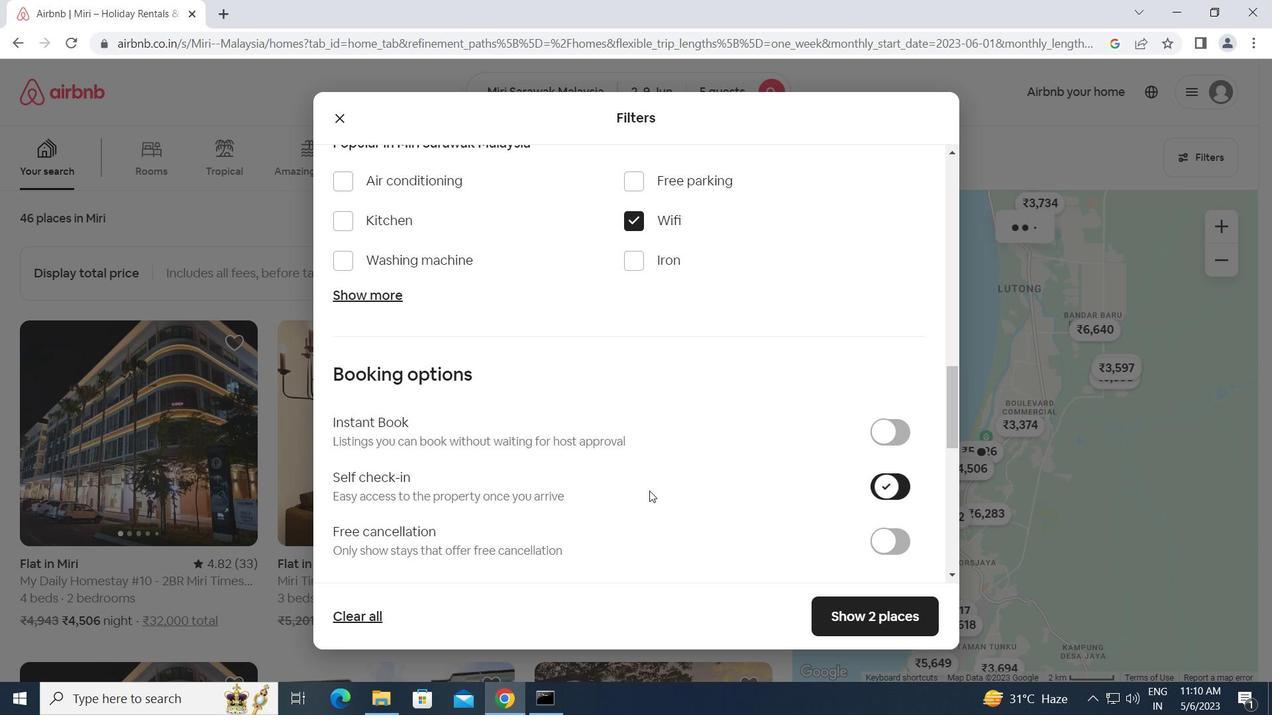 
Action: Mouse scrolled (623, 491) with delta (0, 0)
Screenshot: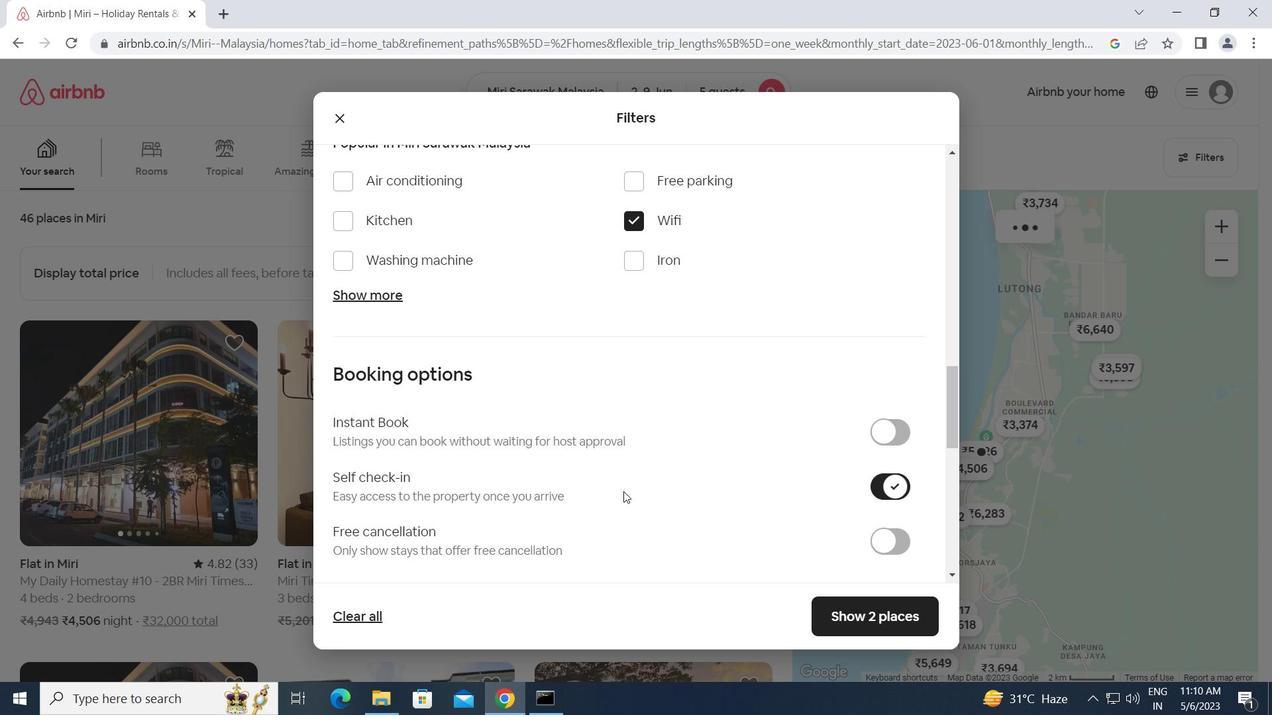 
Action: Mouse scrolled (623, 491) with delta (0, 0)
Screenshot: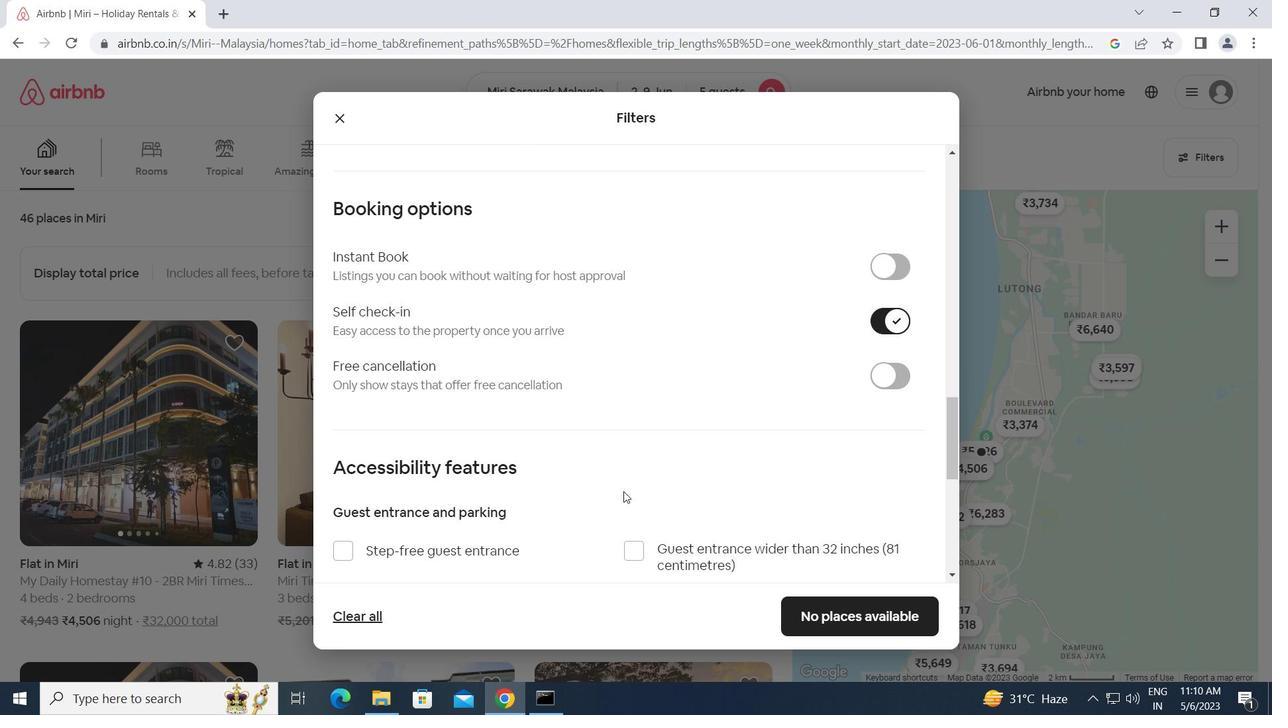 
Action: Mouse scrolled (623, 491) with delta (0, 0)
Screenshot: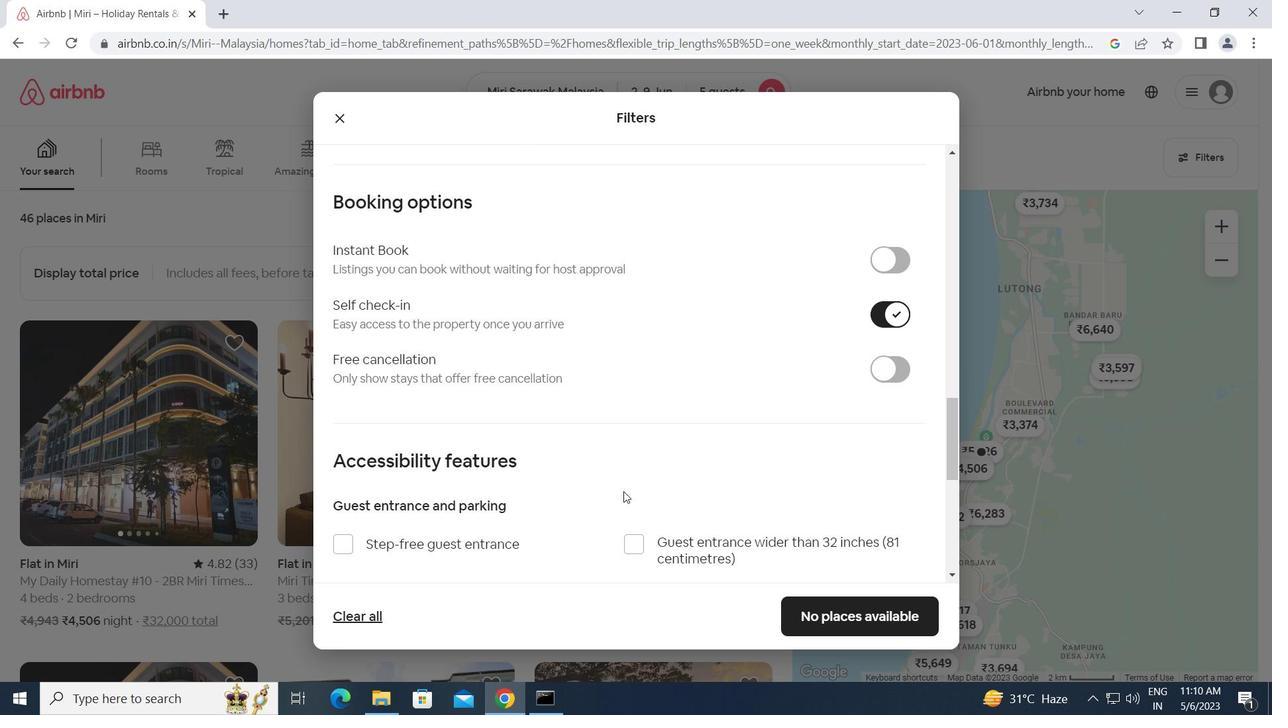 
Action: Mouse scrolled (623, 491) with delta (0, 0)
Screenshot: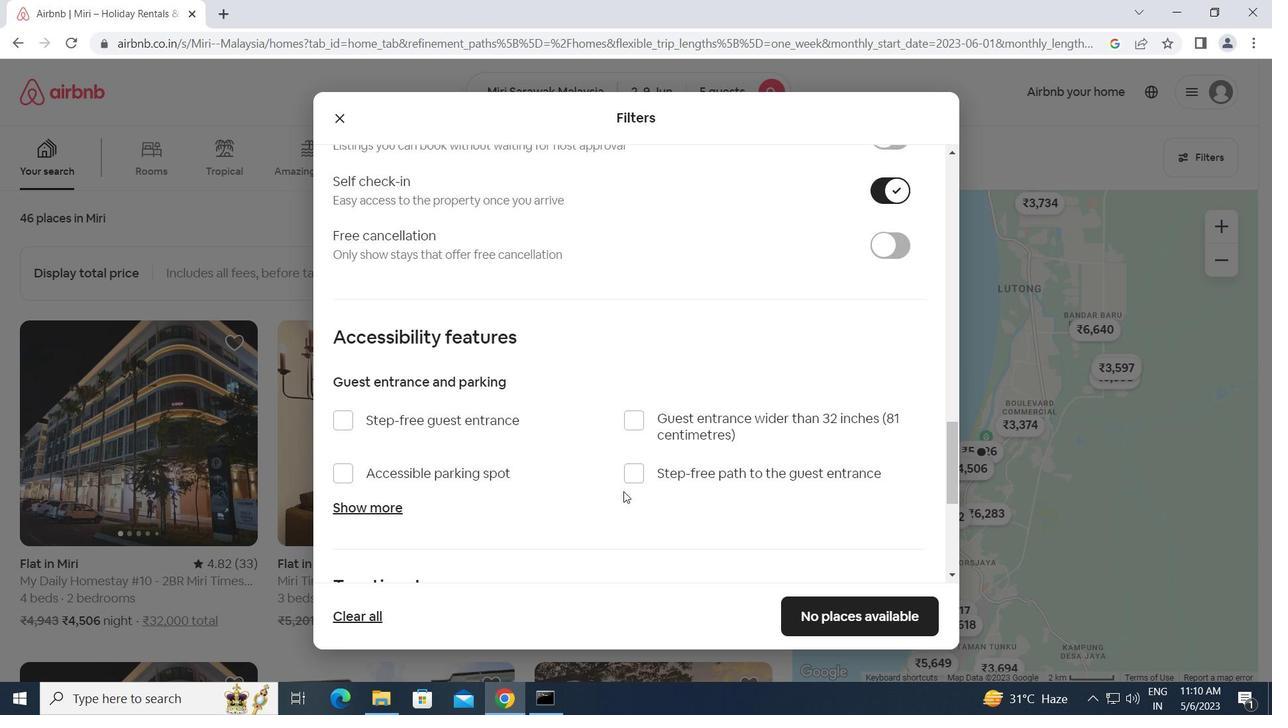 
Action: Mouse scrolled (623, 491) with delta (0, 0)
Screenshot: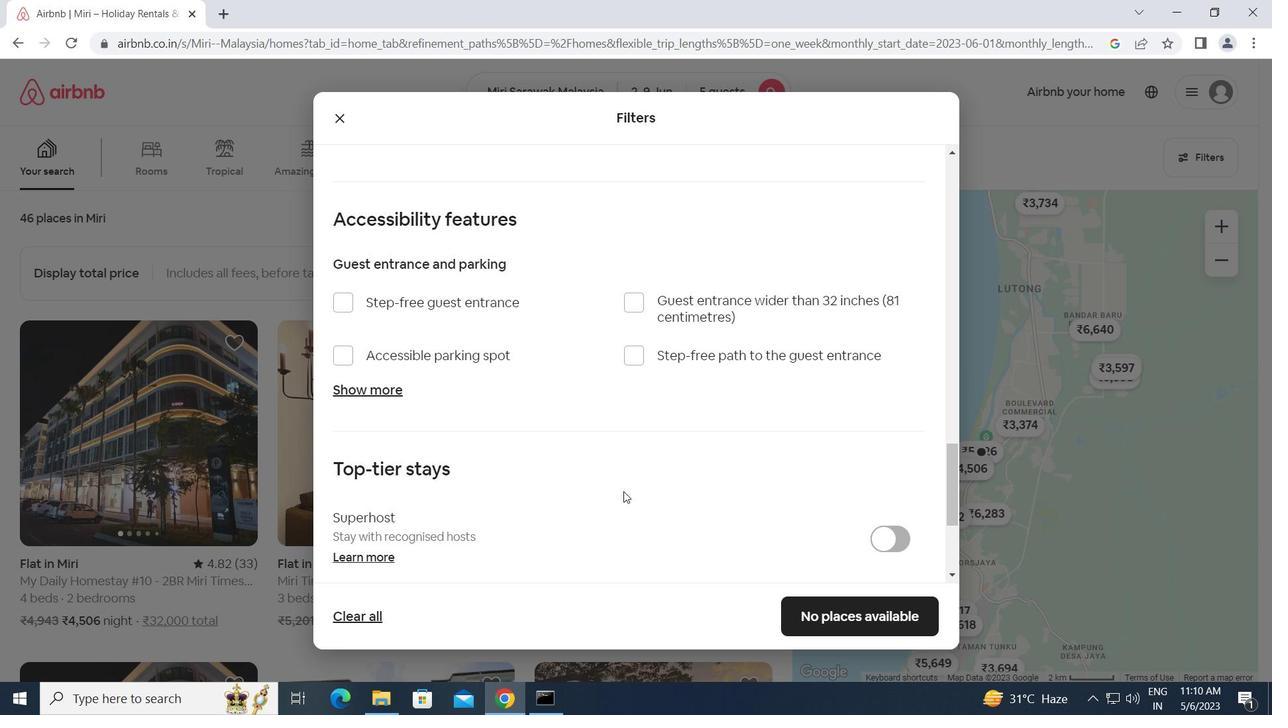 
Action: Mouse scrolled (623, 491) with delta (0, 0)
Screenshot: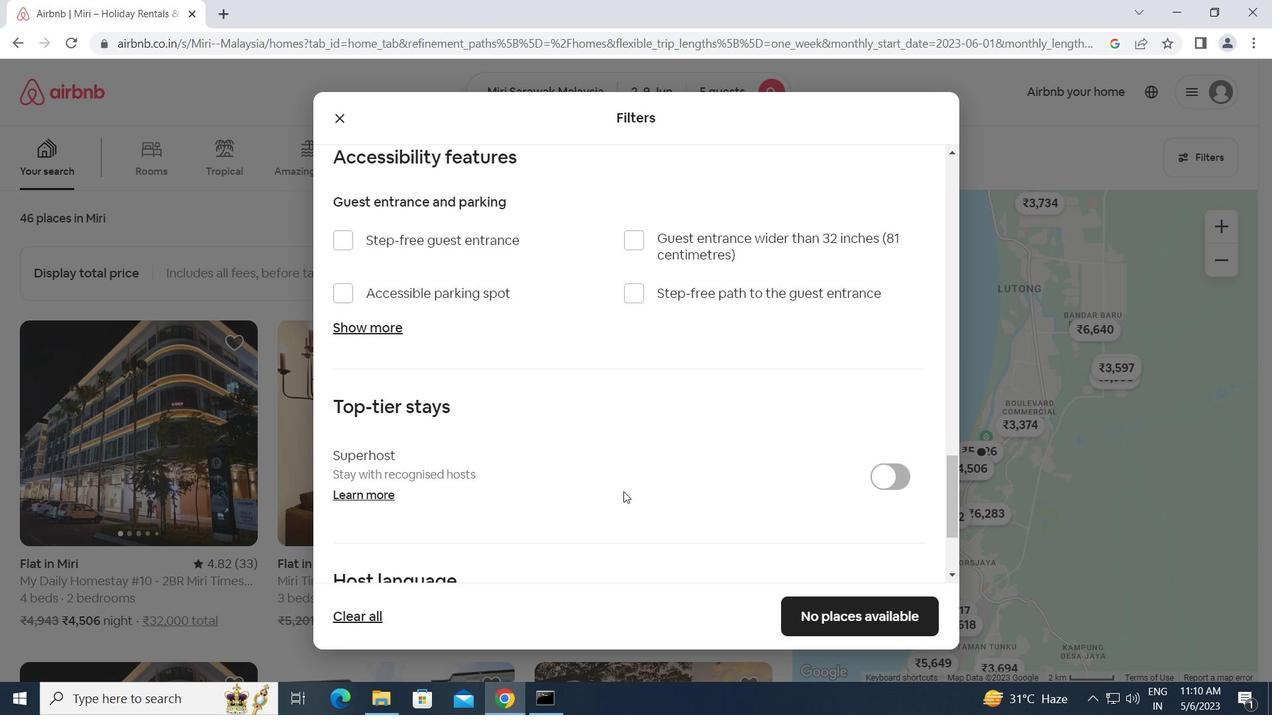 
Action: Mouse scrolled (623, 491) with delta (0, 0)
Screenshot: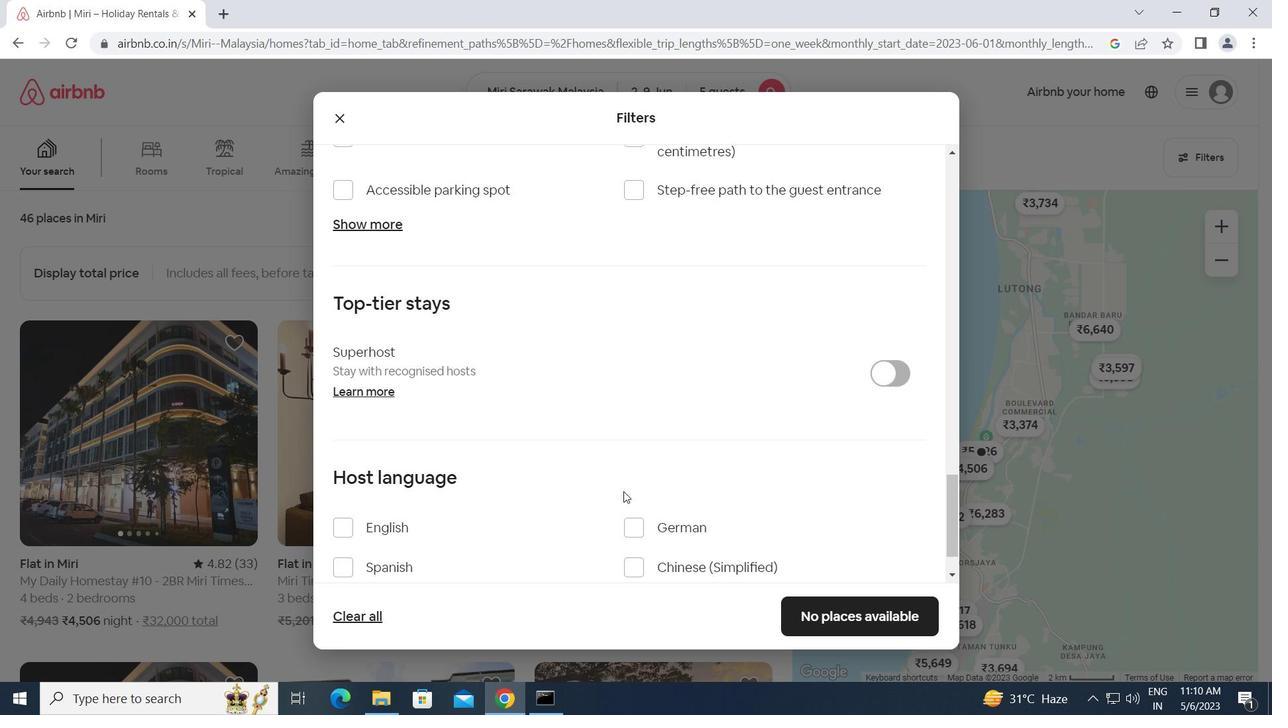 
Action: Mouse moved to (347, 467)
Screenshot: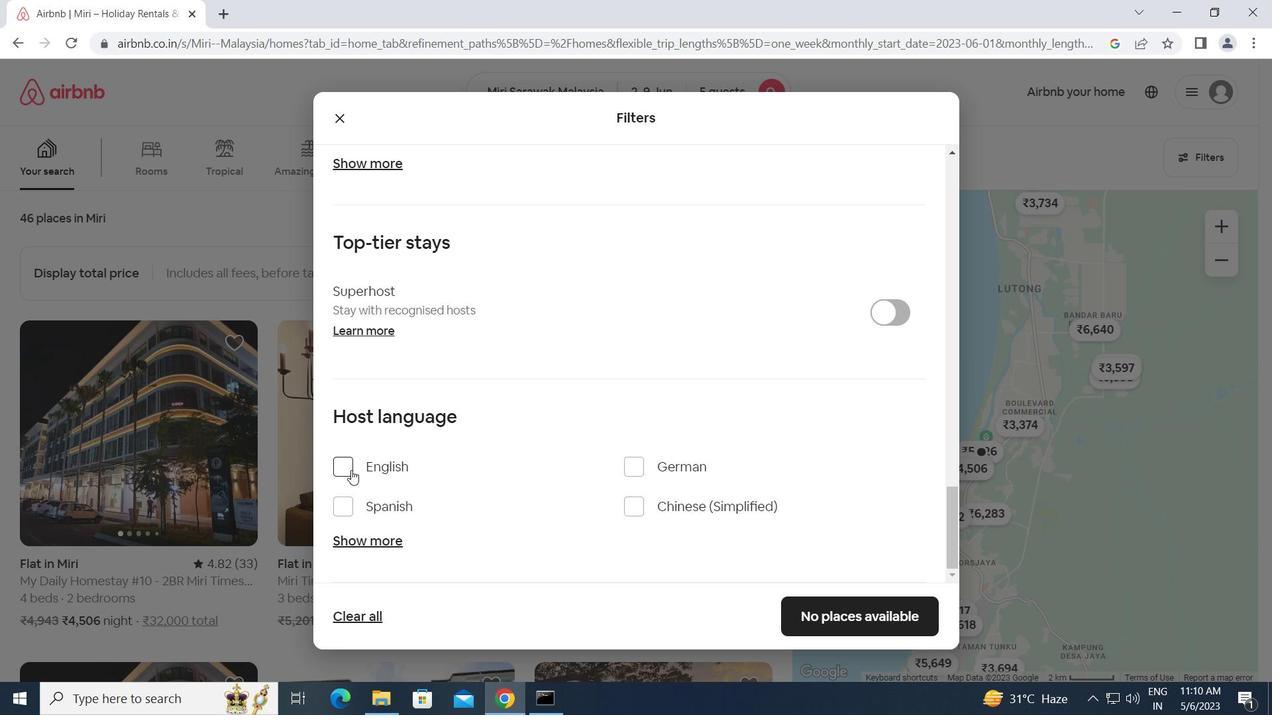 
Action: Mouse pressed left at (347, 467)
Screenshot: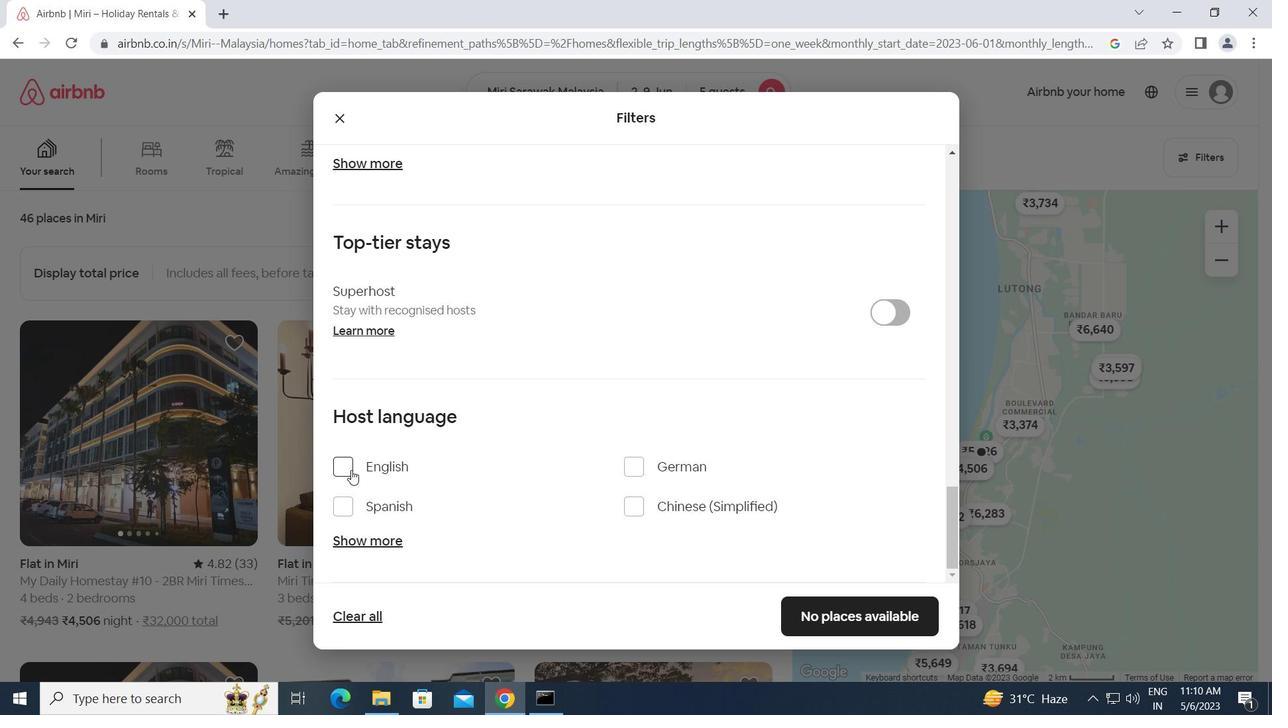
Action: Mouse moved to (836, 613)
Screenshot: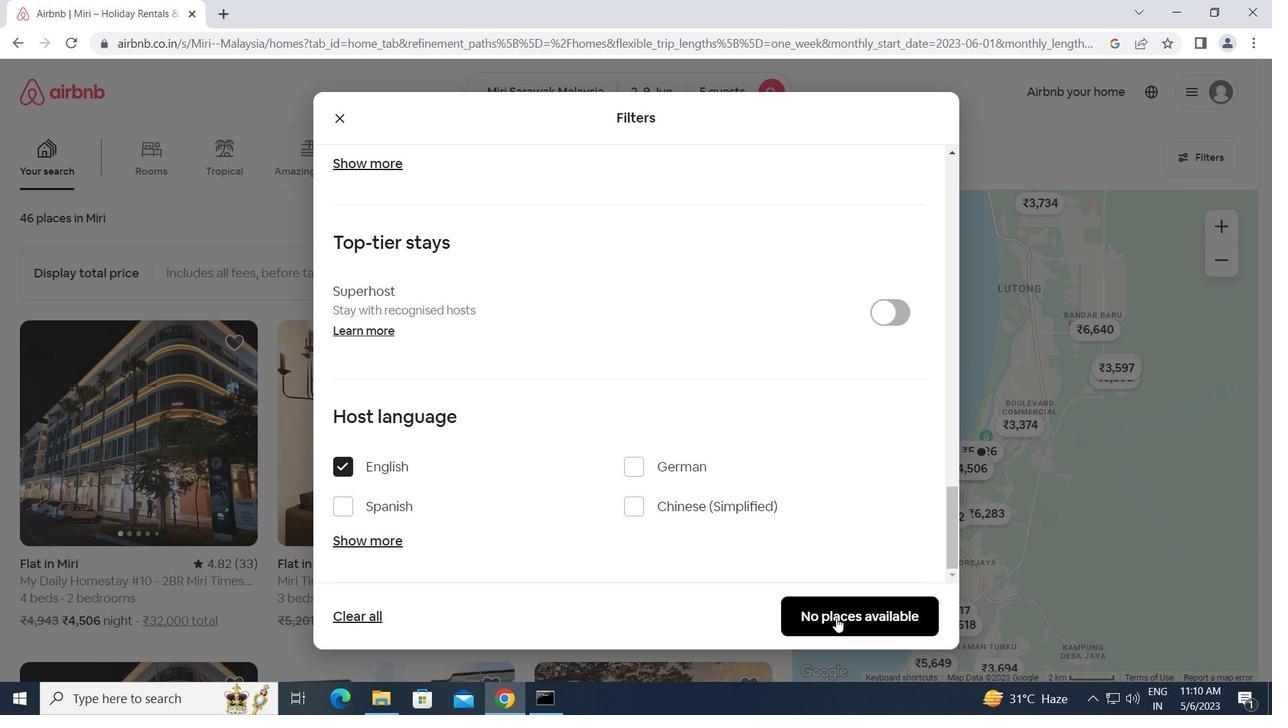 
Action: Mouse pressed left at (836, 613)
Screenshot: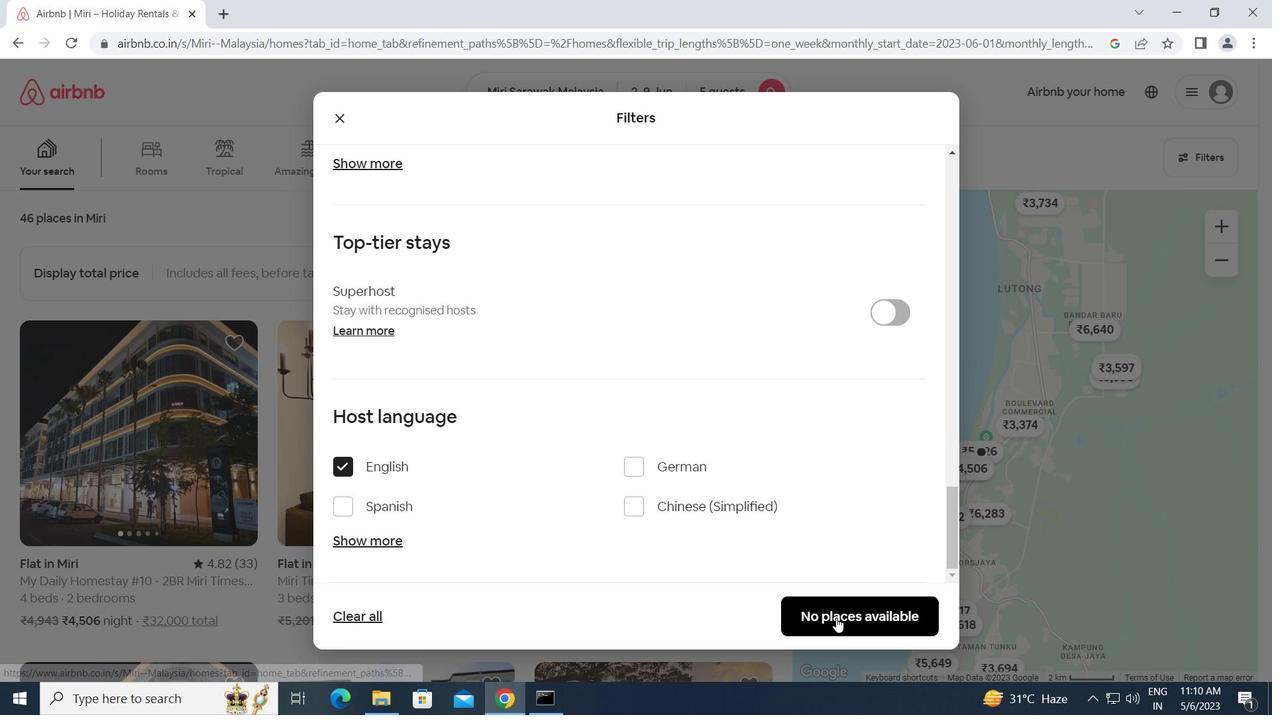
